 Task: Search one way flight ticket for 1 adult, 5 children, 2 infants in seat and 1 infant on lap in first from Meridian: Key Field to Fort Wayne: Fort Wayne International Airport on 5-4-2023. Choice of flights is Westjet. Number of bags: 1 checked bag. Price is upto 106000. Outbound departure time preference is 10:30.
Action: Mouse moved to (330, 131)
Screenshot: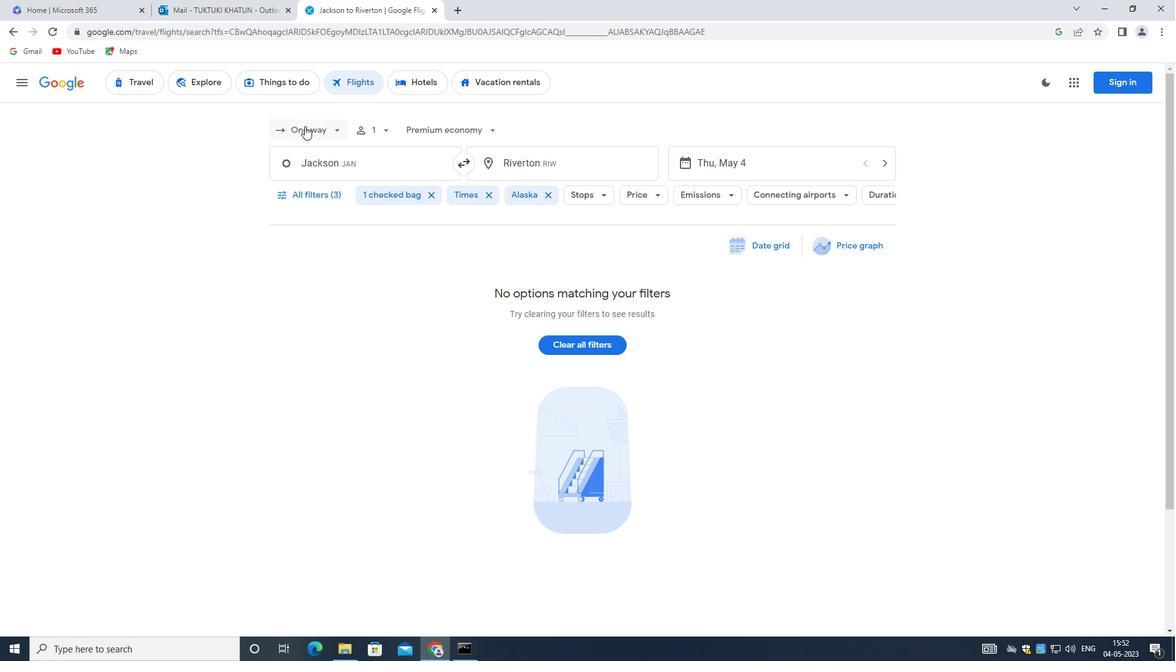 
Action: Mouse pressed left at (330, 131)
Screenshot: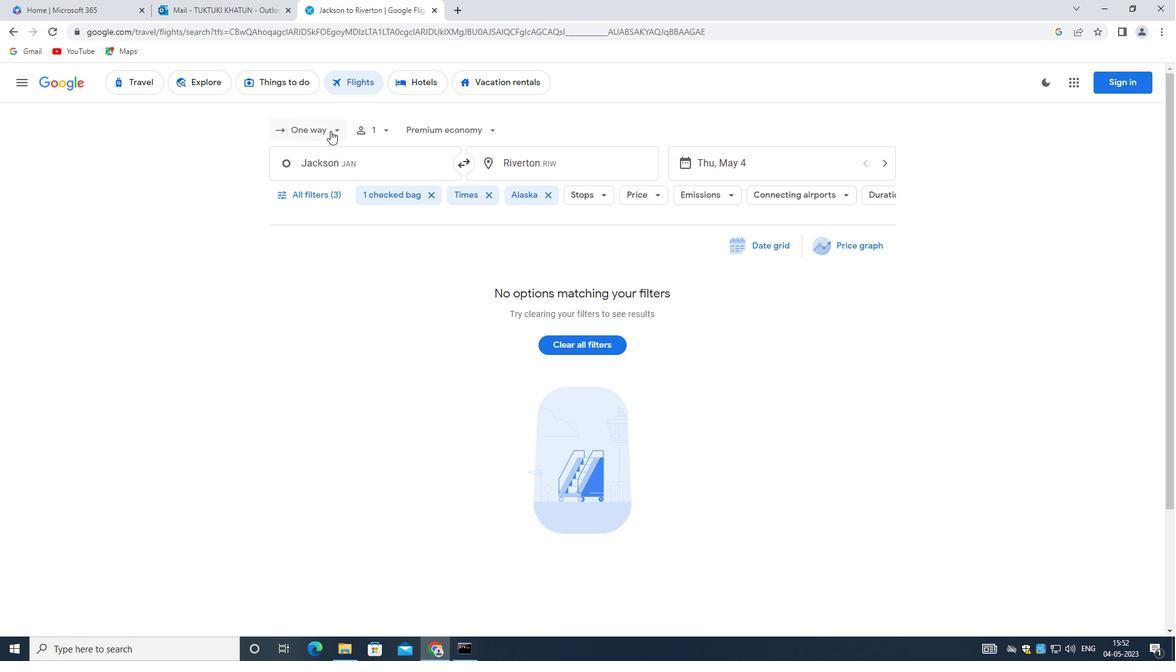 
Action: Mouse moved to (331, 184)
Screenshot: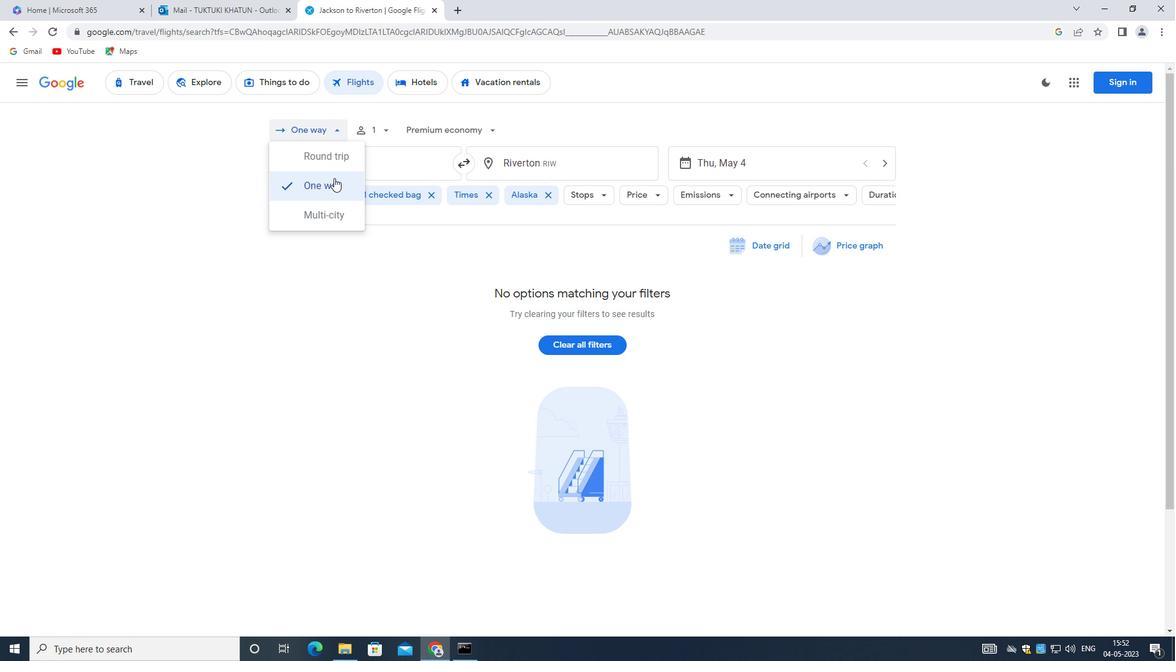 
Action: Mouse pressed left at (331, 184)
Screenshot: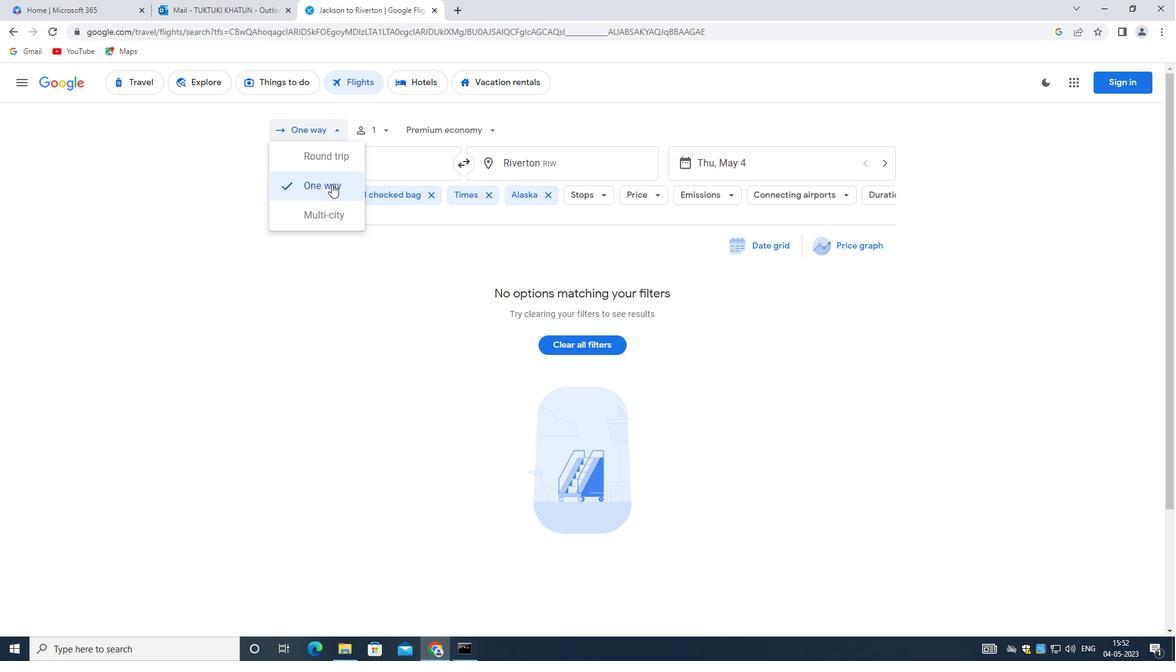 
Action: Mouse moved to (393, 131)
Screenshot: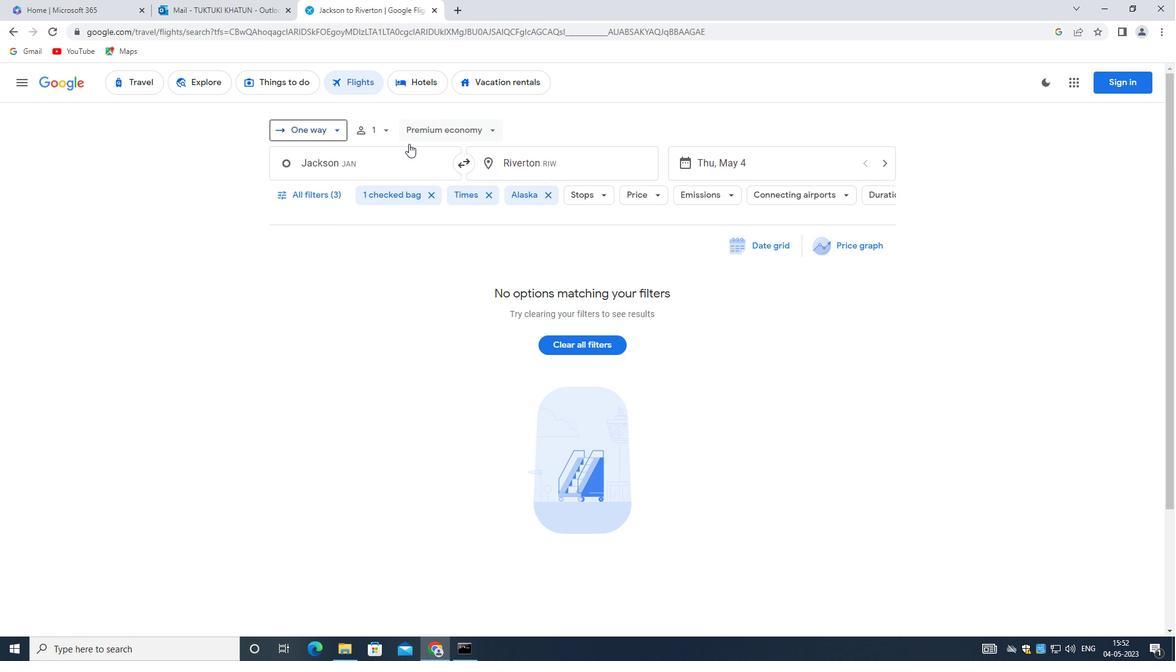 
Action: Mouse pressed left at (393, 131)
Screenshot: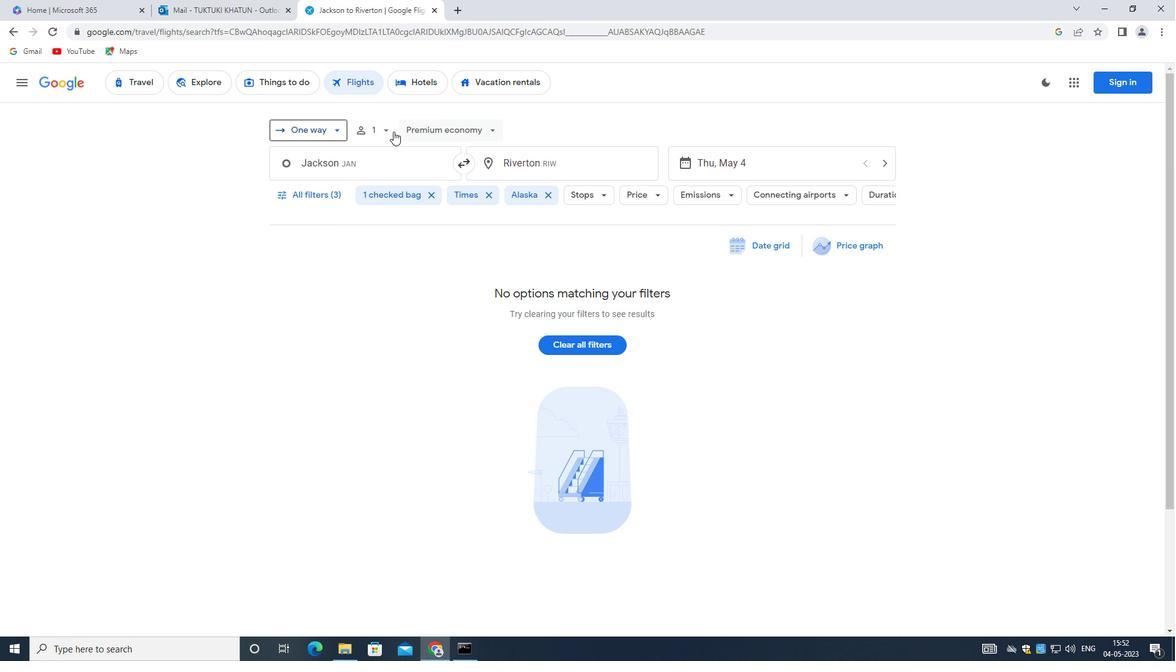 
Action: Mouse moved to (480, 189)
Screenshot: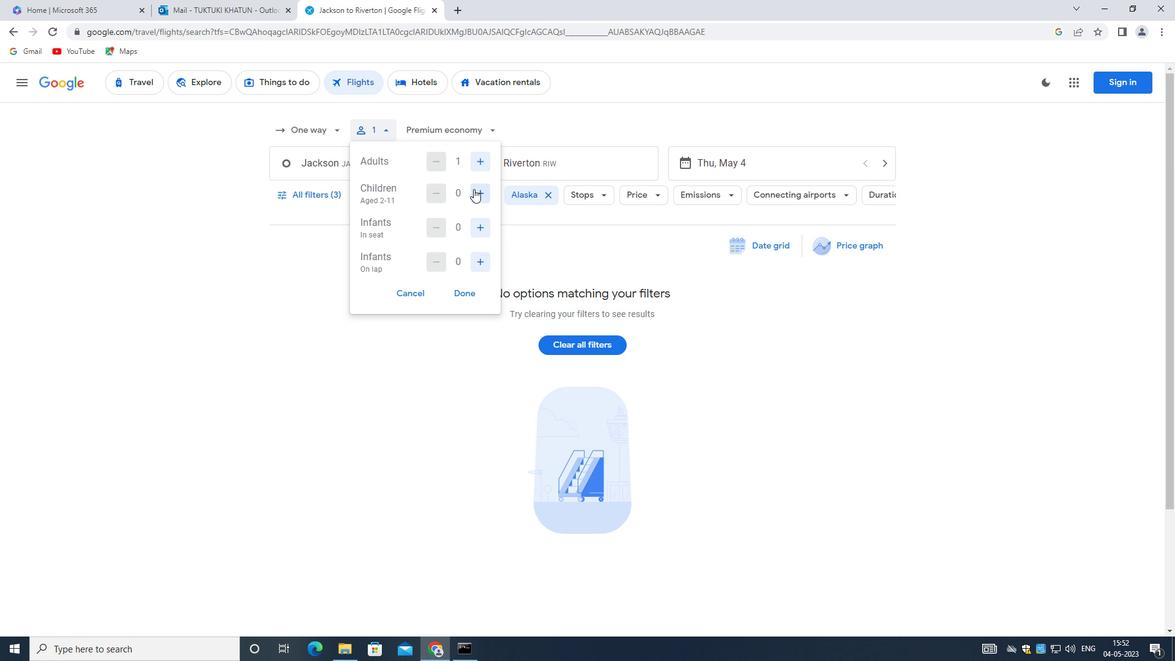 
Action: Mouse pressed left at (480, 189)
Screenshot: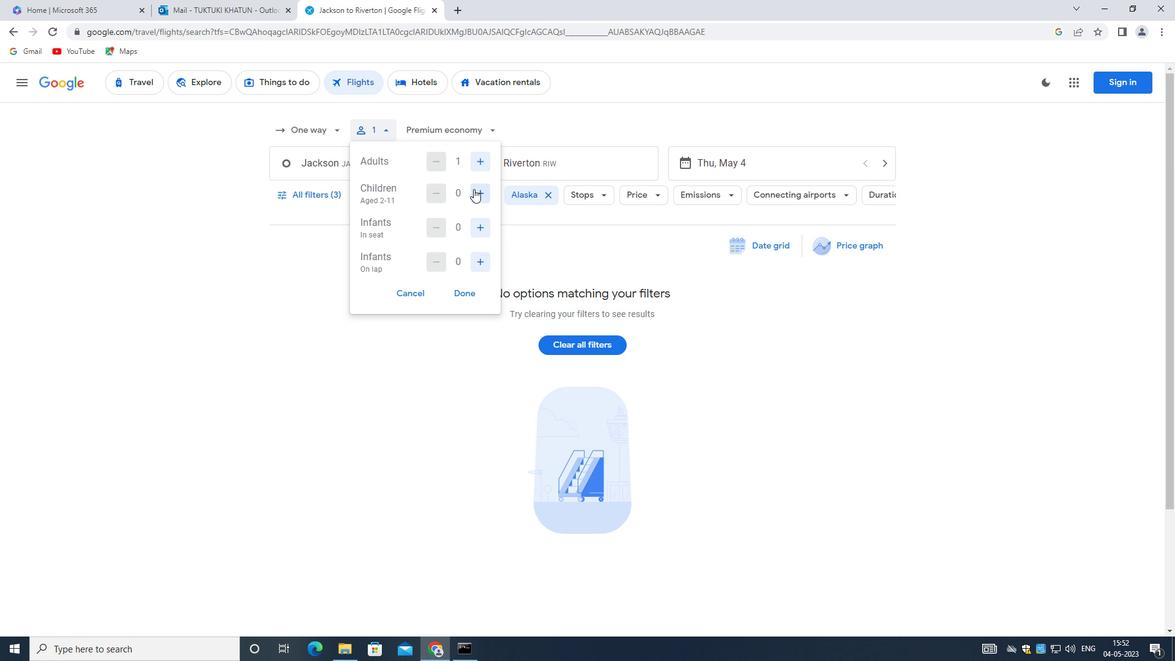 
Action: Mouse pressed left at (480, 189)
Screenshot: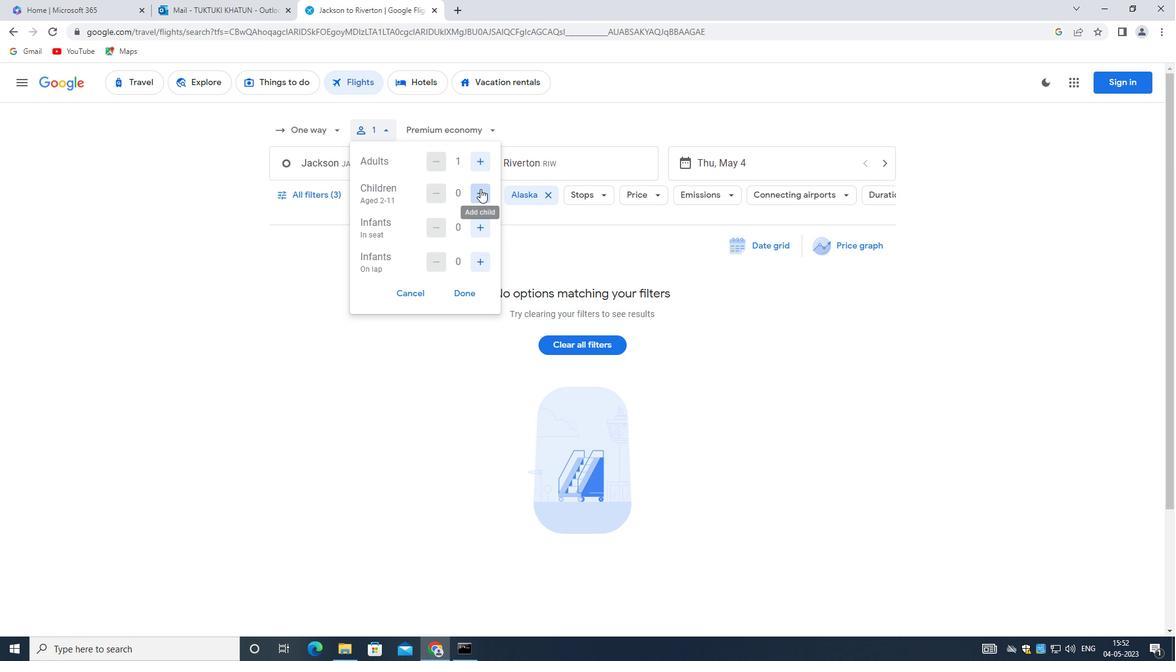 
Action: Mouse pressed left at (480, 189)
Screenshot: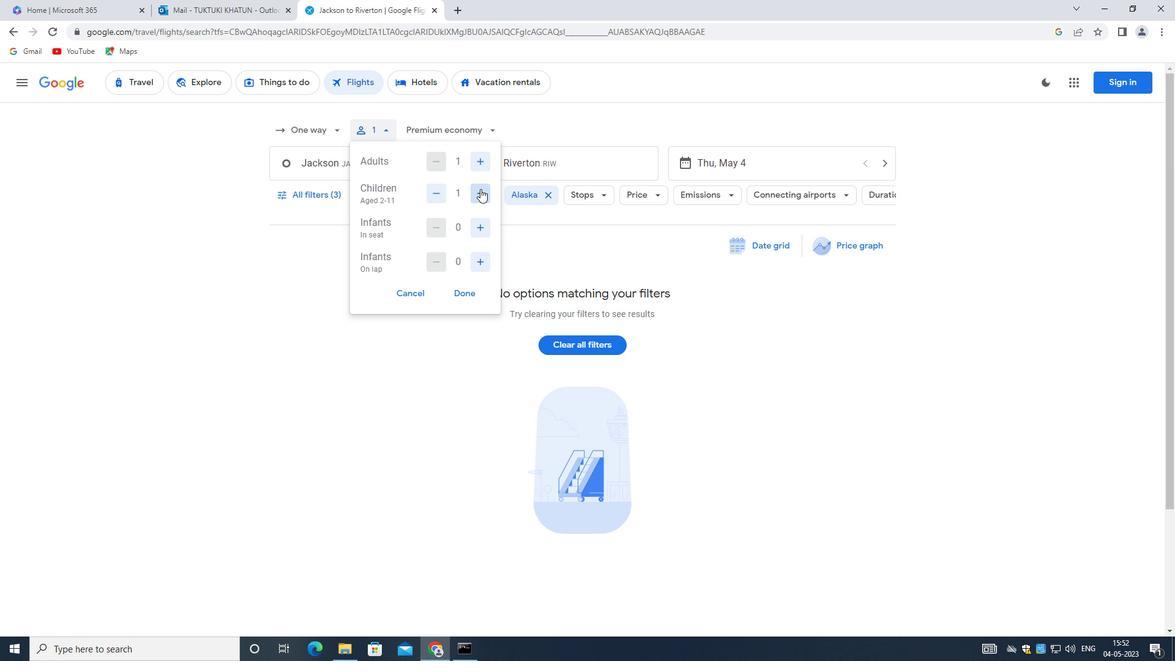 
Action: Mouse pressed left at (480, 189)
Screenshot: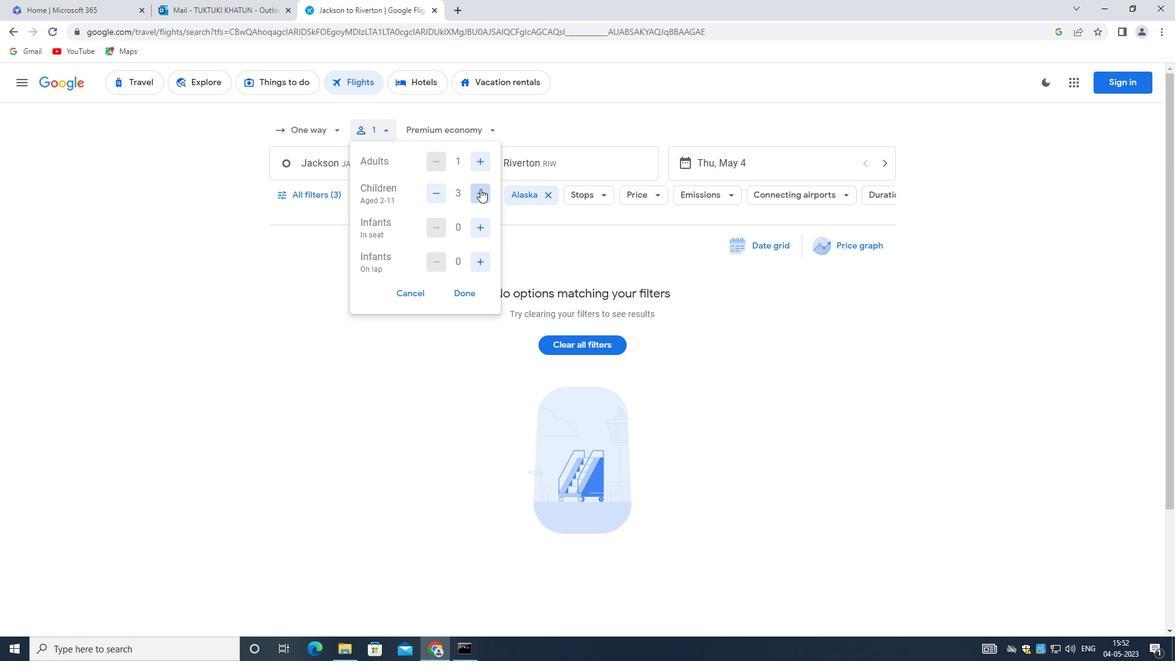 
Action: Mouse pressed left at (480, 189)
Screenshot: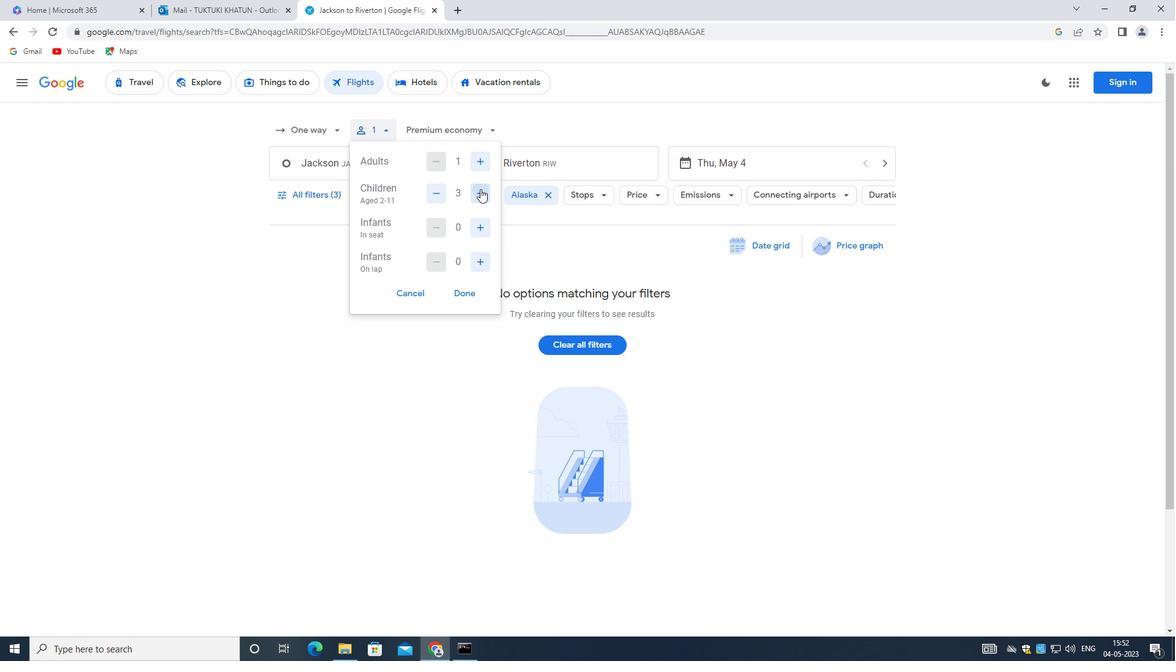 
Action: Mouse moved to (478, 227)
Screenshot: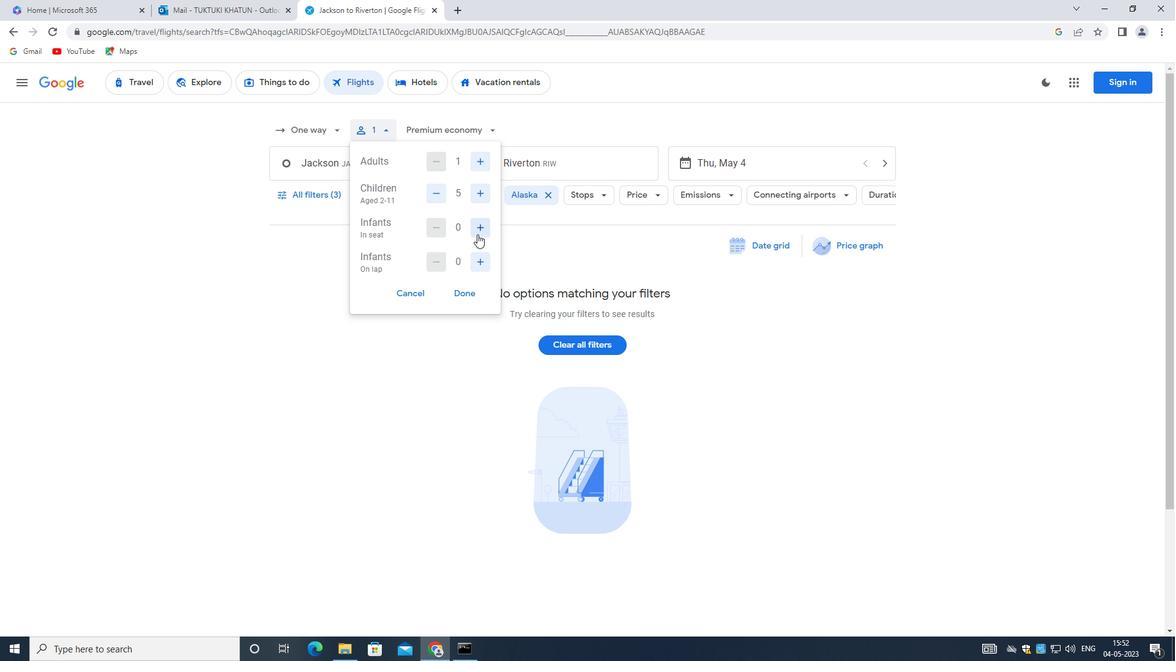 
Action: Mouse pressed left at (478, 227)
Screenshot: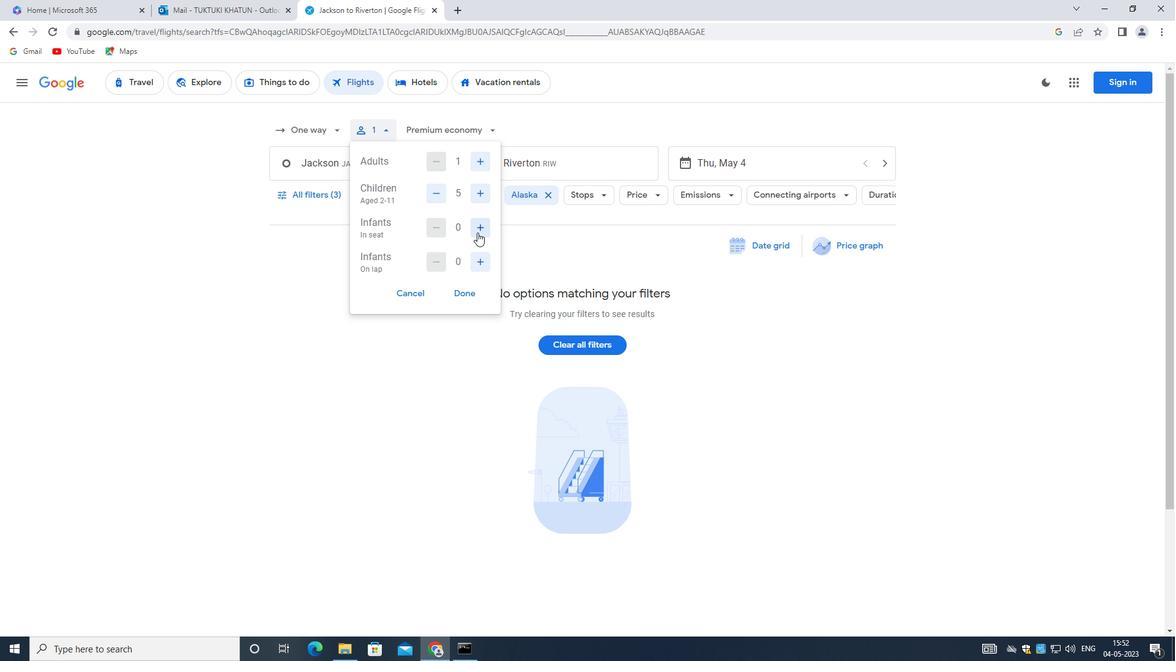 
Action: Mouse pressed left at (478, 227)
Screenshot: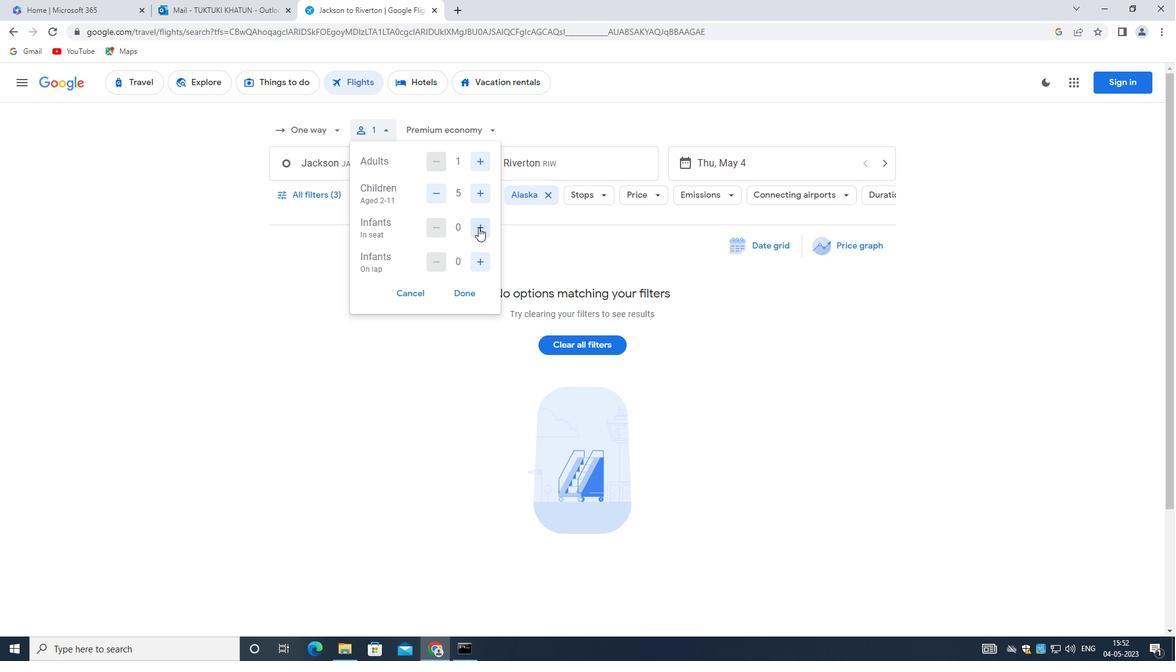 
Action: Mouse moved to (476, 258)
Screenshot: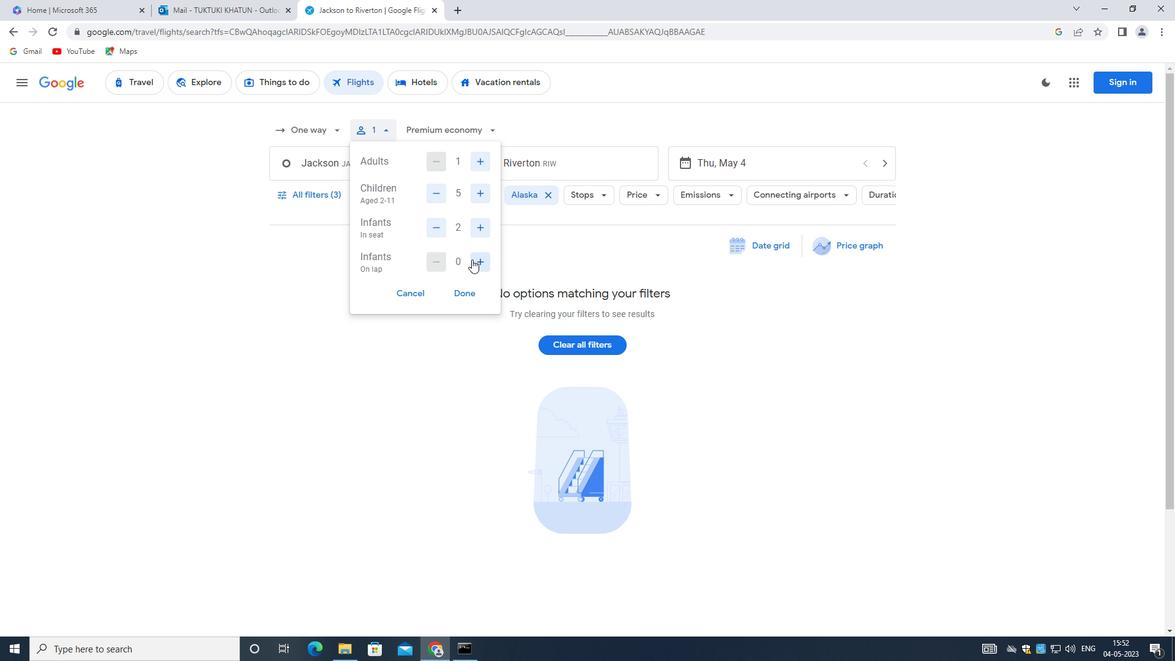 
Action: Mouse pressed left at (476, 258)
Screenshot: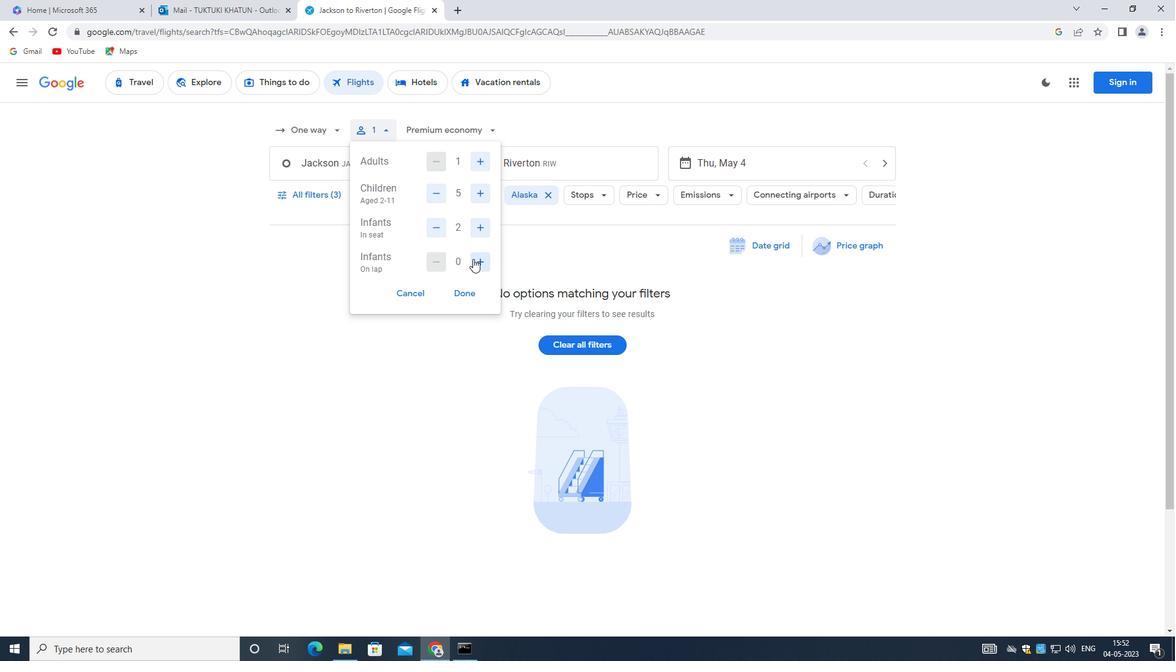 
Action: Mouse moved to (435, 224)
Screenshot: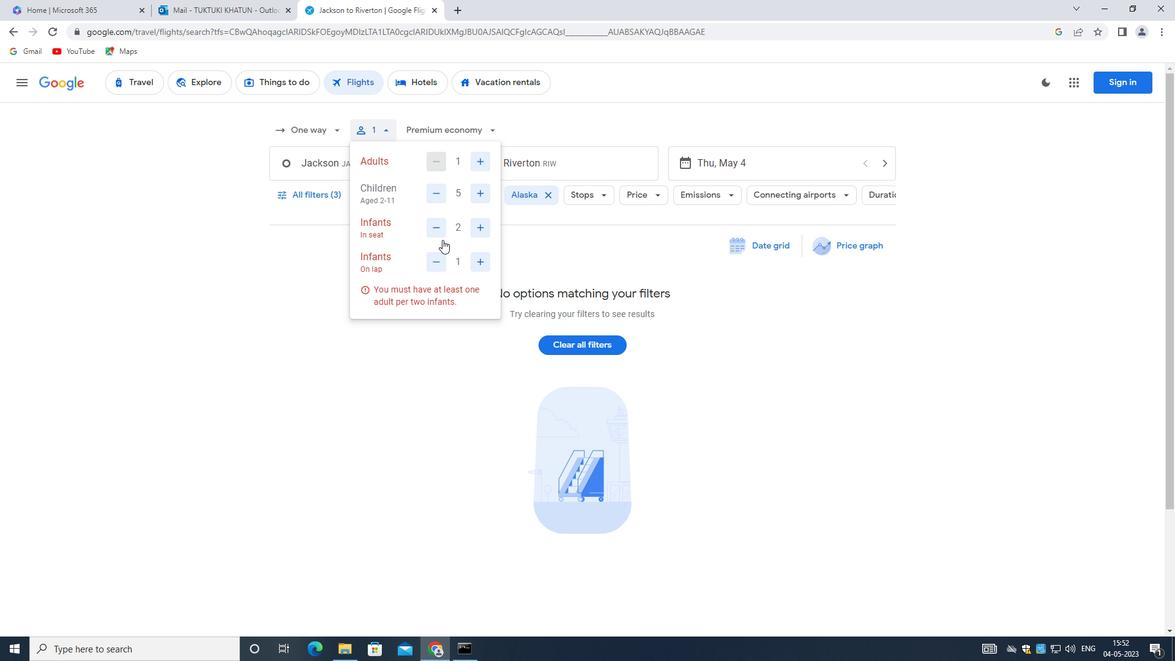 
Action: Mouse pressed left at (435, 224)
Screenshot: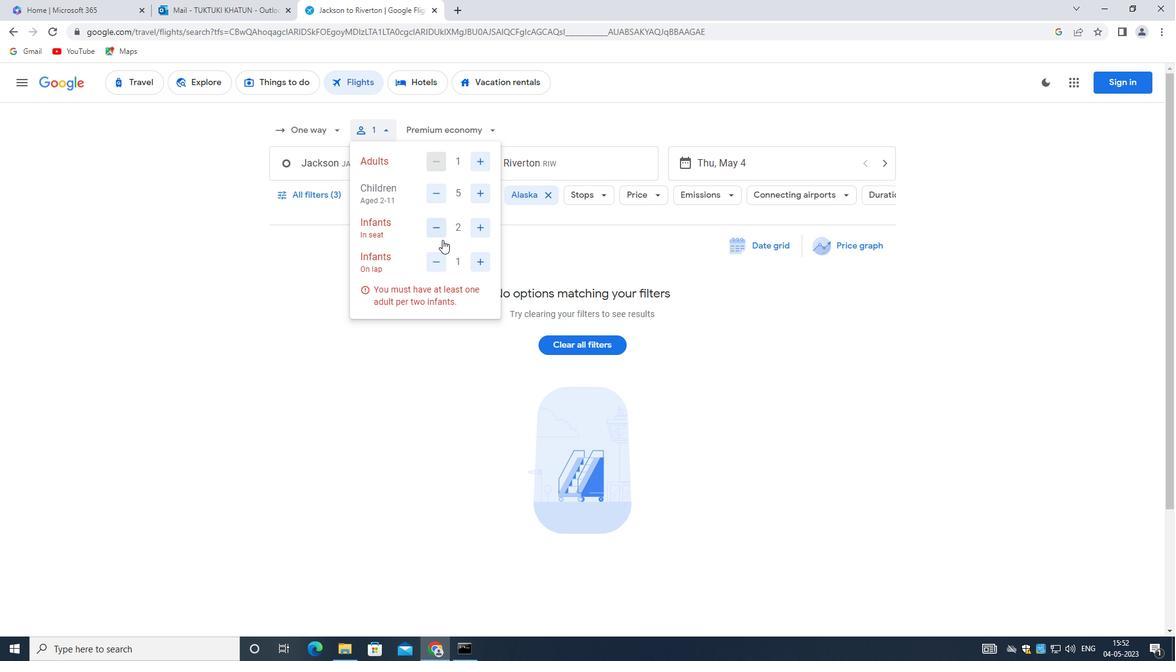 
Action: Mouse moved to (466, 295)
Screenshot: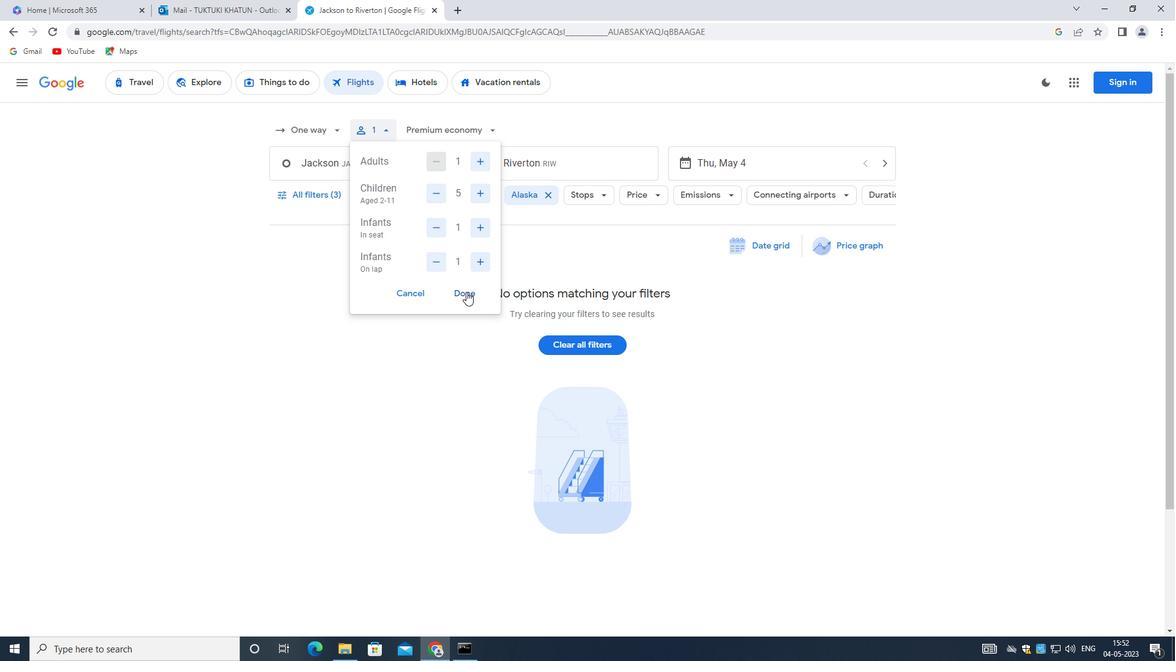 
Action: Mouse pressed left at (466, 295)
Screenshot: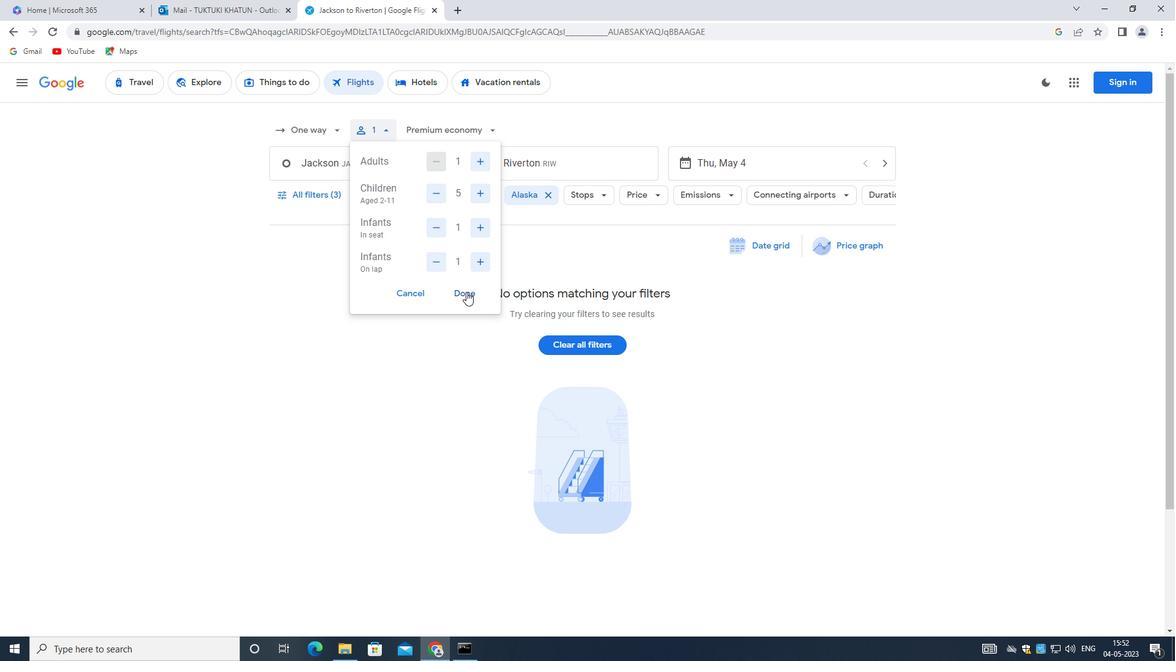 
Action: Mouse moved to (432, 126)
Screenshot: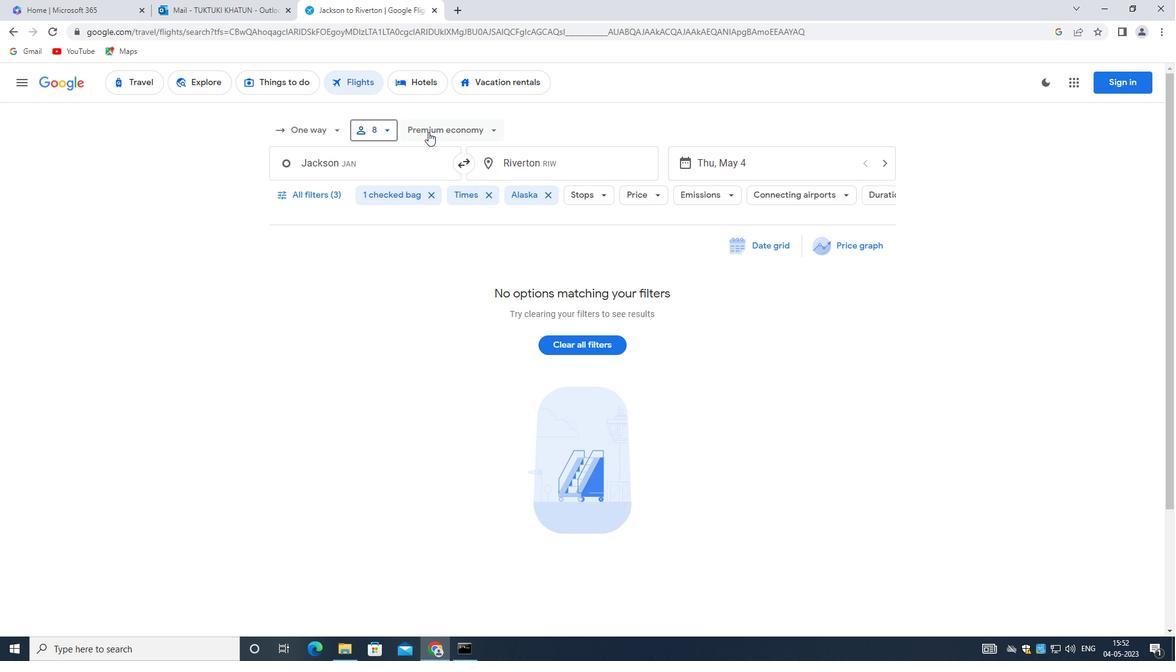 
Action: Mouse pressed left at (432, 126)
Screenshot: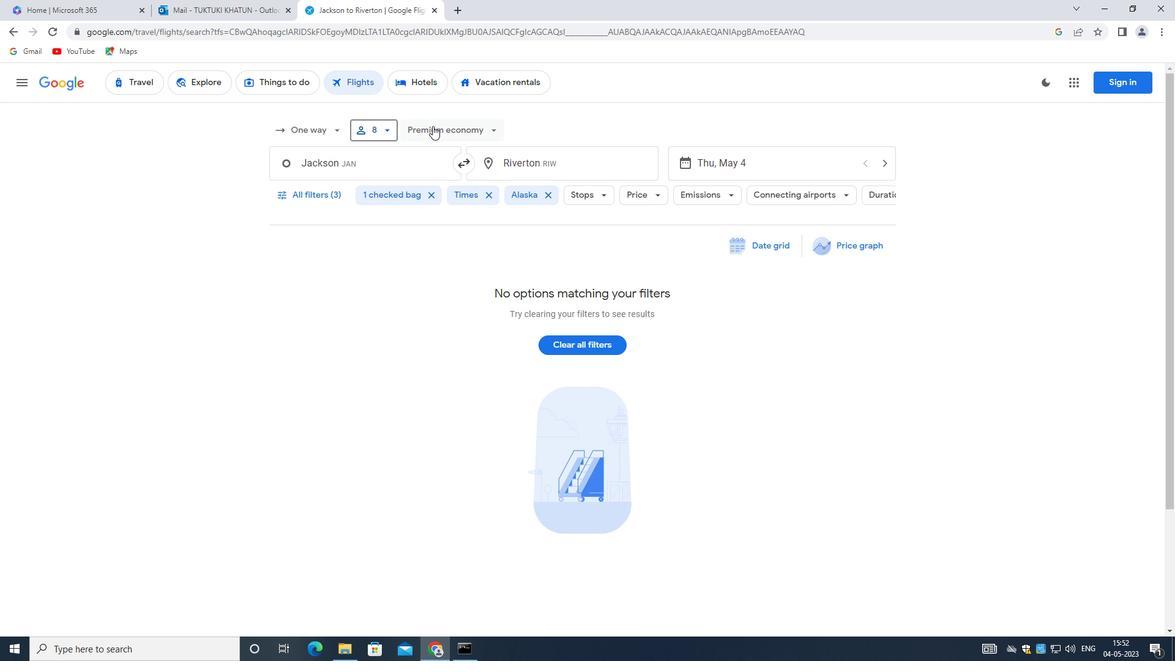 
Action: Mouse moved to (361, 164)
Screenshot: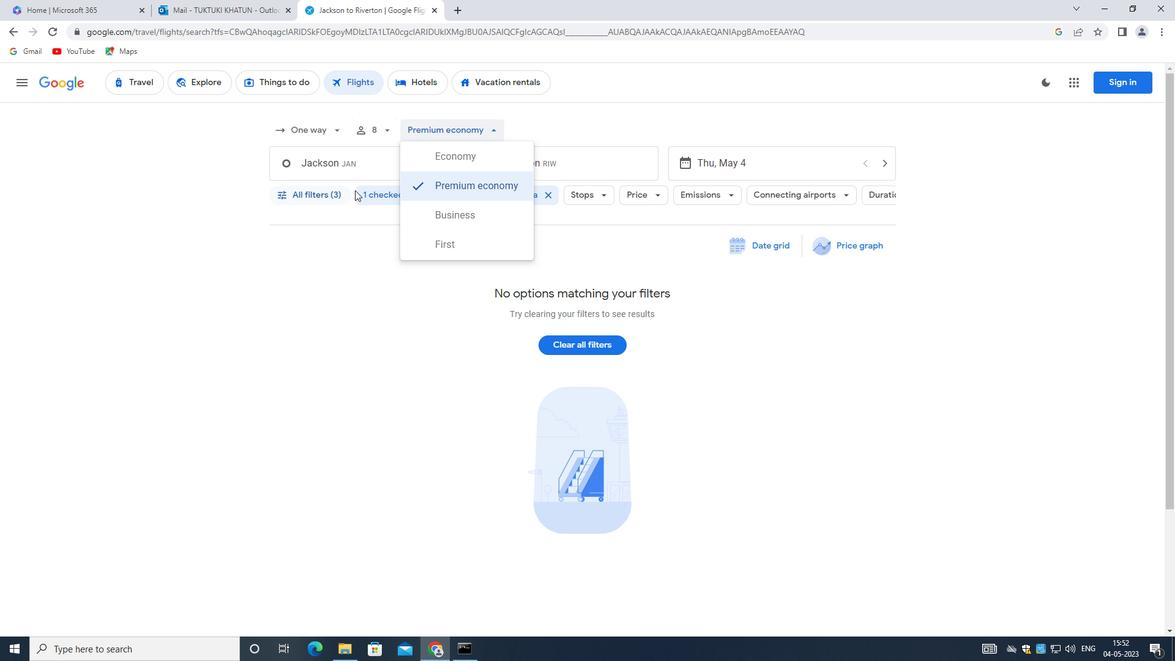
Action: Mouse pressed left at (361, 164)
Screenshot: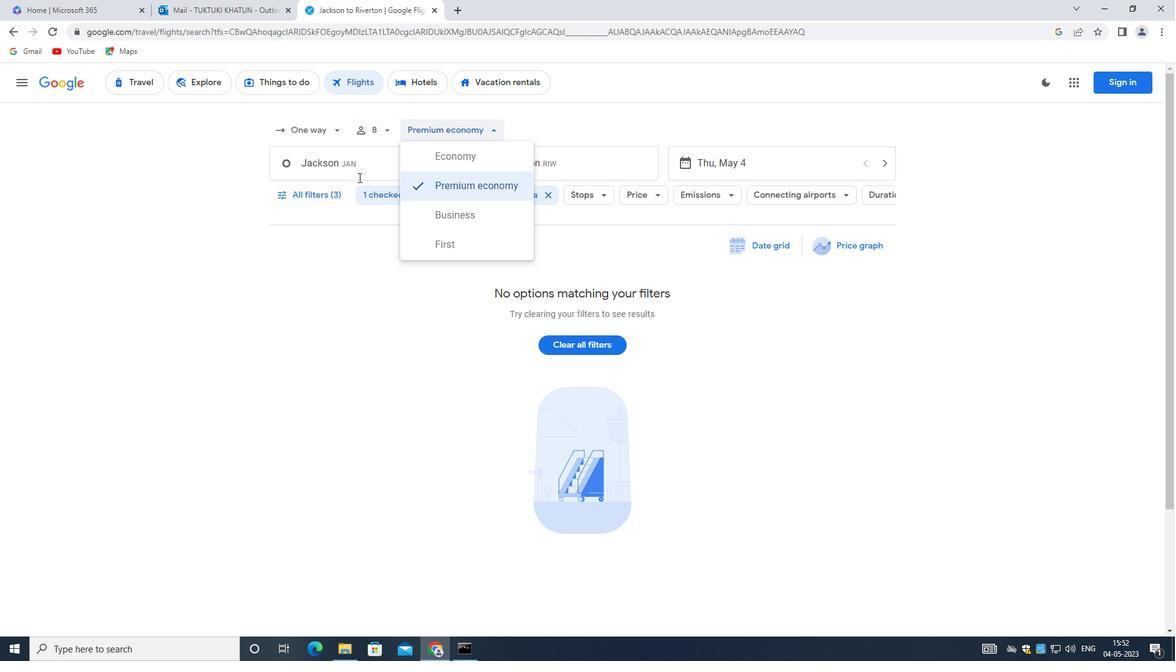 
Action: Key pressed <Key.backspace><Key.shift_r>Meridian
Screenshot: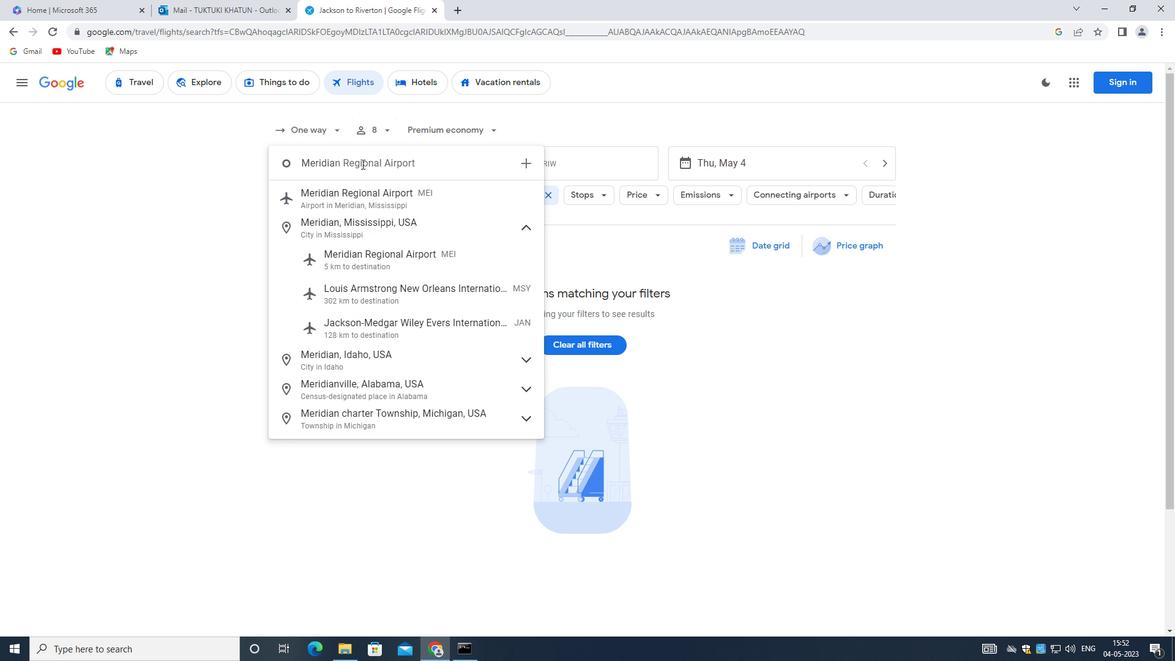 
Action: Mouse moved to (422, 171)
Screenshot: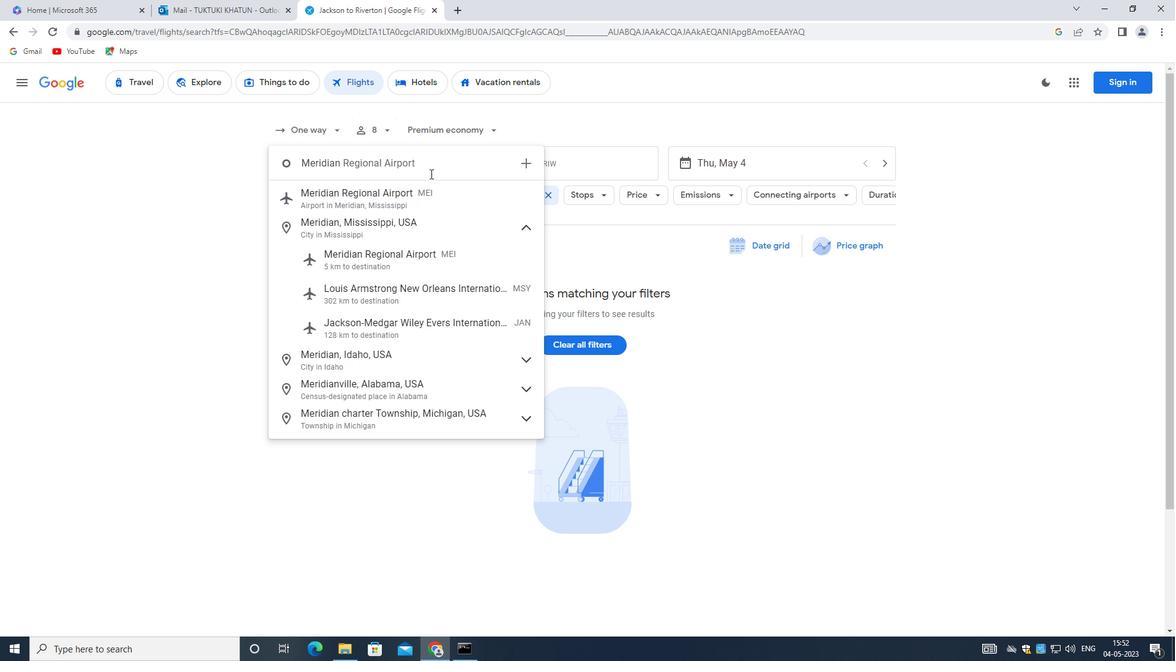 
Action: Key pressed <Key.shift_r>:<Key.space><Key.shift_r>Key<Key.space><Key.shift>FIELD
Screenshot: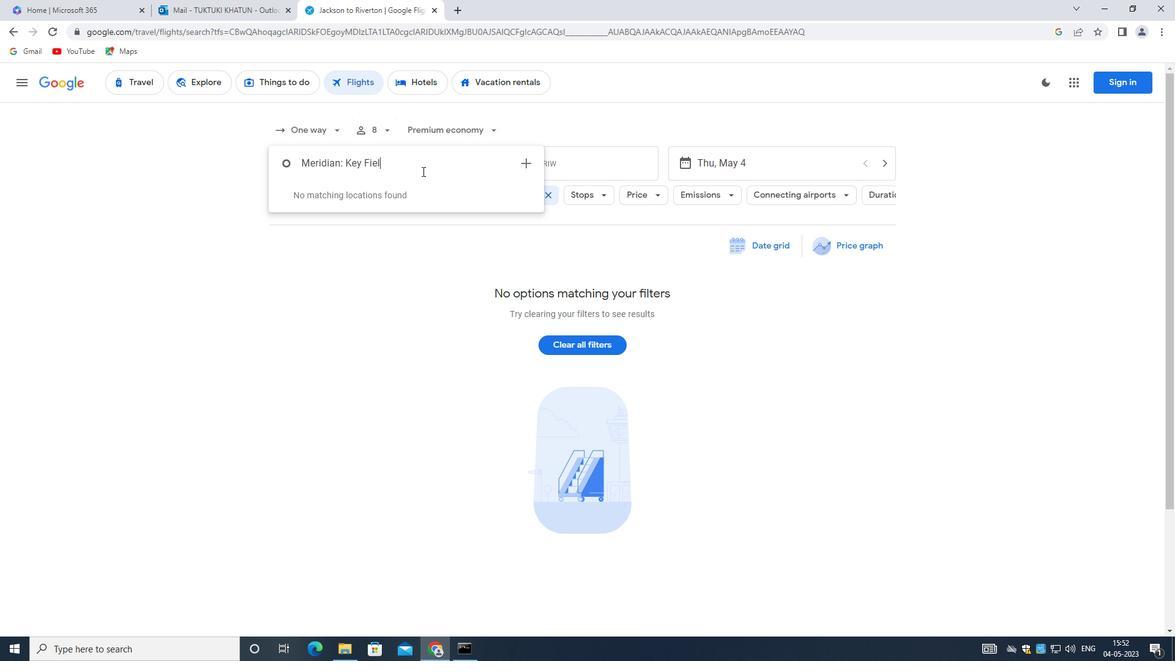 
Action: Mouse moved to (529, 167)
Screenshot: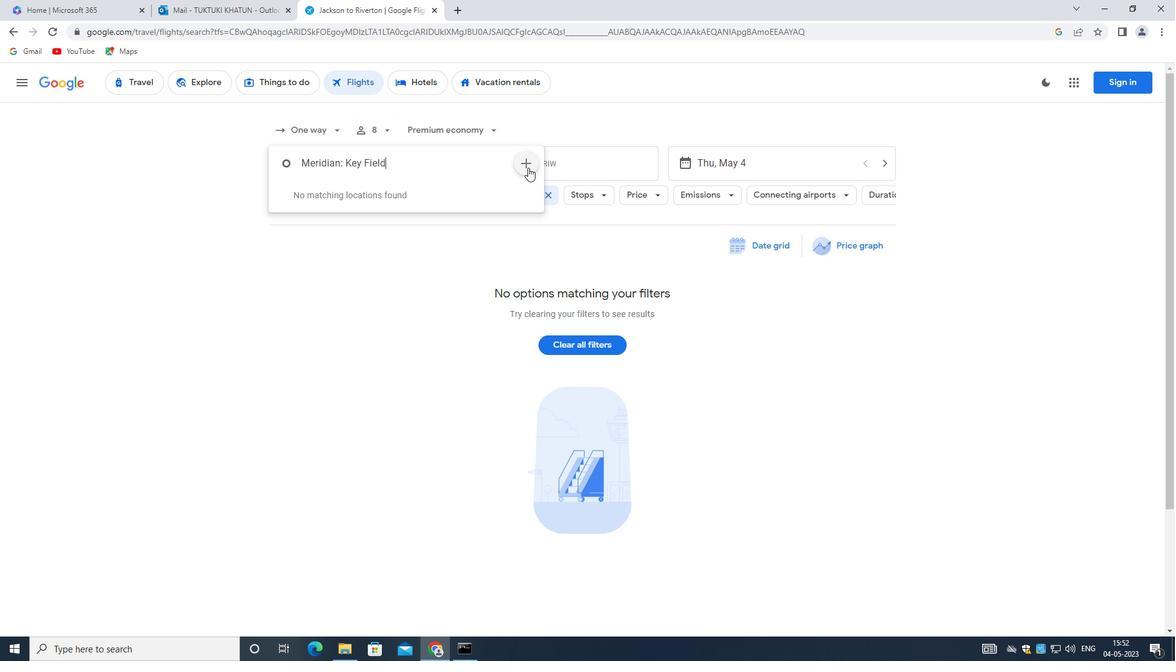 
Action: Mouse pressed left at (529, 167)
Screenshot: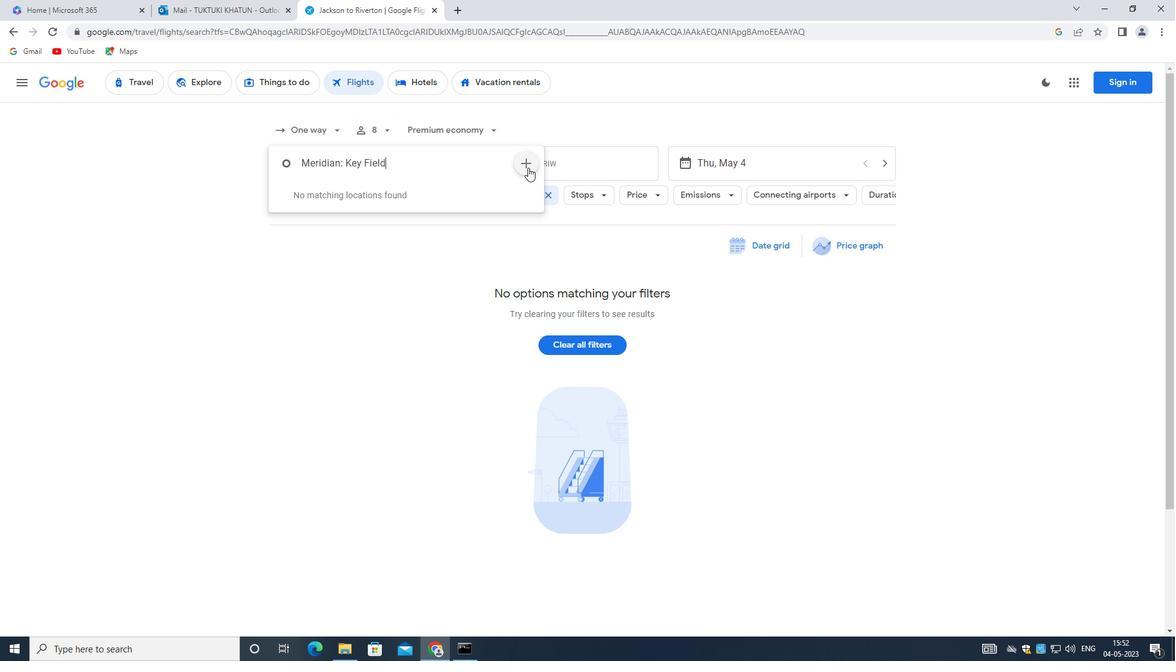 
Action: Mouse moved to (589, 158)
Screenshot: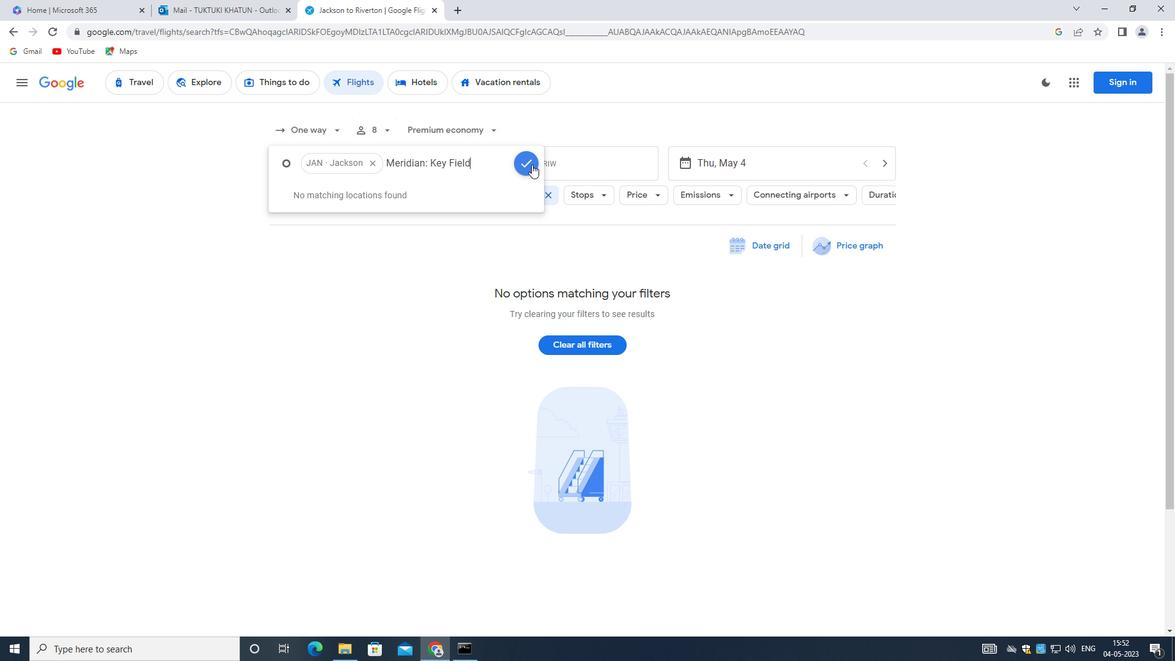 
Action: Mouse pressed left at (589, 158)
Screenshot: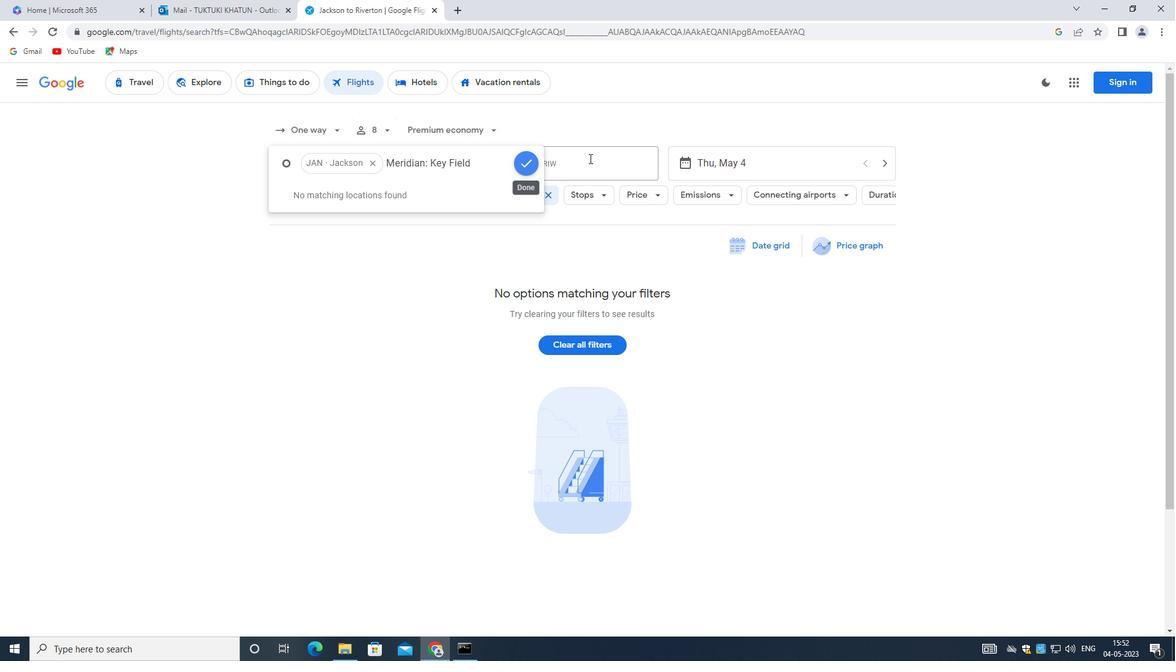 
Action: Mouse moved to (589, 158)
Screenshot: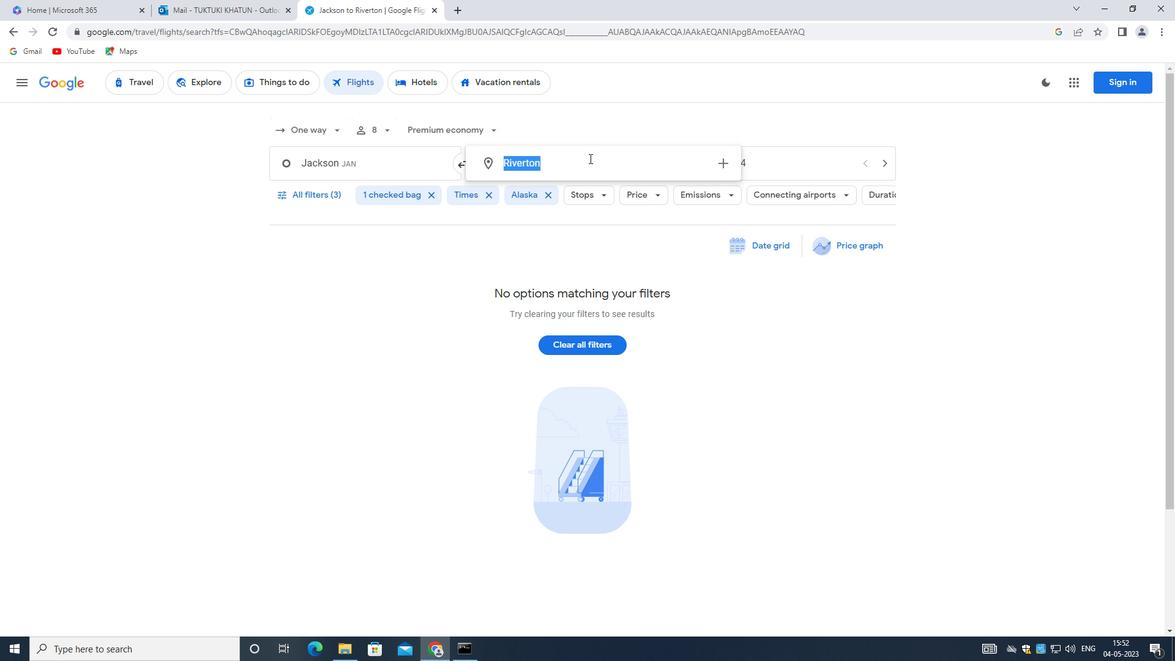 
Action: Key pressed <Key.backspace><Key.shift><Key.shift><Key.shift><Key.shift><Key.shift><Key.shift><Key.shift><Key.shift><Key.shift><Key.shift><Key.shift><Key.shift><Key.shift><Key.shift>FORT<Key.space><Key.shift>WAY
Screenshot: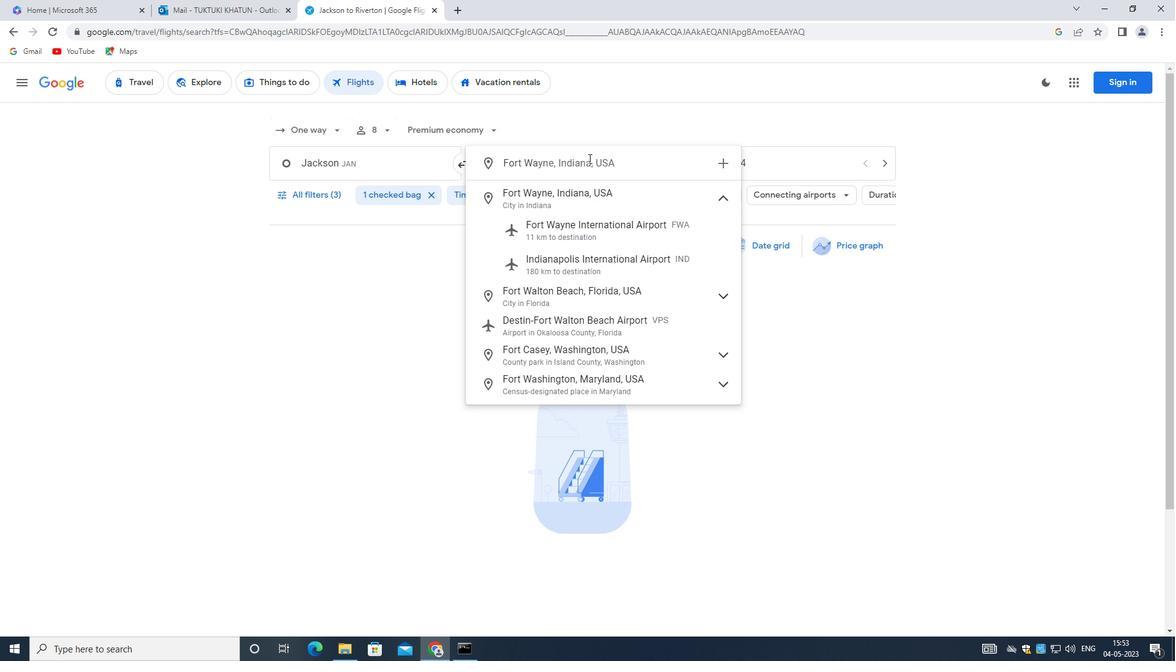 
Action: Mouse moved to (578, 224)
Screenshot: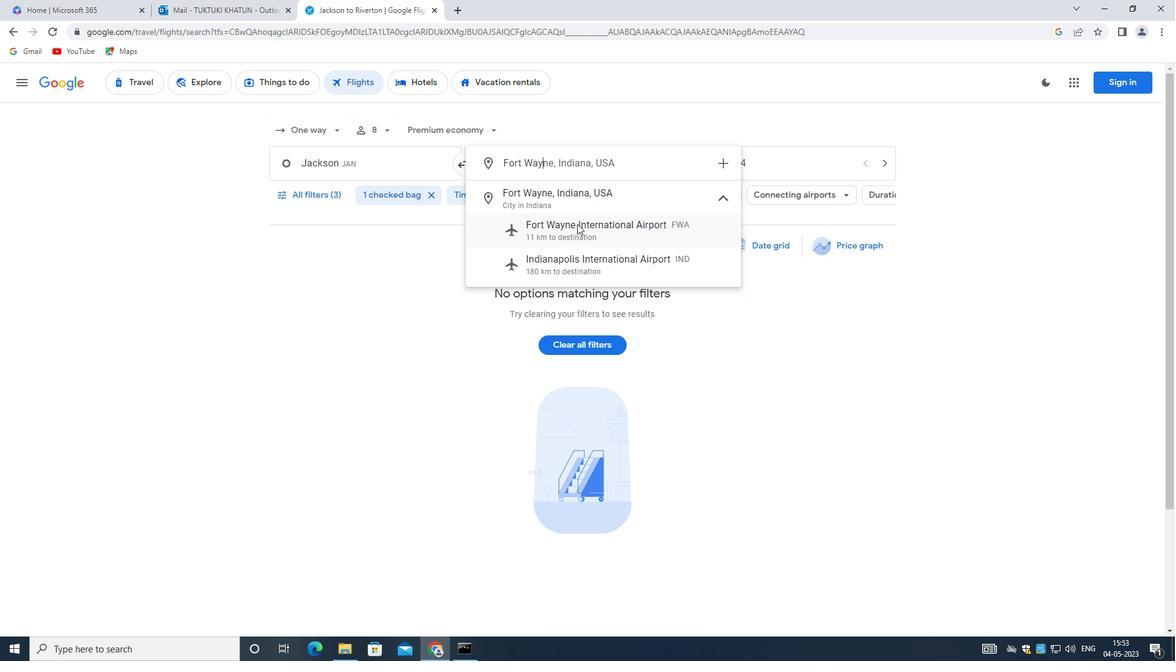 
Action: Mouse pressed left at (578, 224)
Screenshot: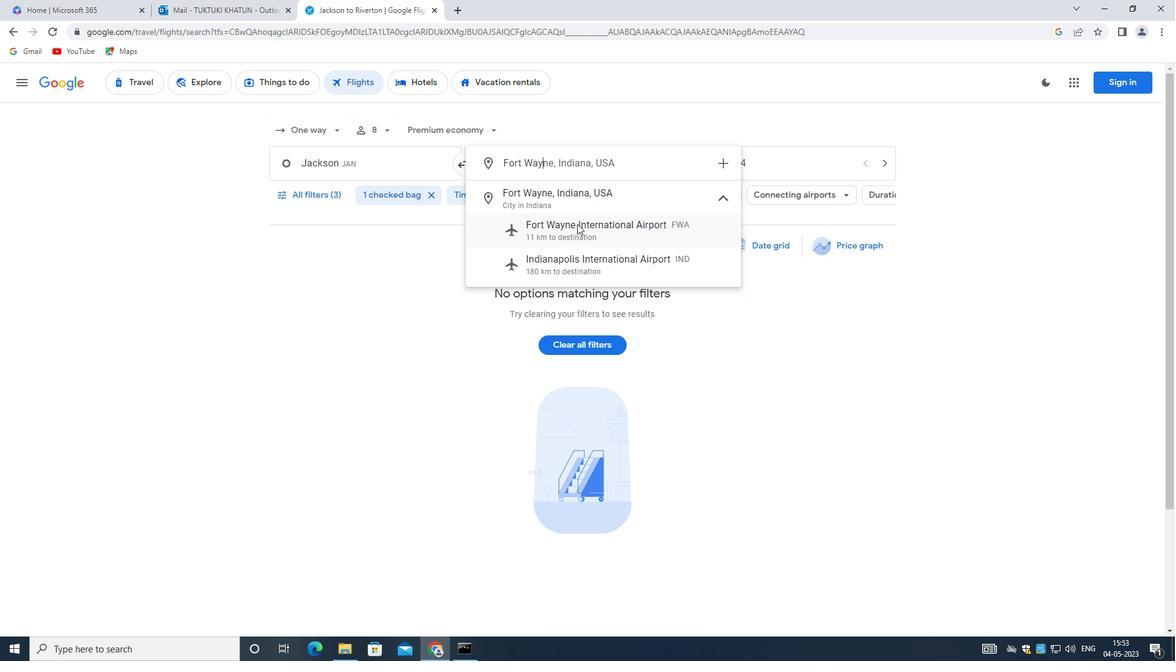 
Action: Mouse moved to (732, 161)
Screenshot: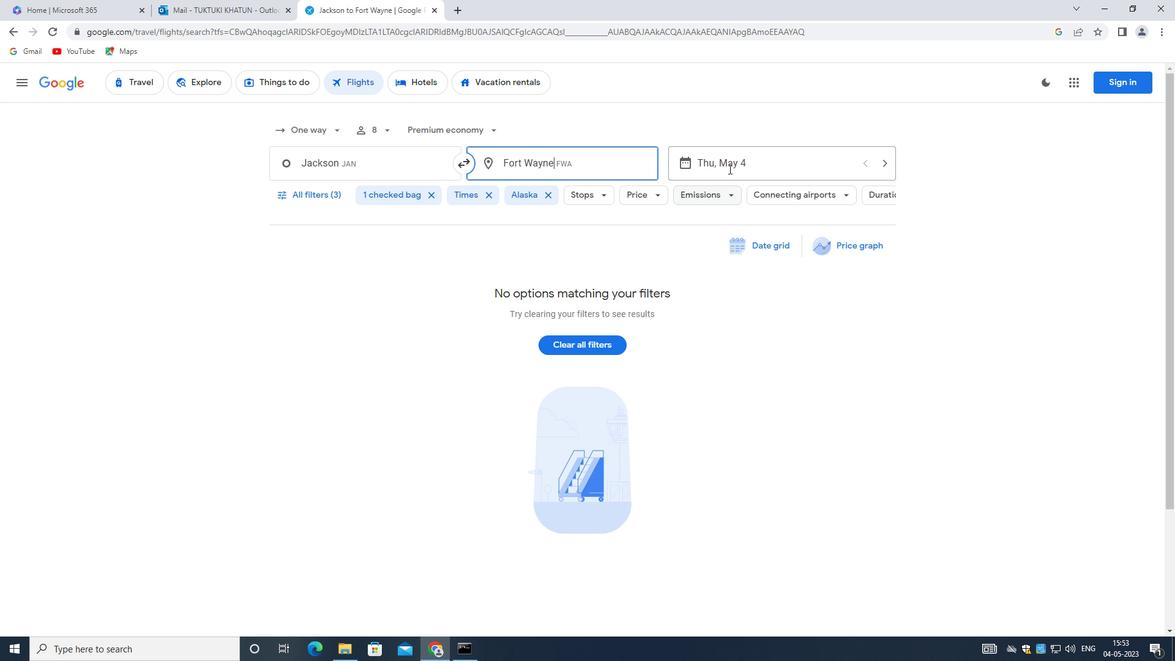 
Action: Mouse pressed left at (732, 161)
Screenshot: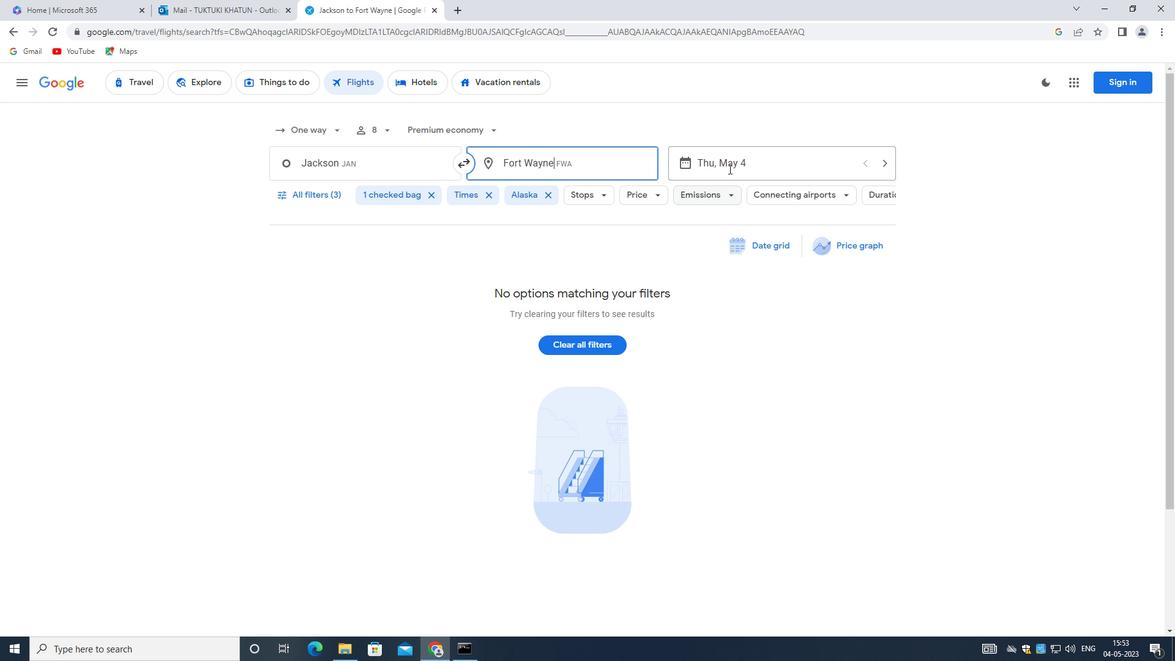 
Action: Mouse moved to (864, 461)
Screenshot: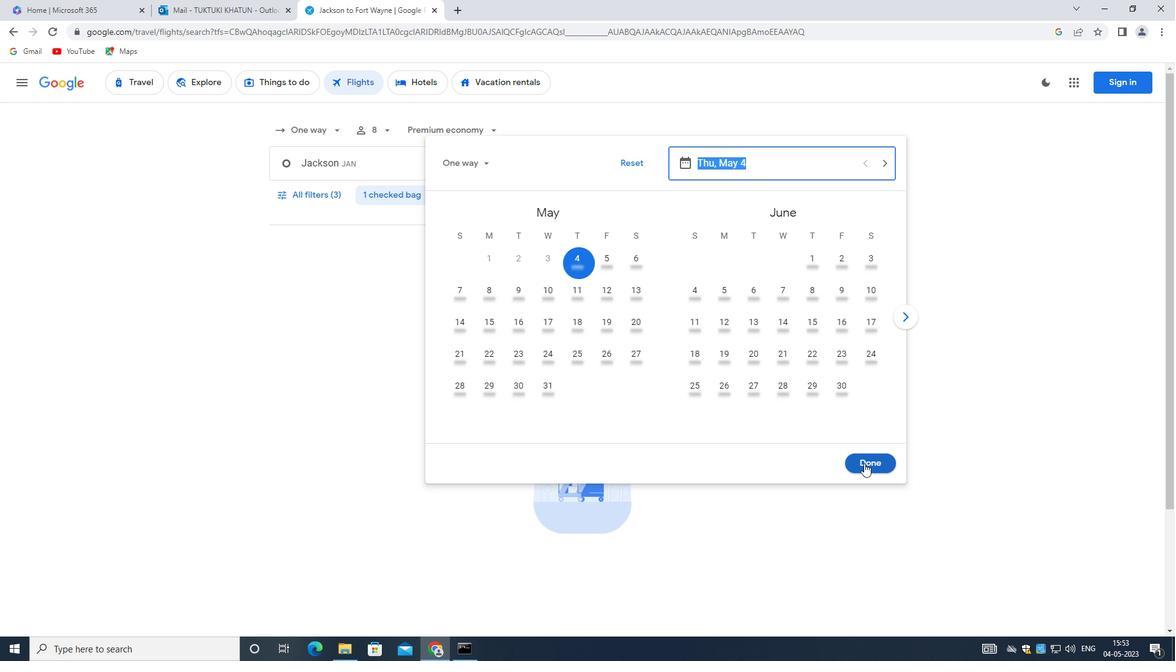 
Action: Mouse pressed left at (864, 461)
Screenshot: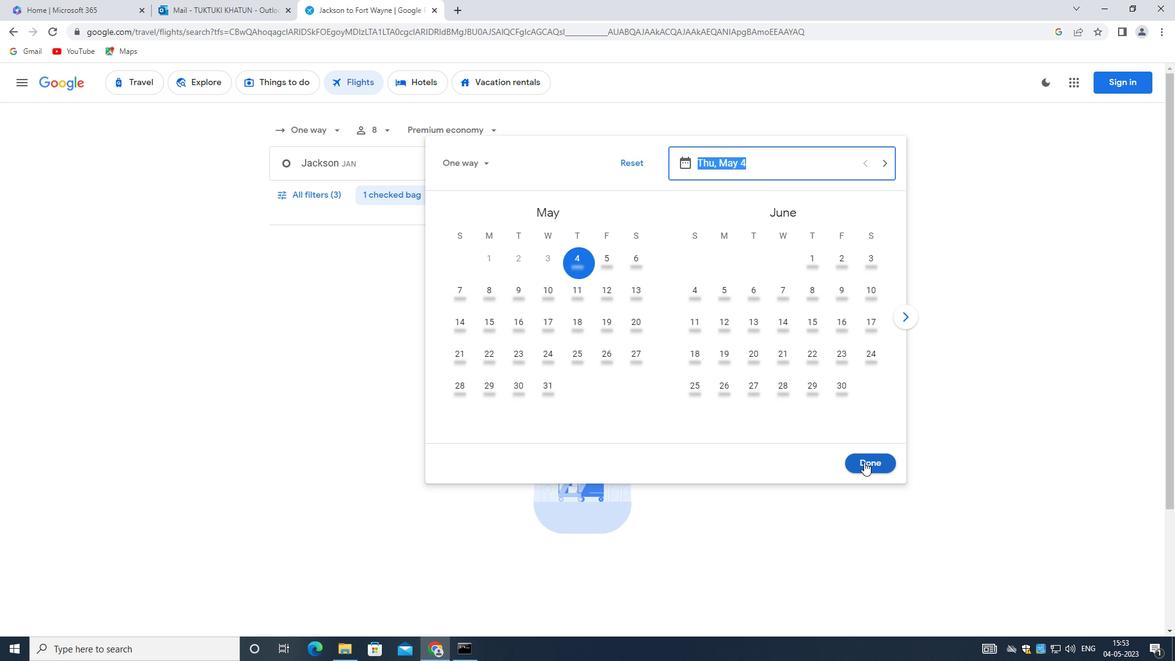 
Action: Mouse moved to (337, 196)
Screenshot: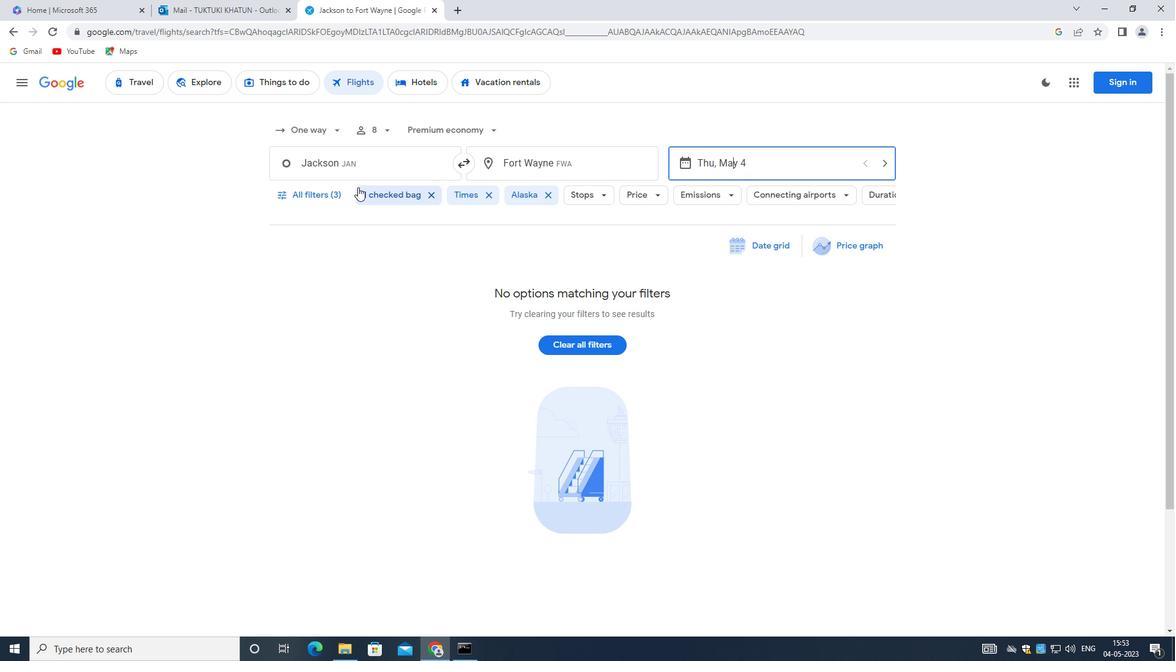 
Action: Mouse pressed left at (337, 196)
Screenshot: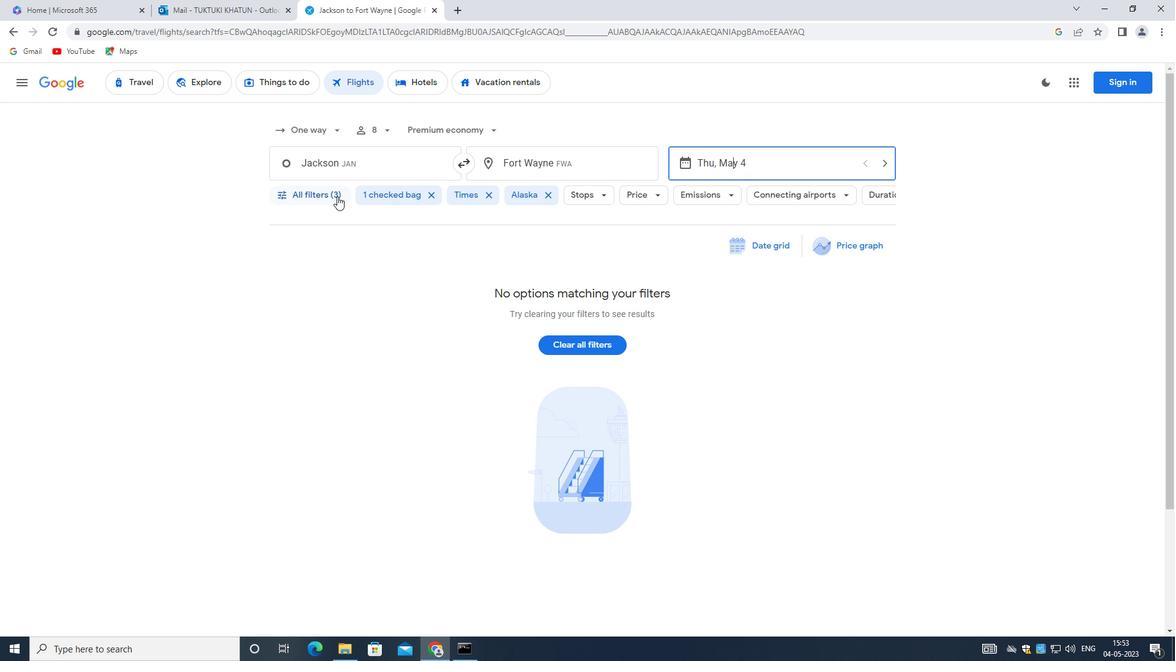 
Action: Mouse moved to (424, 465)
Screenshot: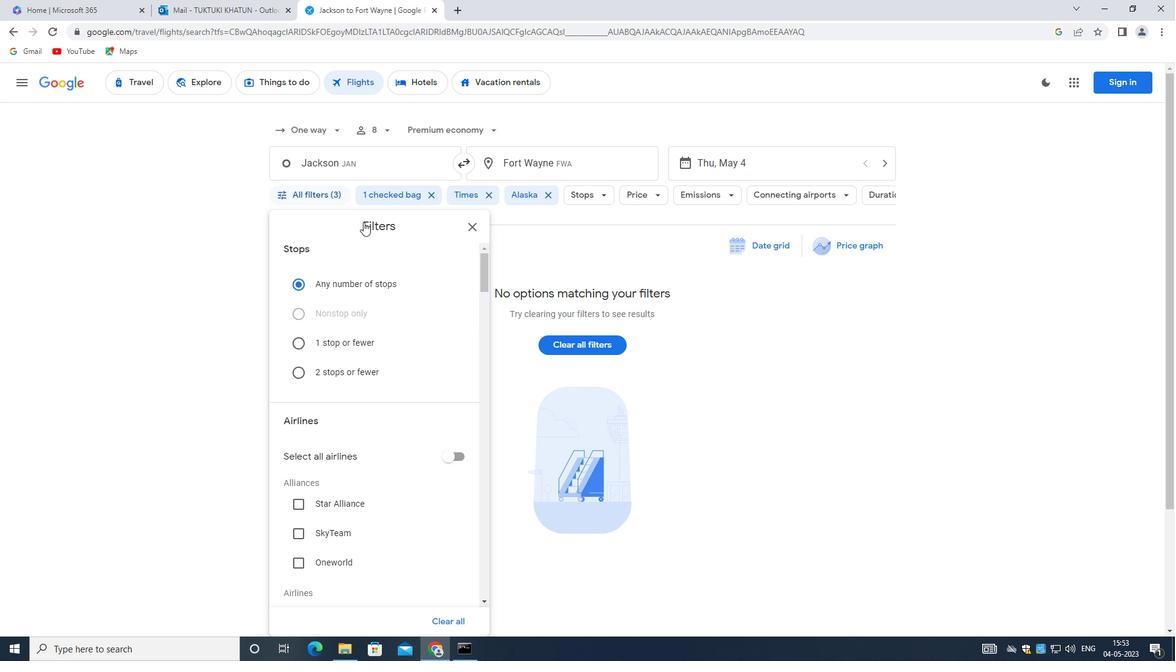 
Action: Mouse scrolled (424, 464) with delta (0, 0)
Screenshot: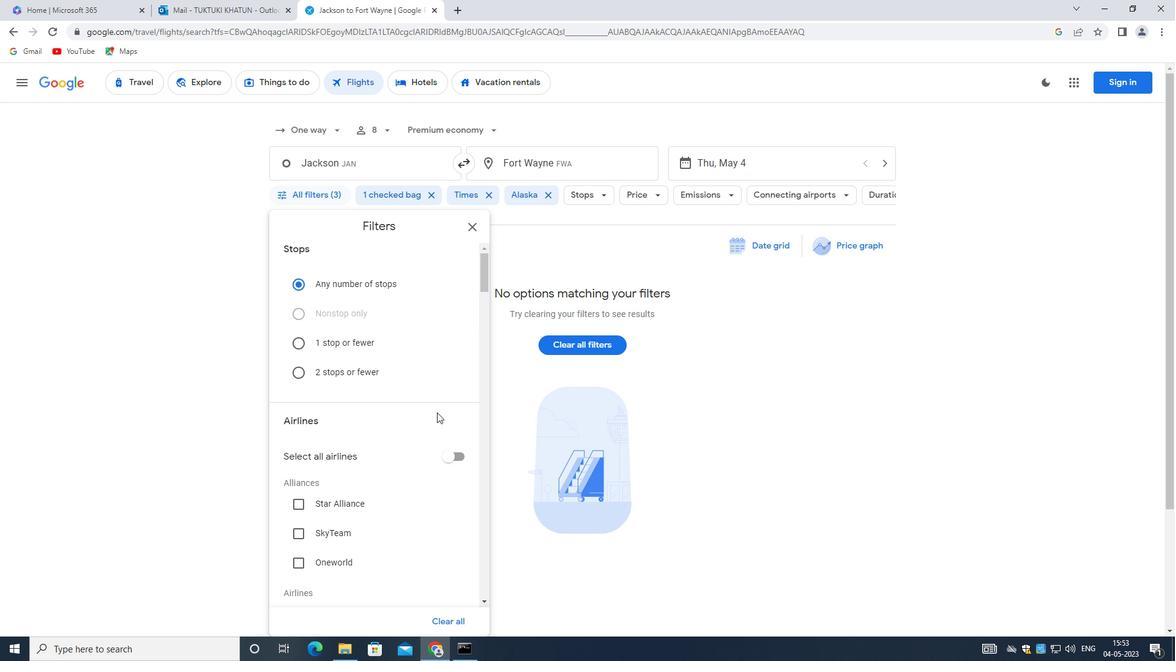 
Action: Mouse moved to (424, 466)
Screenshot: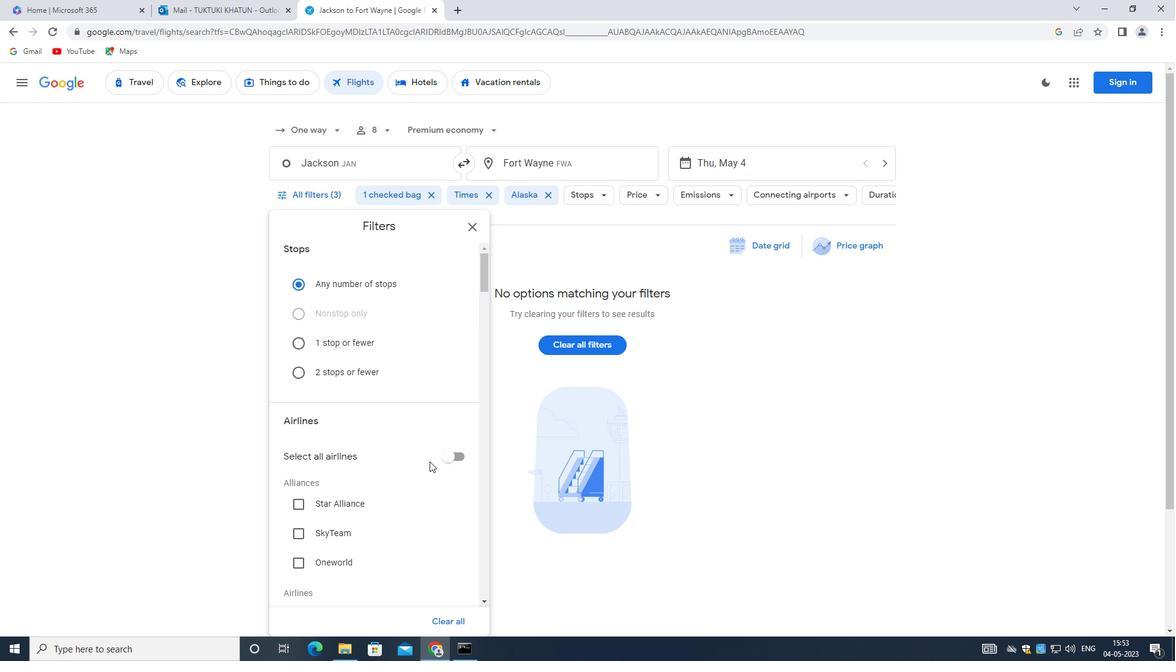 
Action: Mouse scrolled (424, 465) with delta (0, 0)
Screenshot: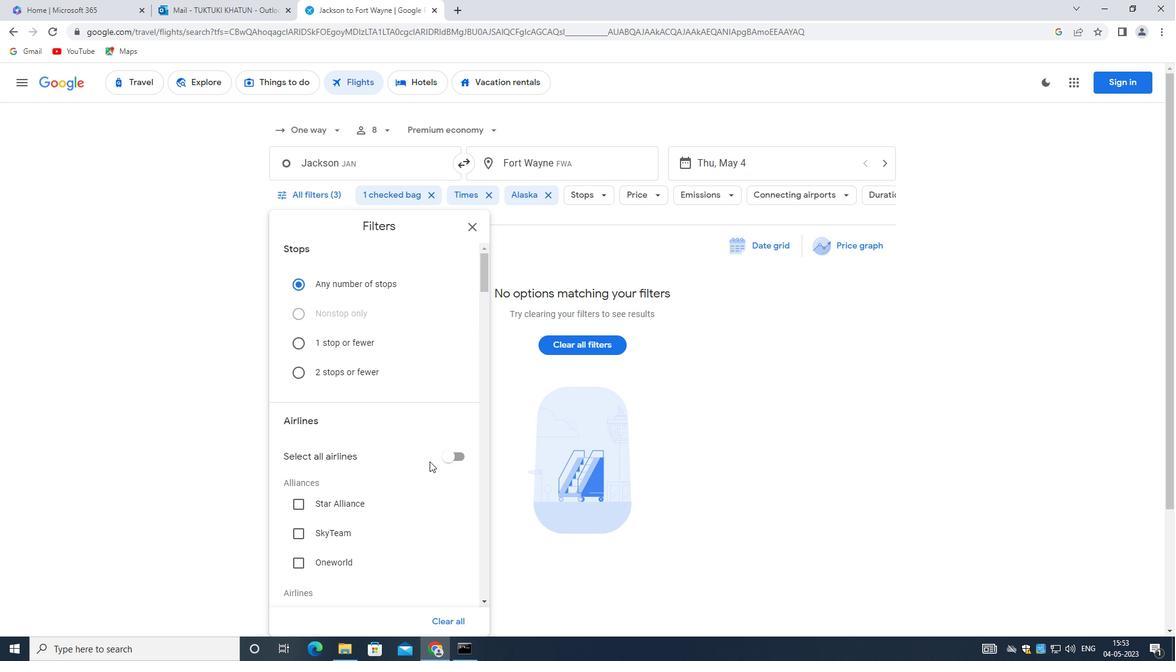
Action: Mouse moved to (424, 467)
Screenshot: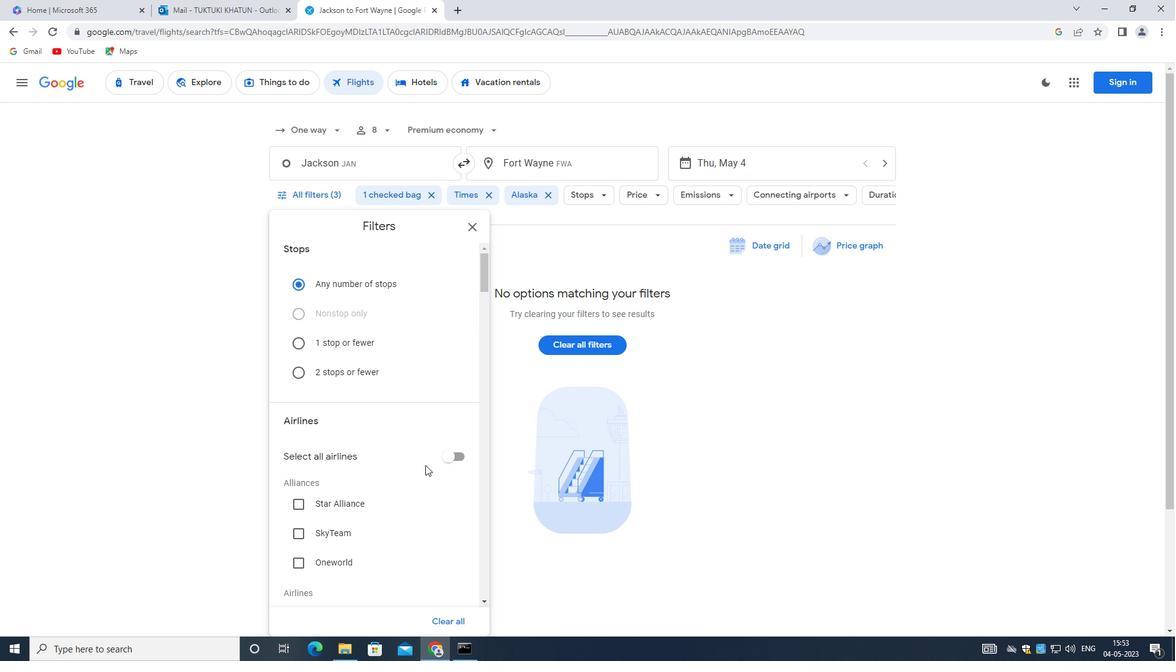 
Action: Mouse scrolled (424, 466) with delta (0, 0)
Screenshot: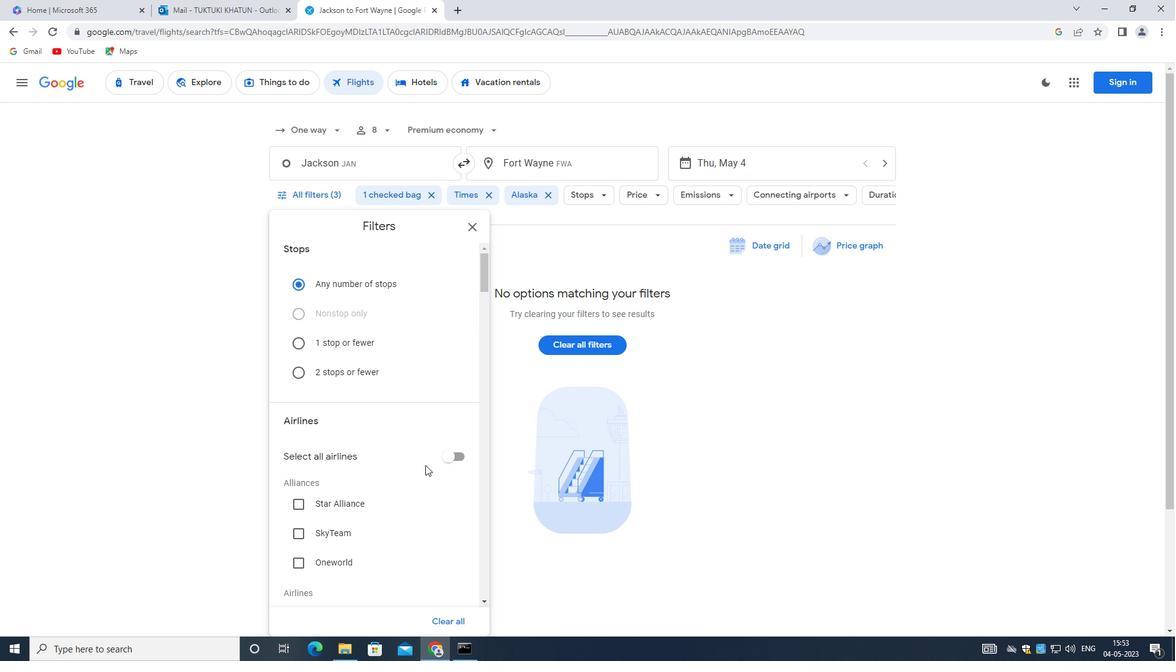 
Action: Mouse scrolled (424, 466) with delta (0, 0)
Screenshot: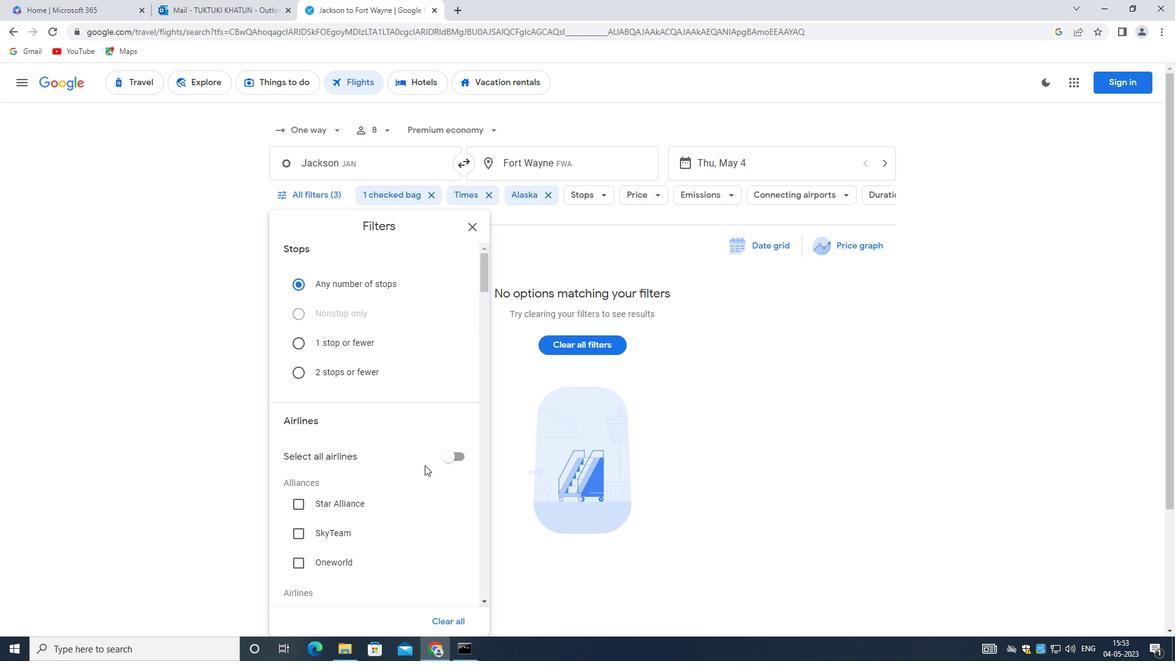 
Action: Mouse scrolled (424, 466) with delta (0, 0)
Screenshot: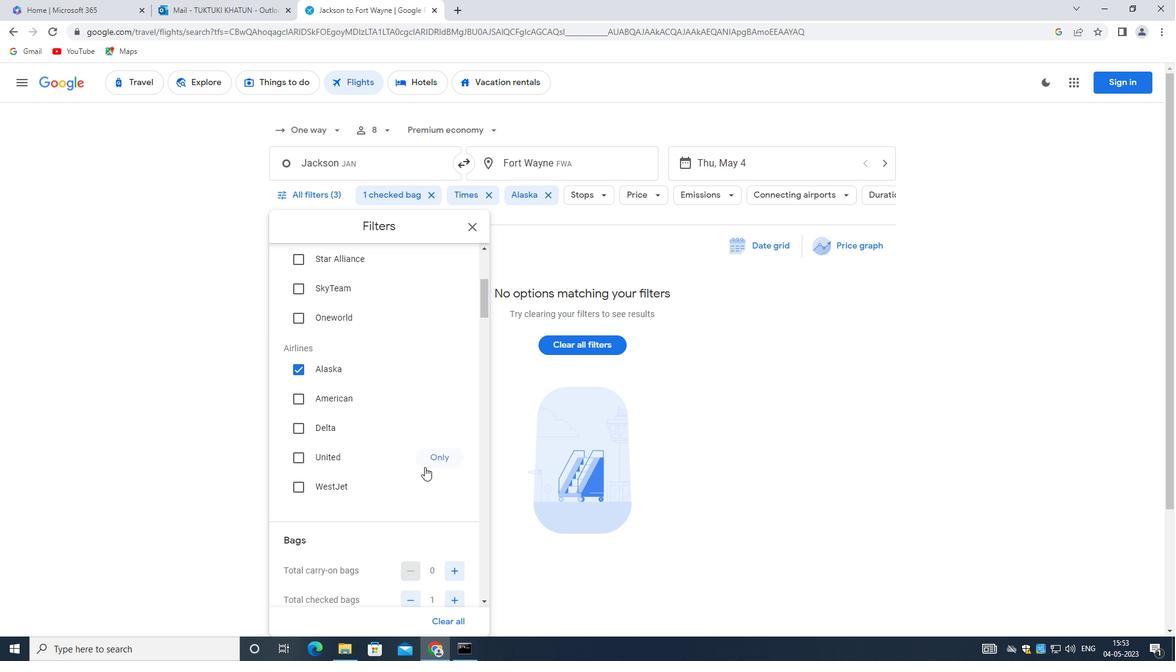 
Action: Mouse moved to (424, 470)
Screenshot: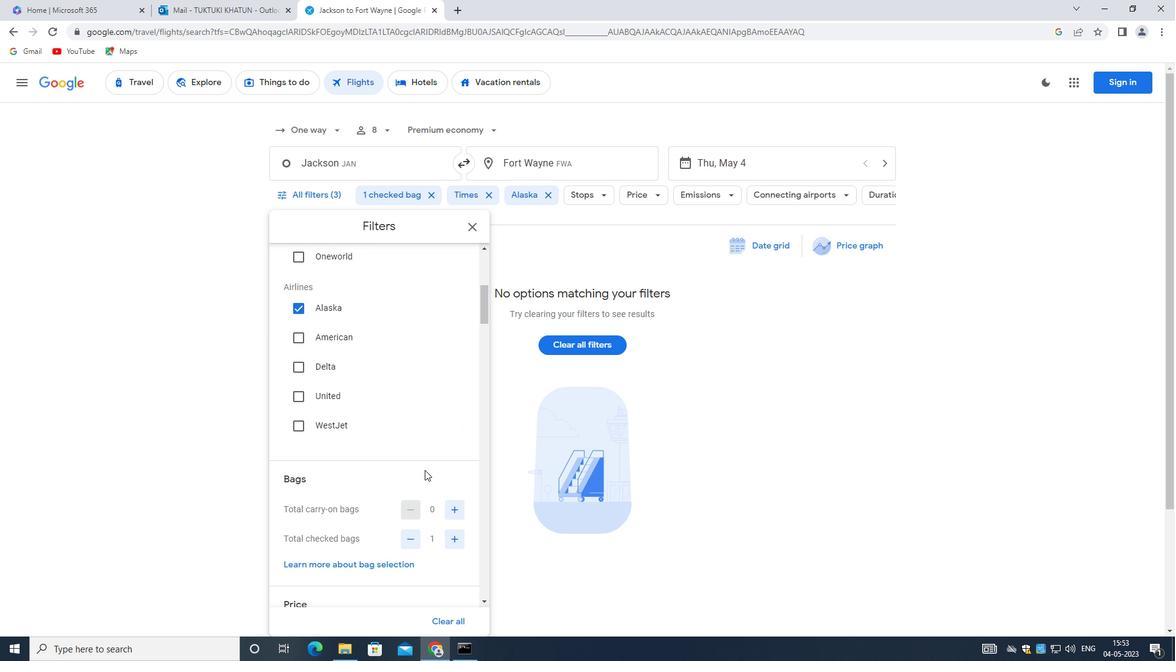 
Action: Mouse scrolled (424, 470) with delta (0, 0)
Screenshot: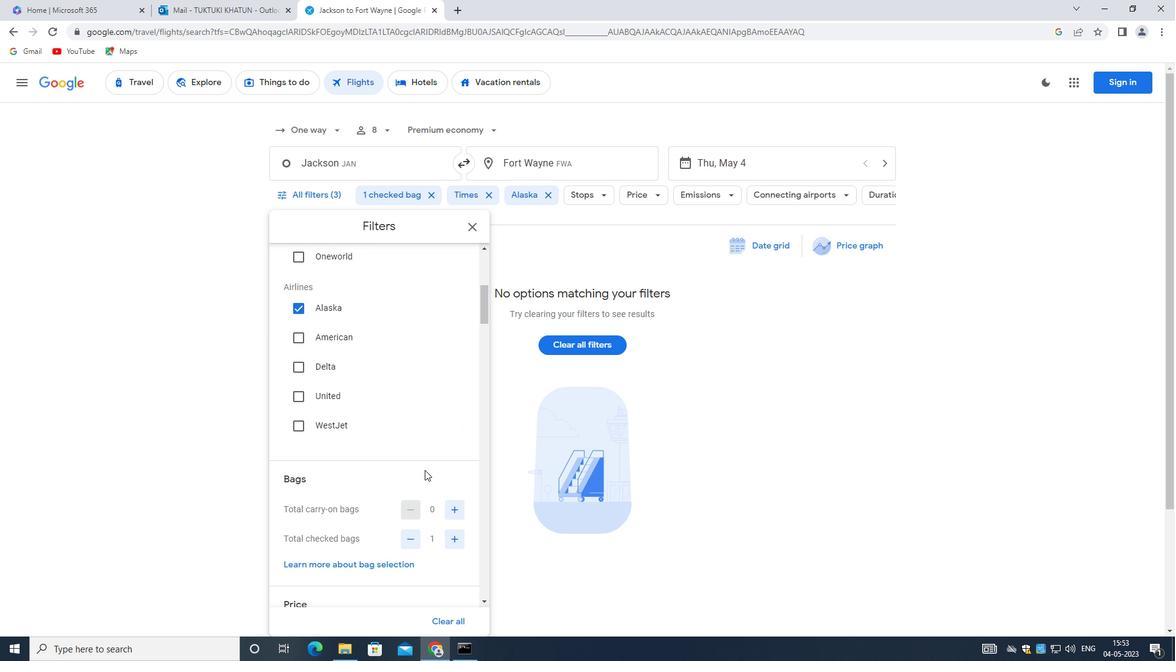 
Action: Mouse moved to (443, 357)
Screenshot: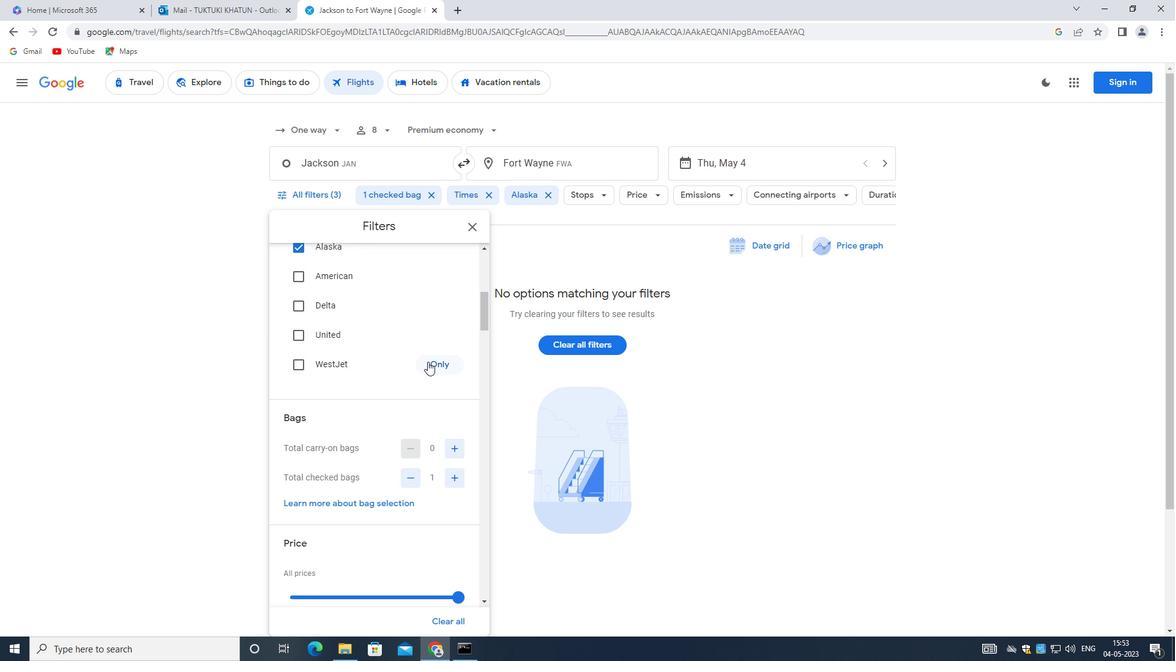 
Action: Mouse pressed left at (443, 357)
Screenshot: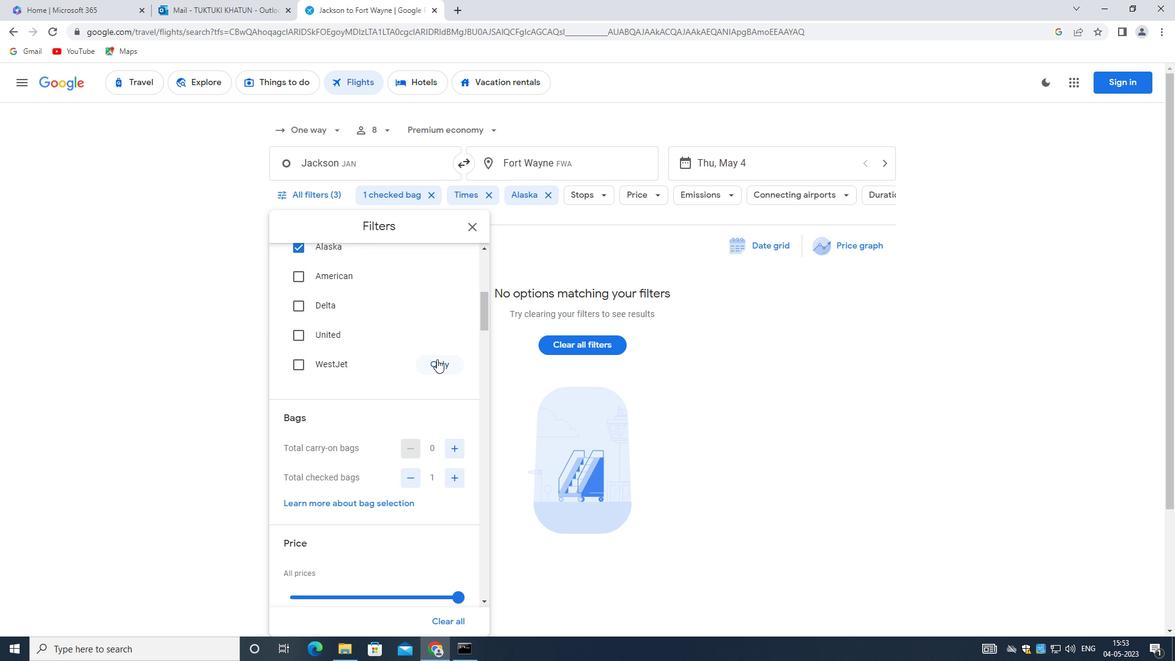 
Action: Mouse moved to (427, 383)
Screenshot: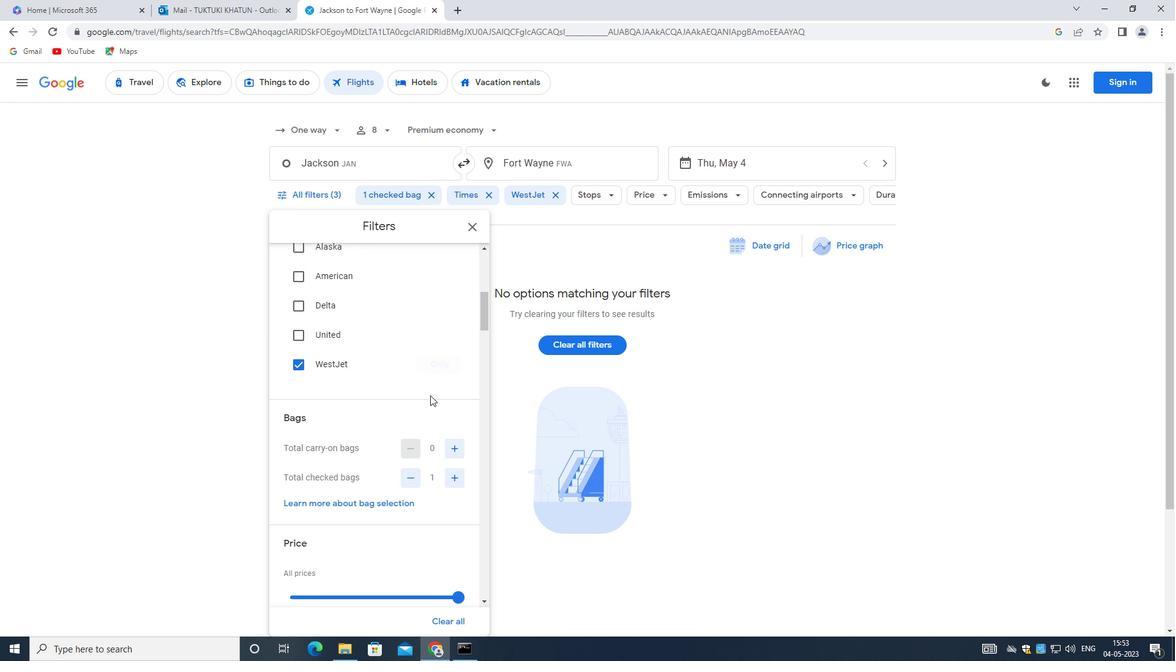 
Action: Mouse scrolled (427, 382) with delta (0, 0)
Screenshot: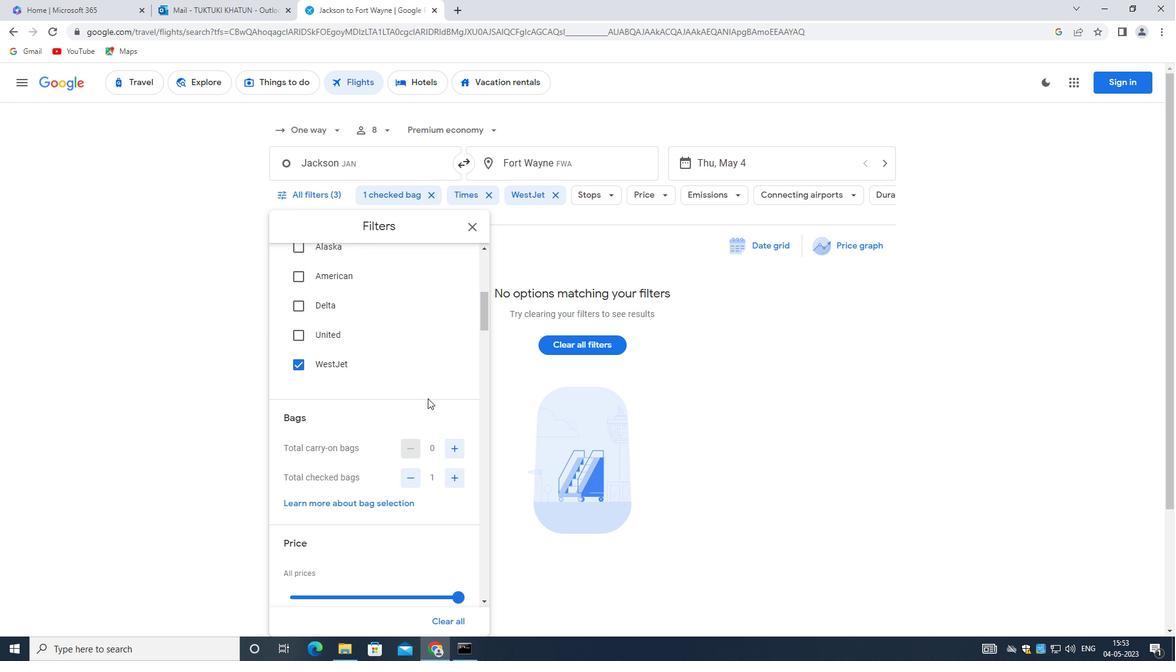 
Action: Mouse scrolled (427, 382) with delta (0, 0)
Screenshot: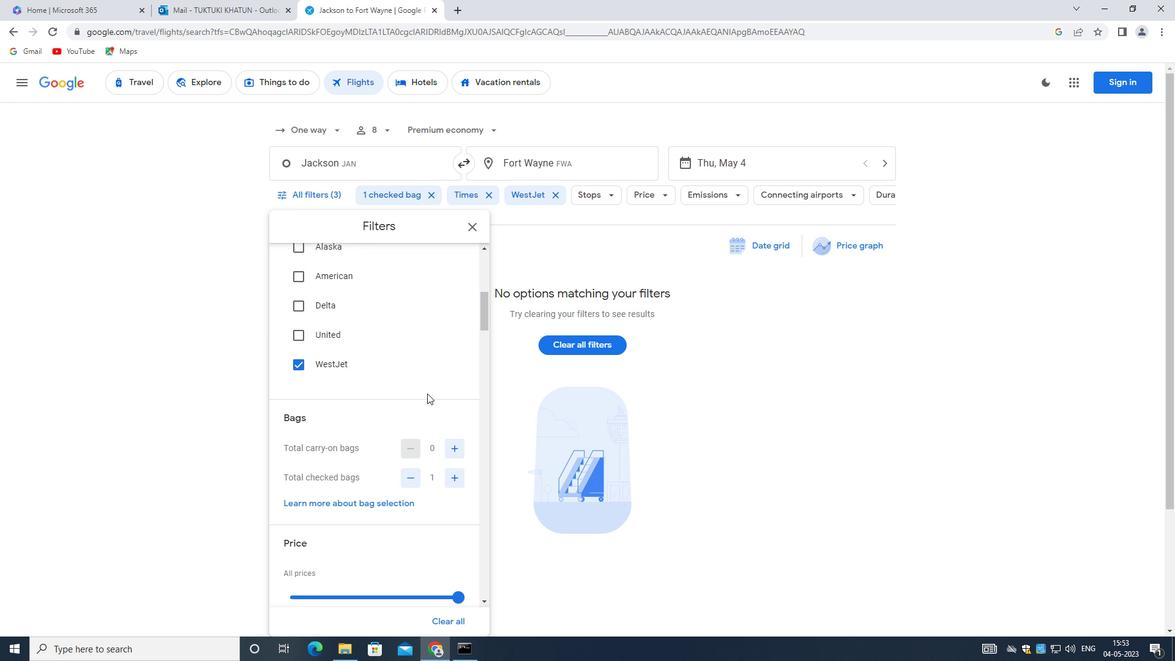 
Action: Mouse scrolled (427, 382) with delta (0, 0)
Screenshot: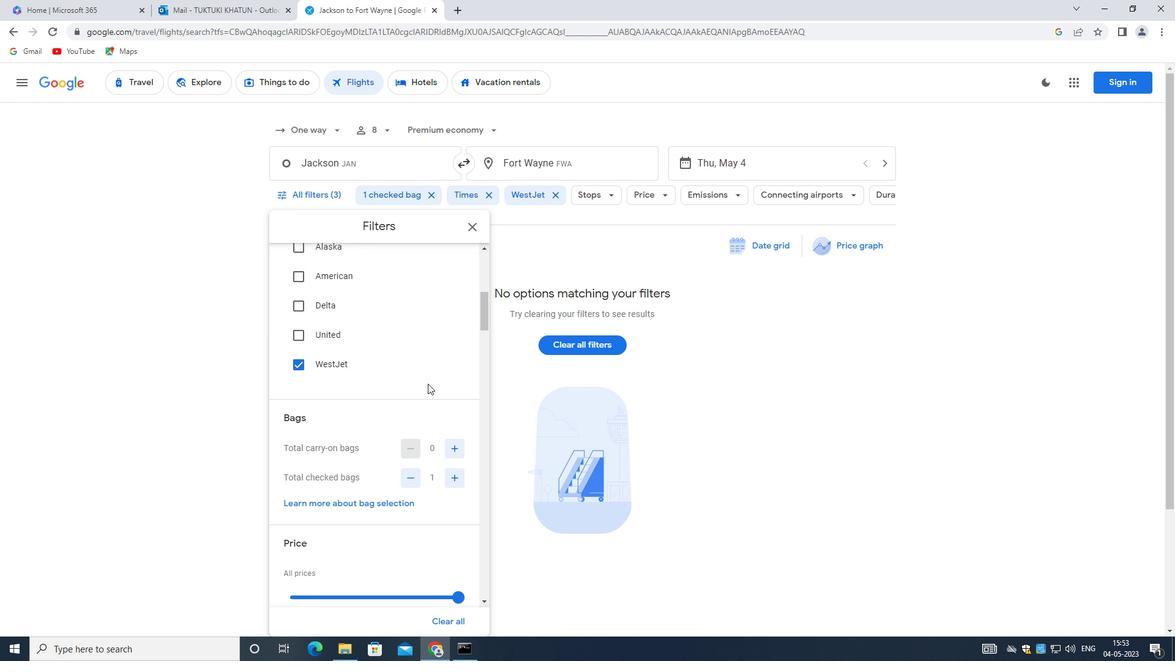 
Action: Mouse moved to (390, 390)
Screenshot: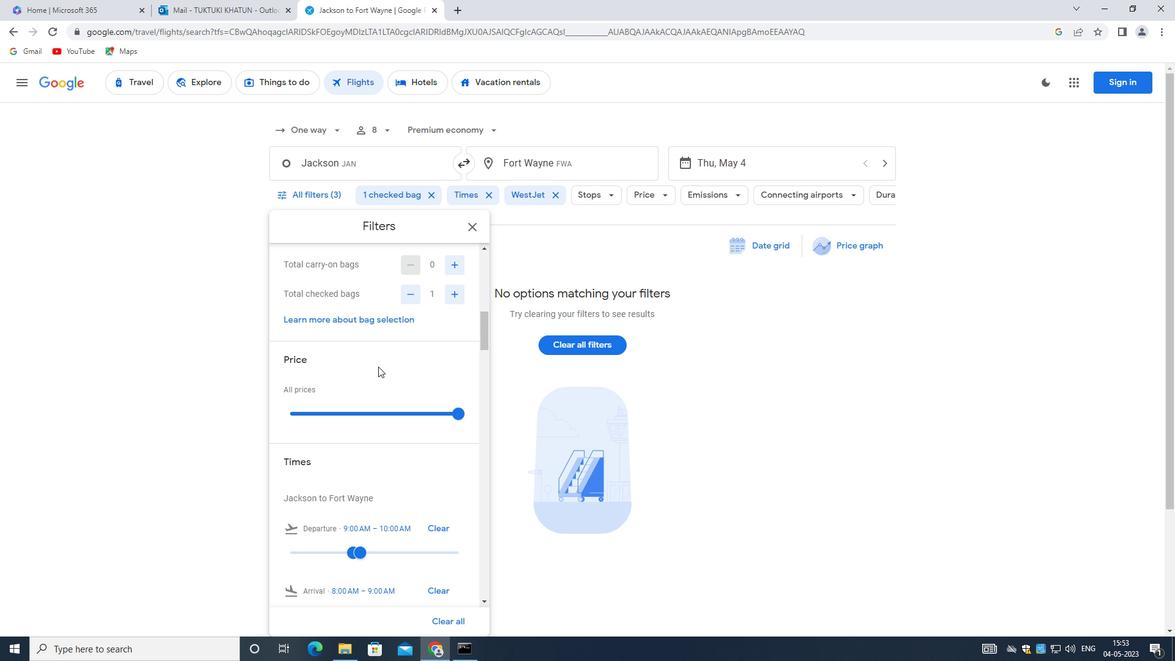
Action: Mouse scrolled (390, 389) with delta (0, 0)
Screenshot: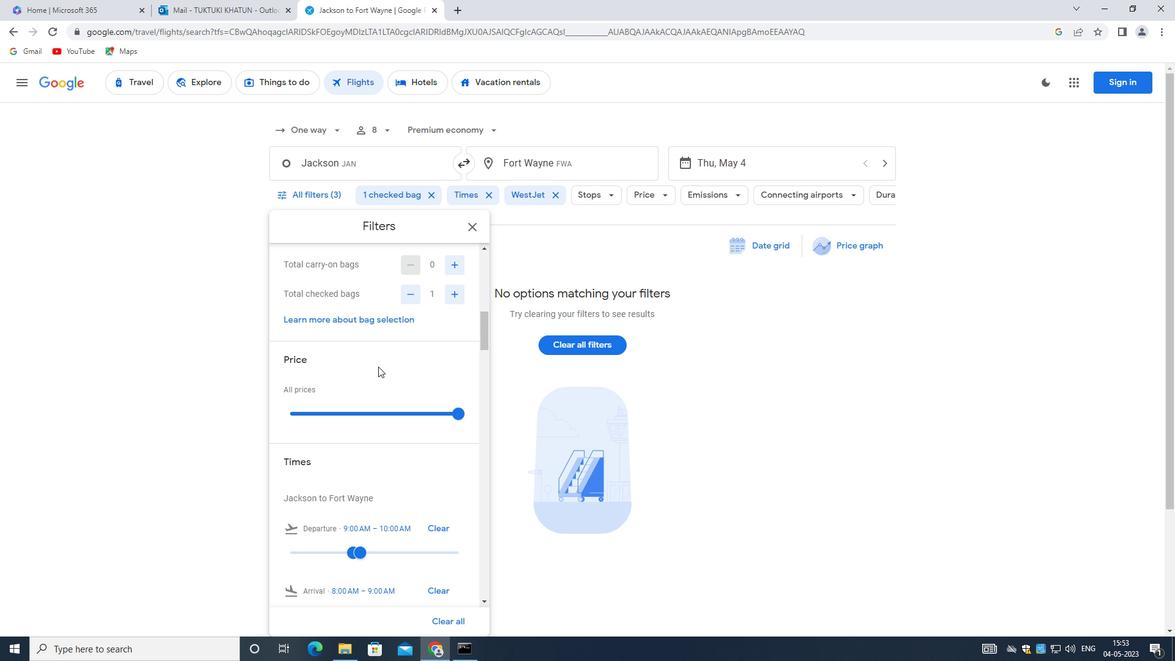 
Action: Mouse moved to (390, 391)
Screenshot: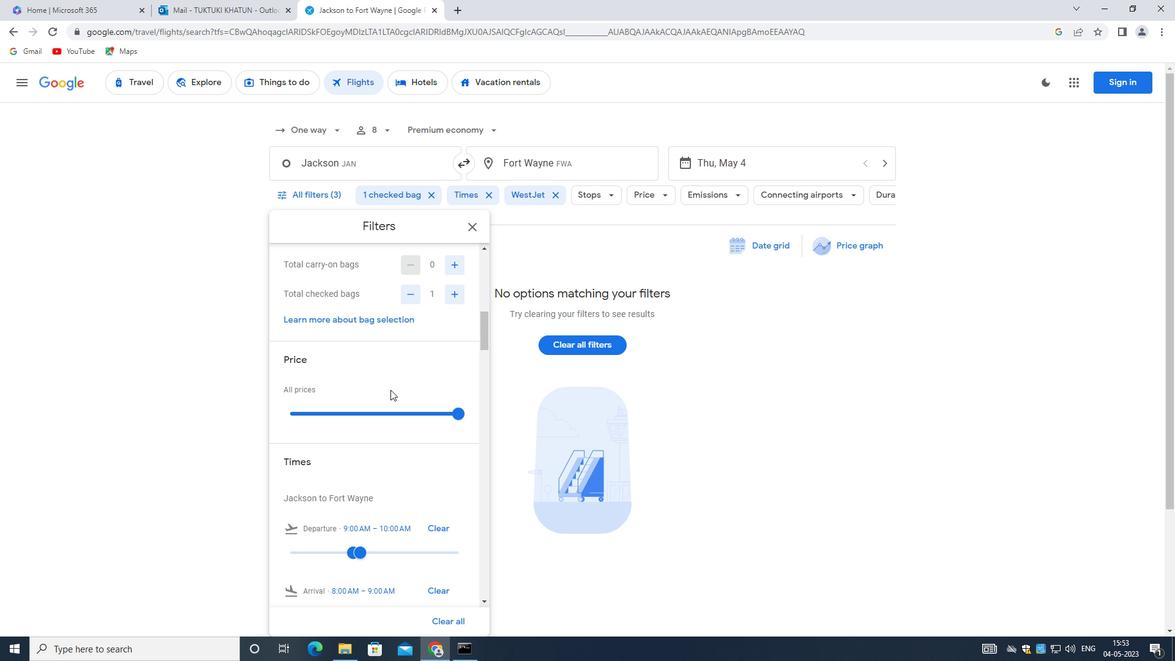 
Action: Mouse scrolled (390, 391) with delta (0, 0)
Screenshot: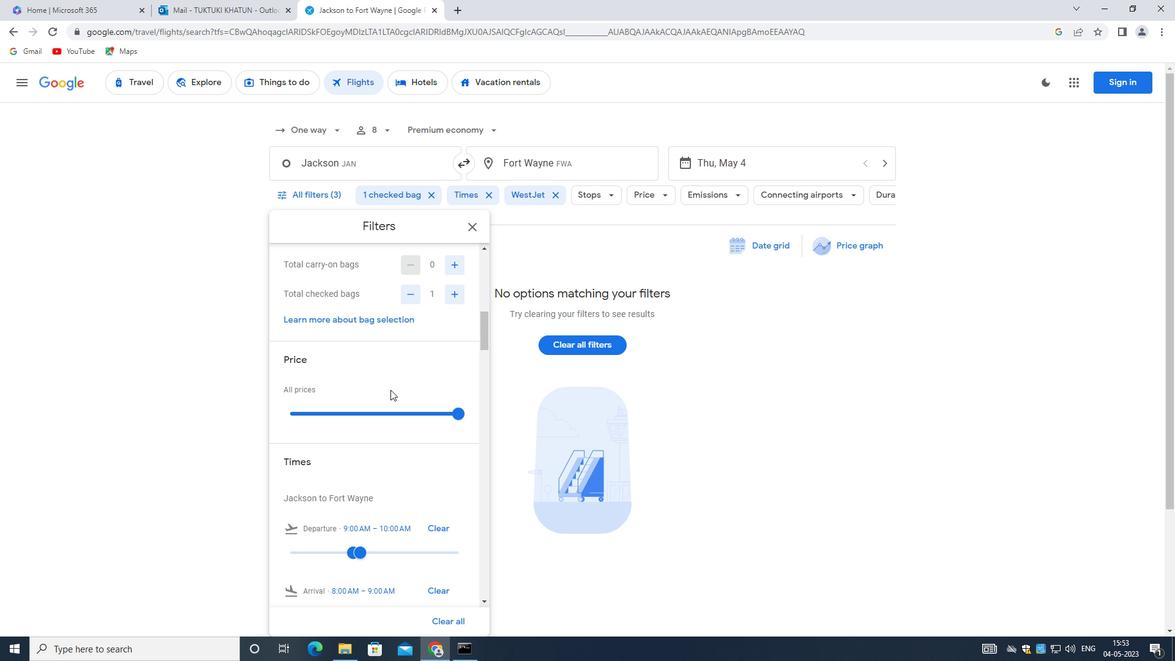 
Action: Mouse moved to (459, 283)
Screenshot: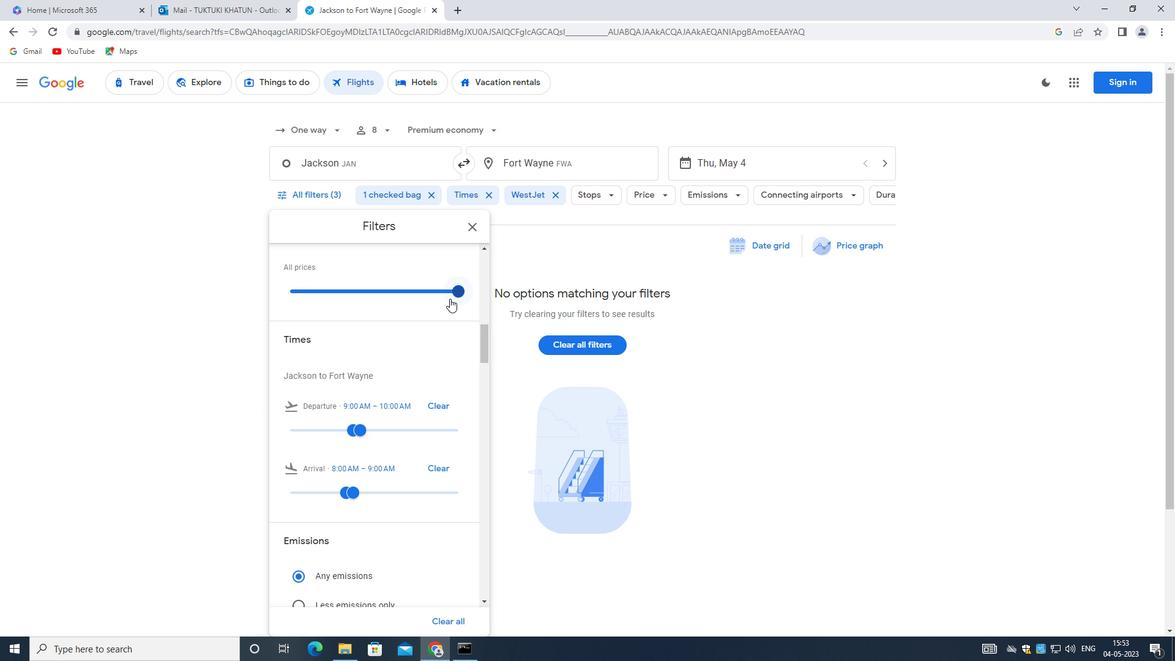 
Action: Mouse pressed left at (459, 283)
Screenshot: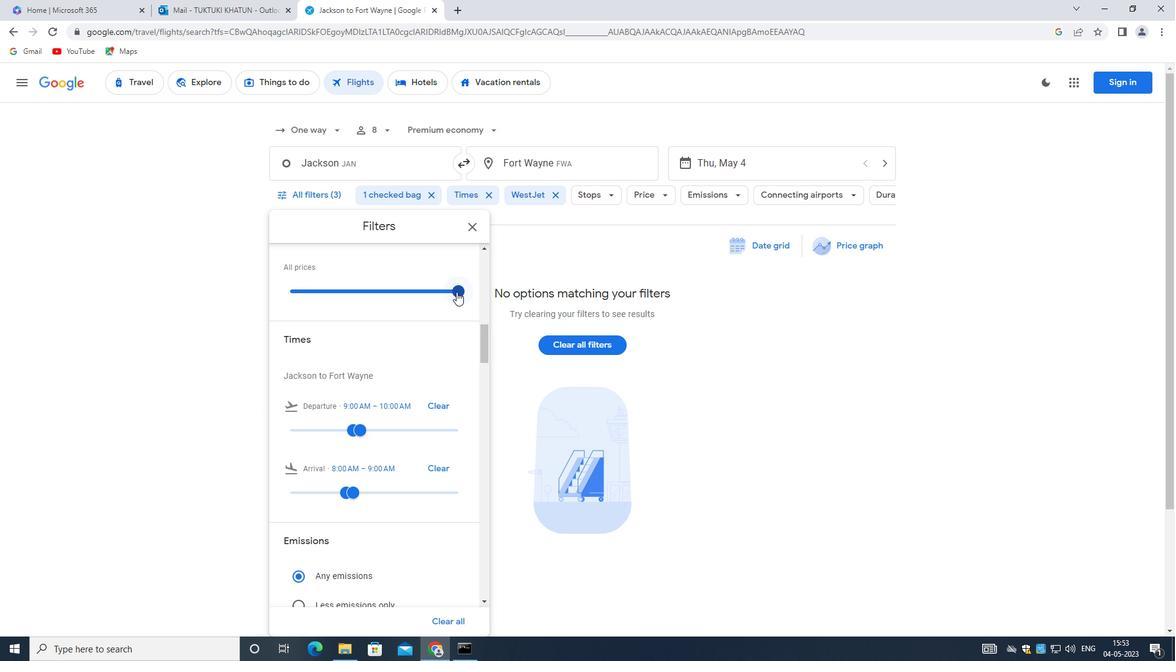 
Action: Mouse moved to (377, 425)
Screenshot: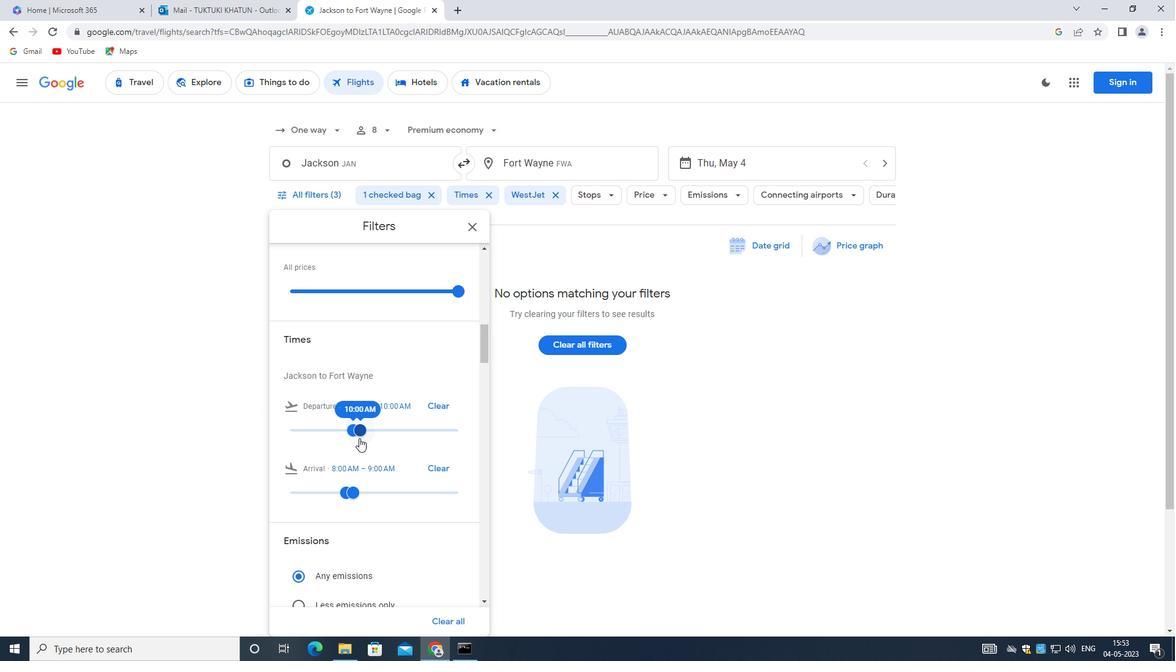 
Action: Mouse pressed left at (377, 425)
Screenshot: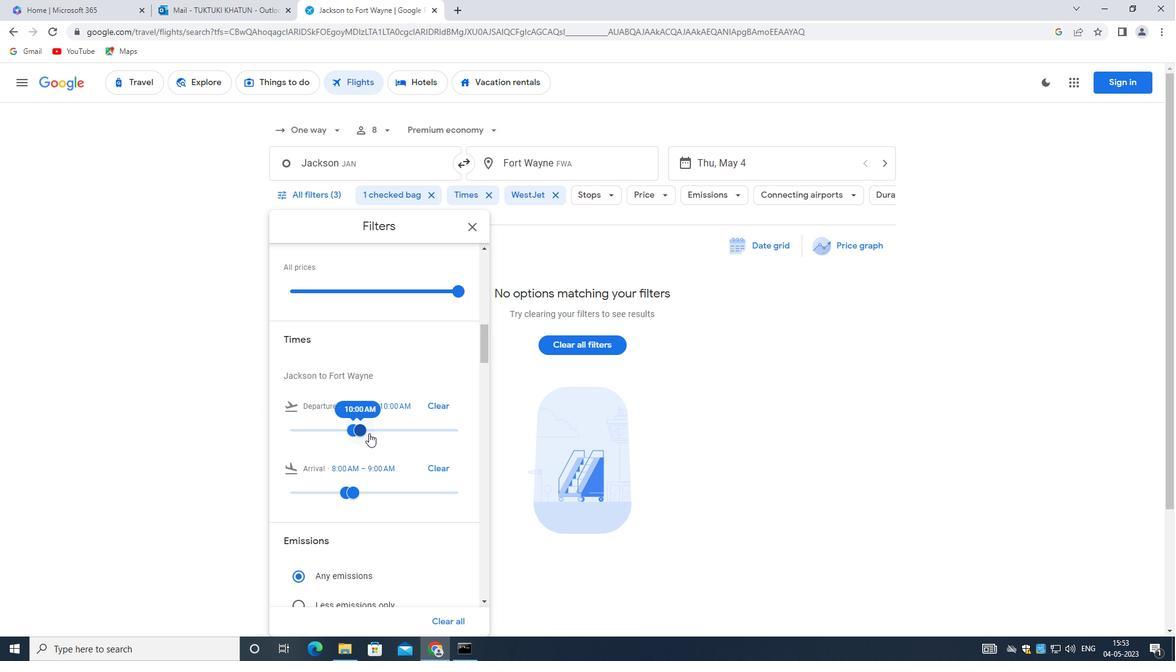 
Action: Mouse moved to (361, 427)
Screenshot: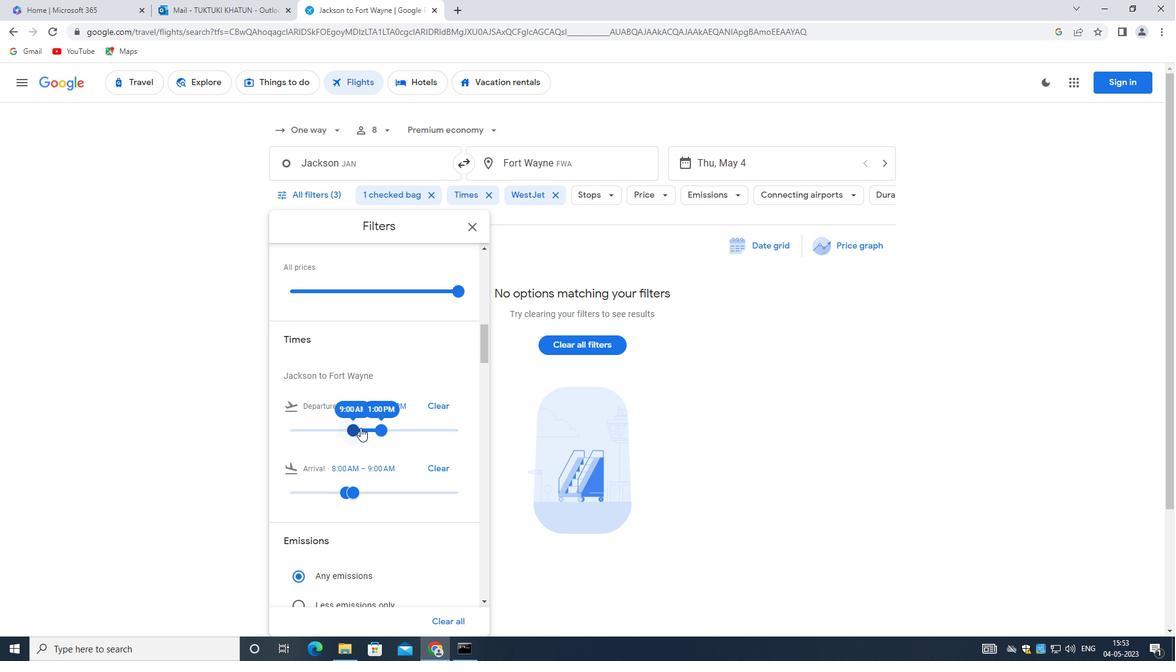 
Action: Mouse pressed left at (361, 427)
Screenshot: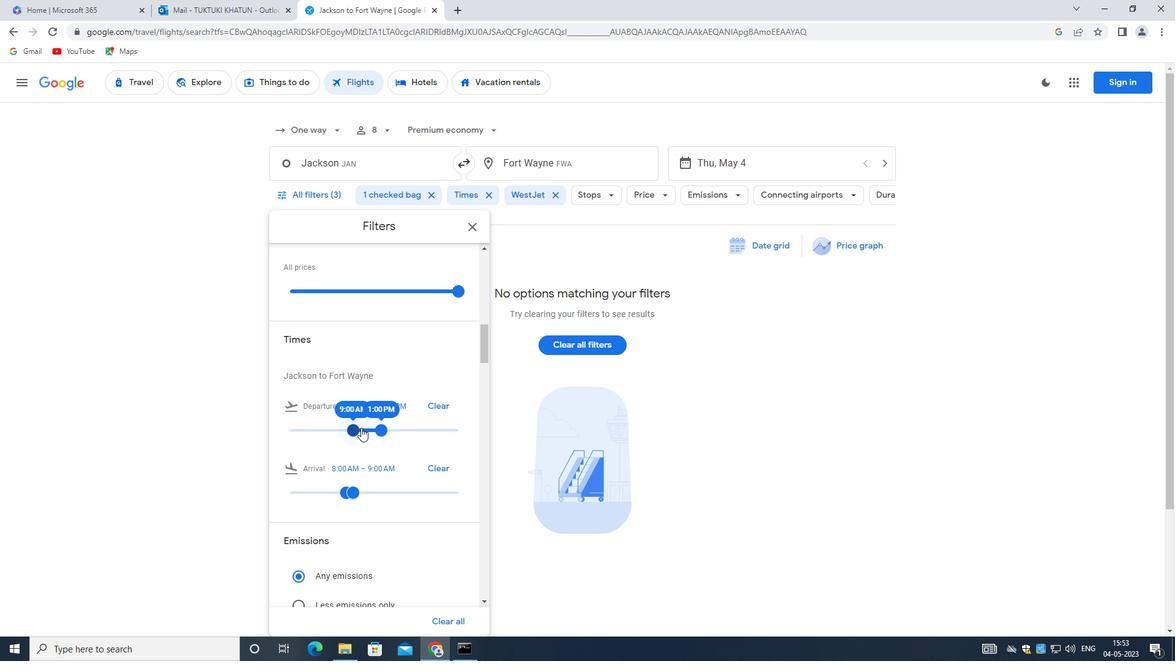 
Action: Mouse moved to (382, 427)
Screenshot: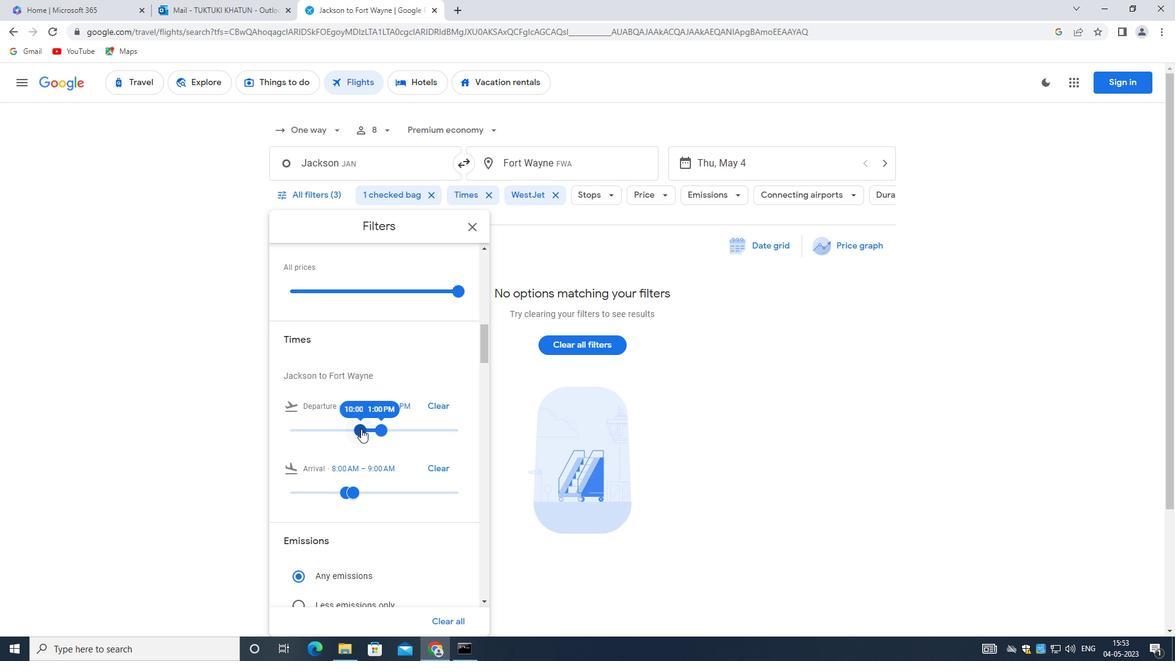 
Action: Mouse pressed left at (382, 427)
Screenshot: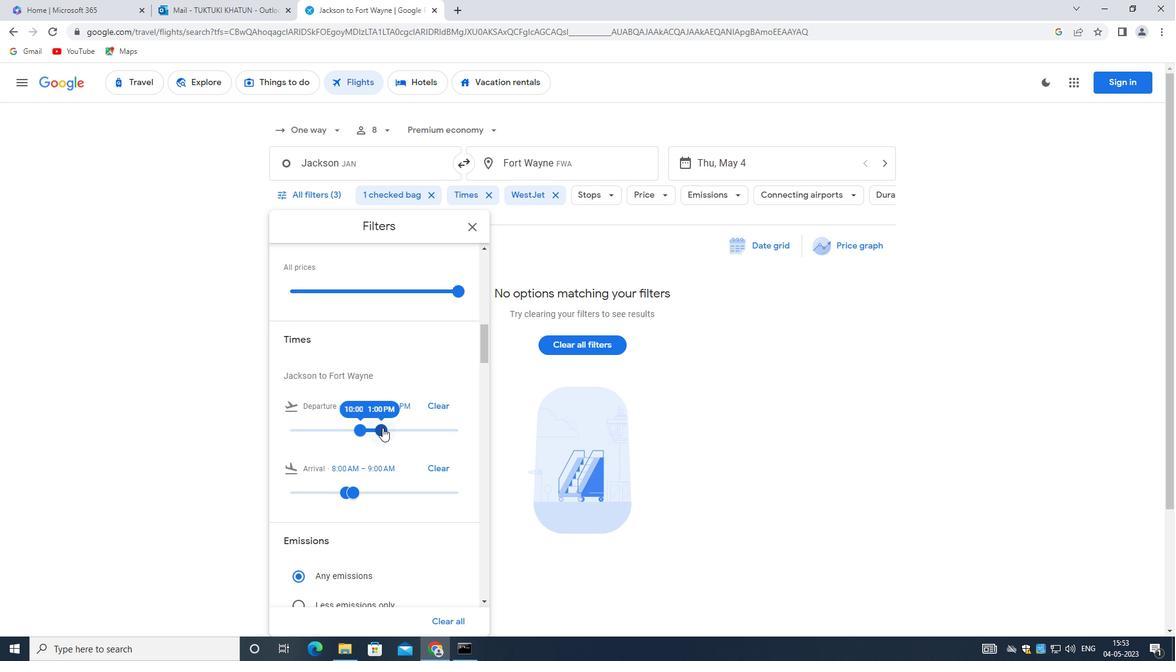 
Action: Mouse moved to (369, 405)
Screenshot: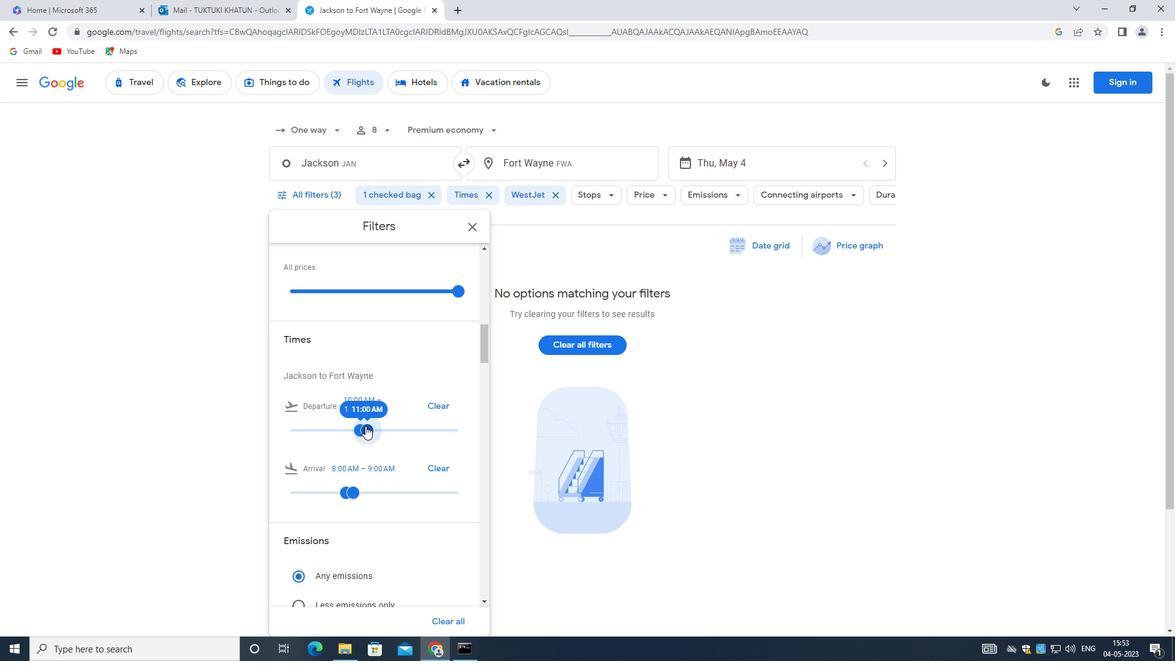 
Action: Mouse scrolled (369, 405) with delta (0, 0)
Screenshot: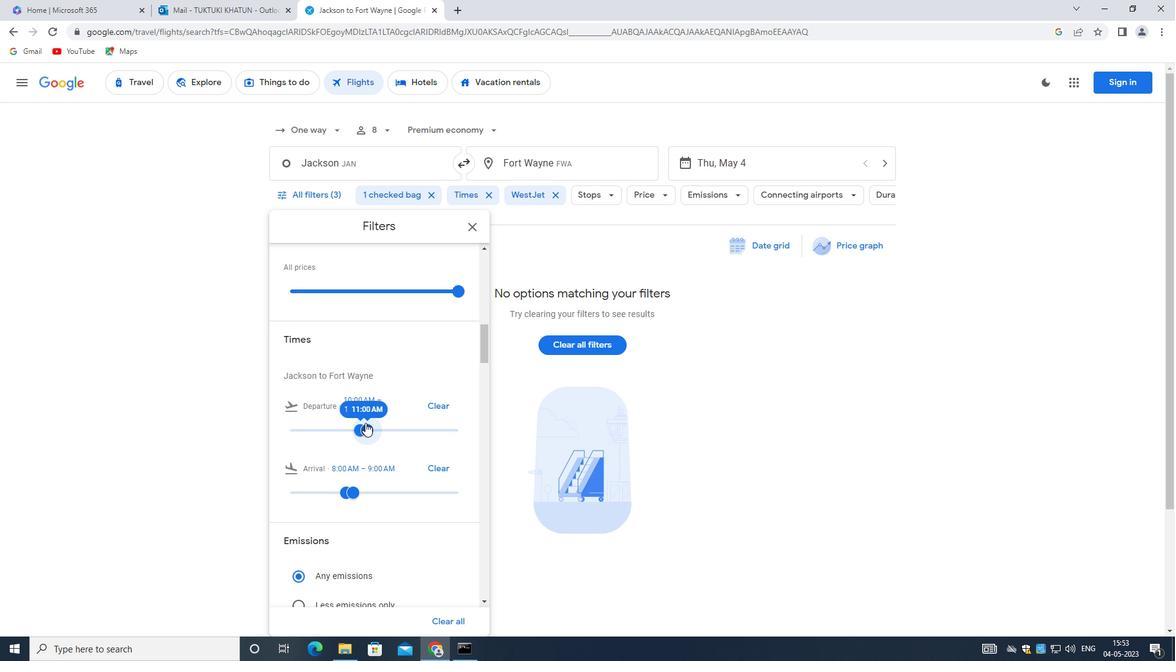 
Action: Mouse scrolled (369, 405) with delta (0, 0)
Screenshot: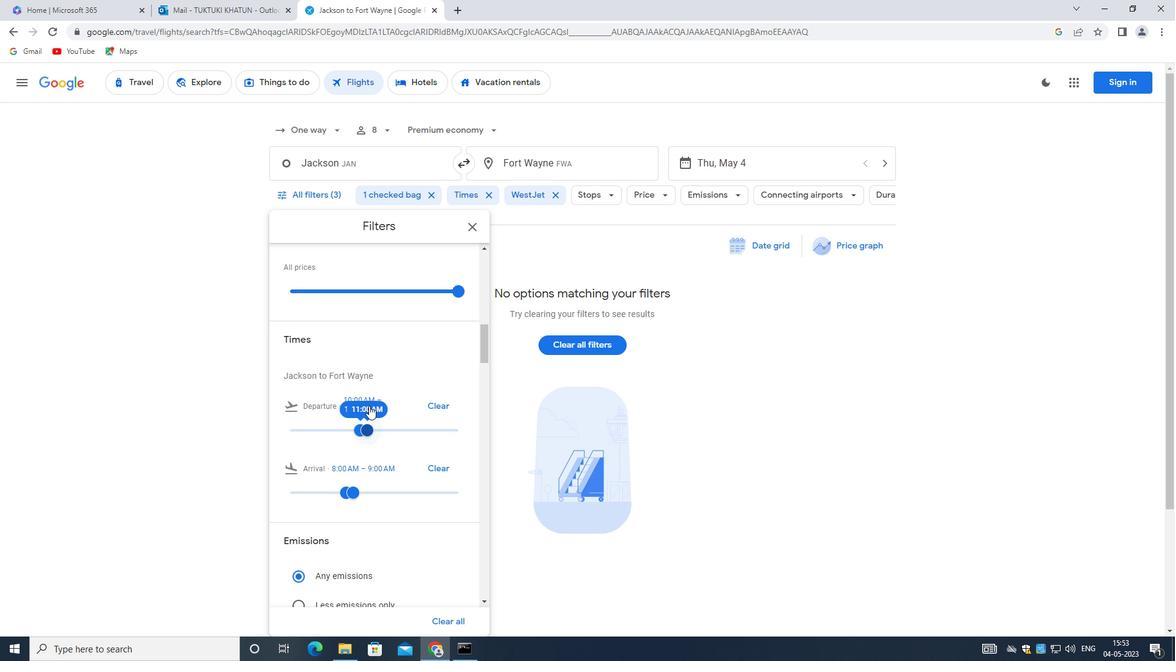 
Action: Mouse scrolled (369, 405) with delta (0, 0)
Screenshot: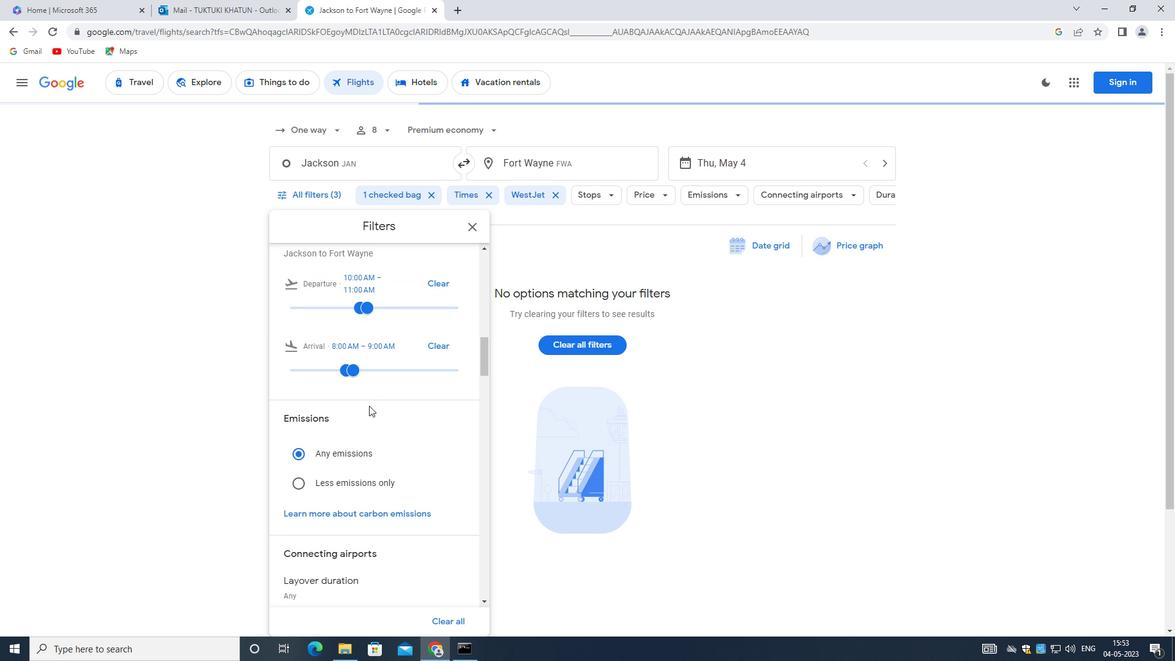 
Action: Mouse scrolled (369, 405) with delta (0, 0)
Screenshot: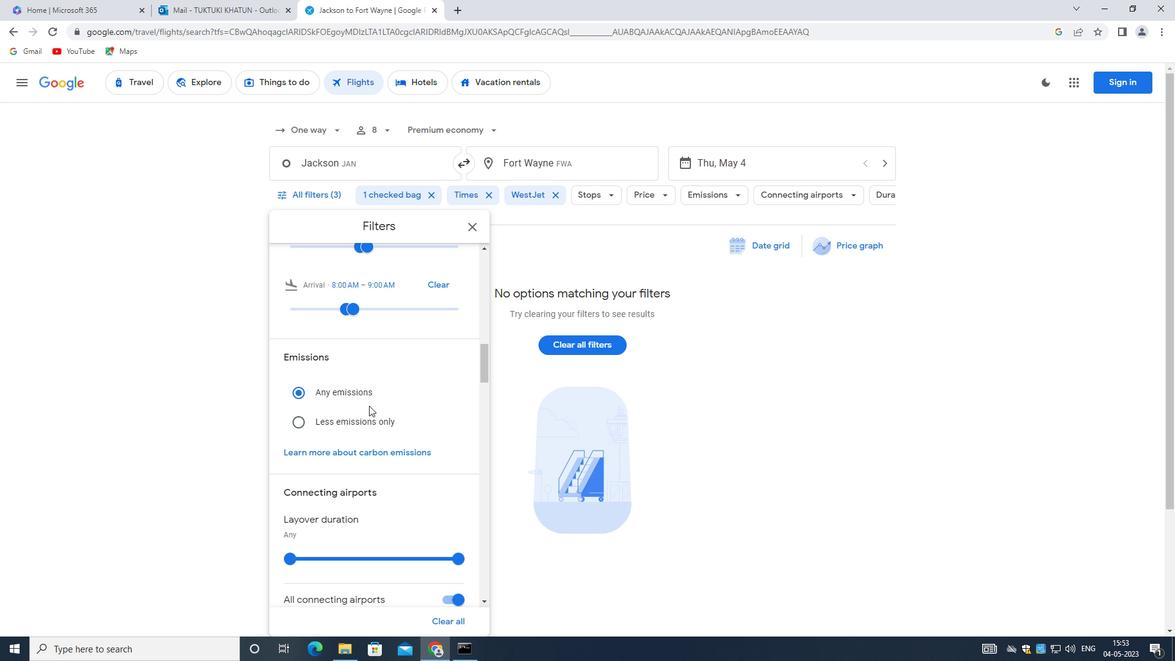 
Action: Mouse scrolled (369, 405) with delta (0, 0)
Screenshot: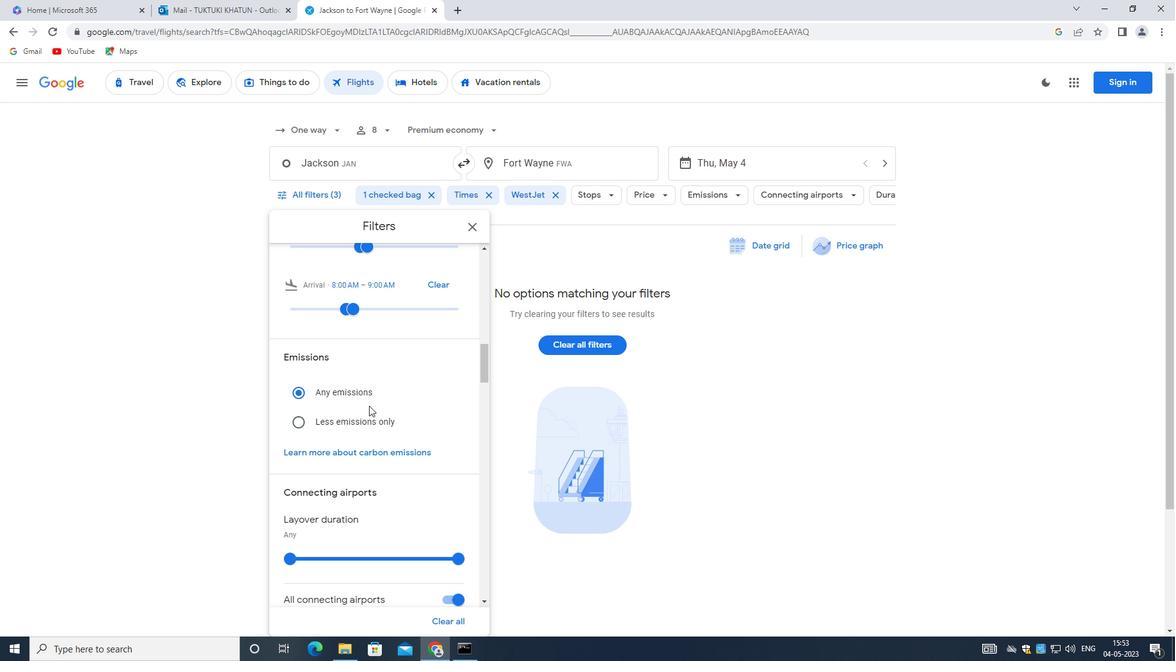 
Action: Mouse scrolled (369, 405) with delta (0, 0)
Screenshot: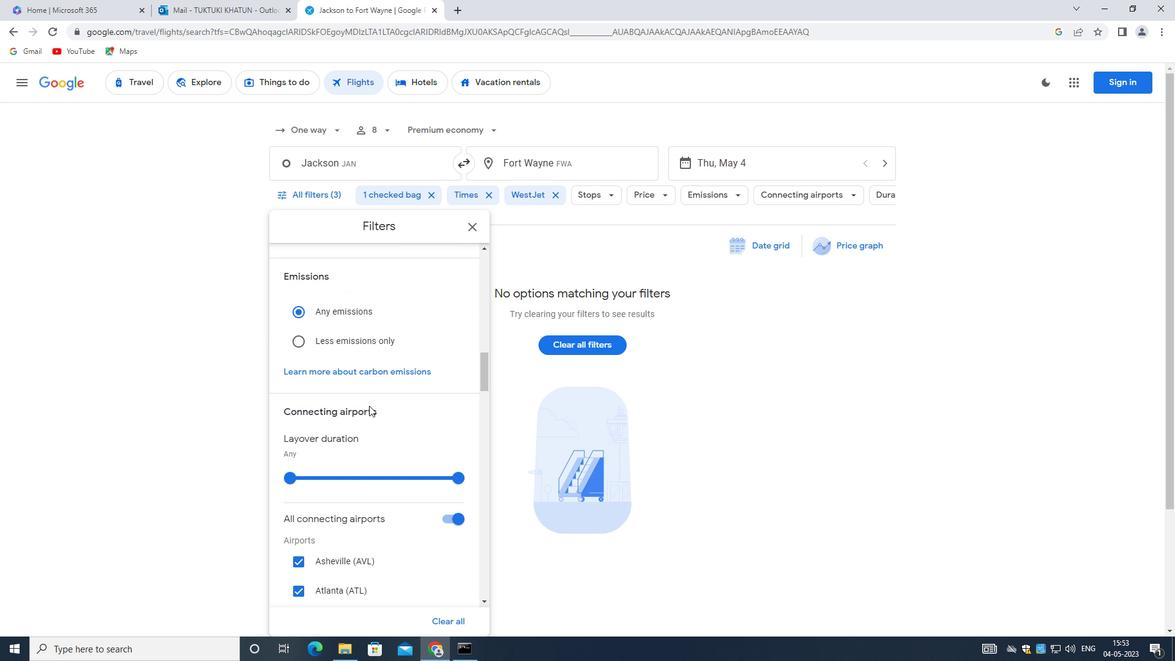 
Action: Mouse moved to (369, 405)
Screenshot: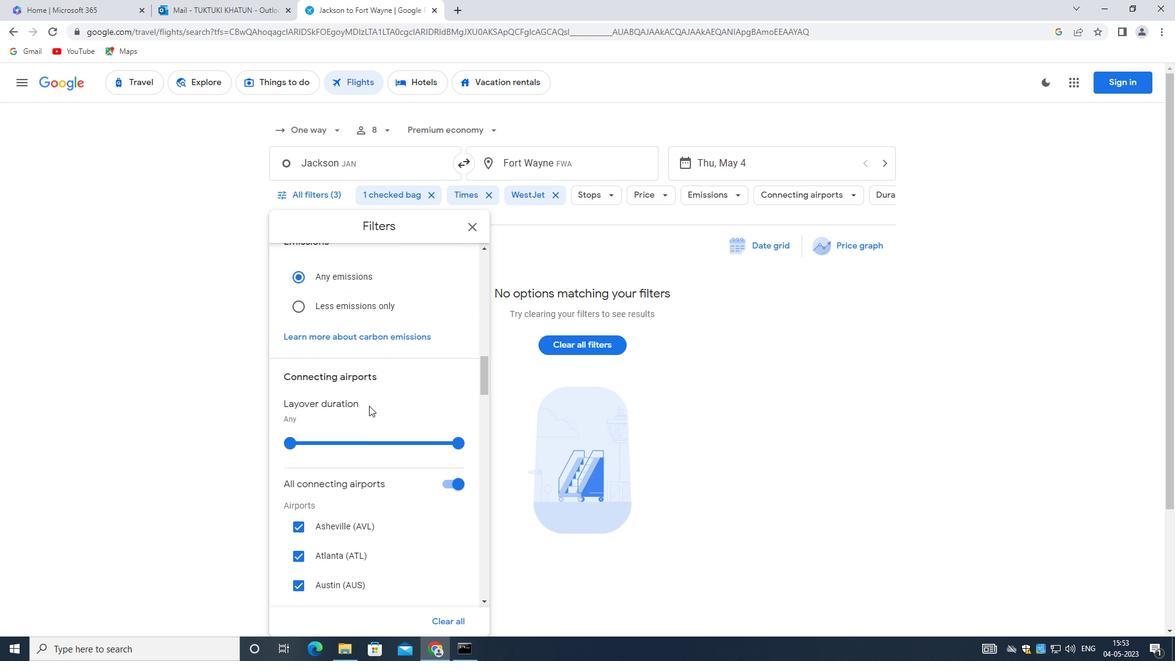 
Action: Mouse scrolled (369, 405) with delta (0, 0)
Screenshot: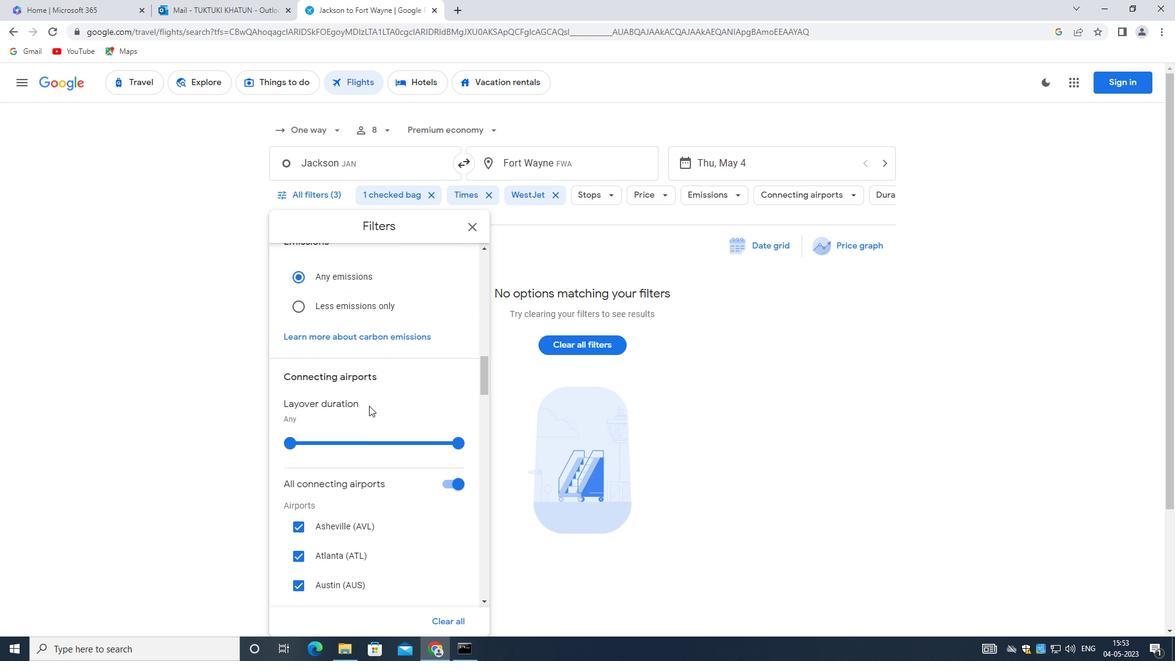 
Action: Mouse moved to (370, 409)
Screenshot: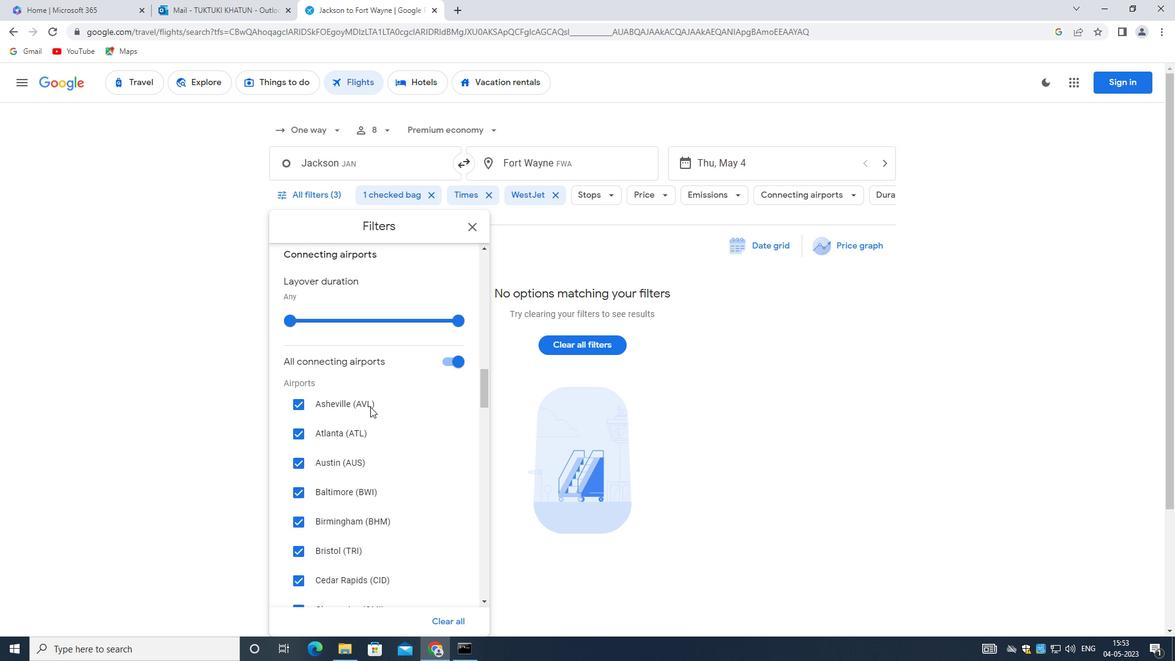 
Action: Mouse scrolled (370, 409) with delta (0, 0)
Screenshot: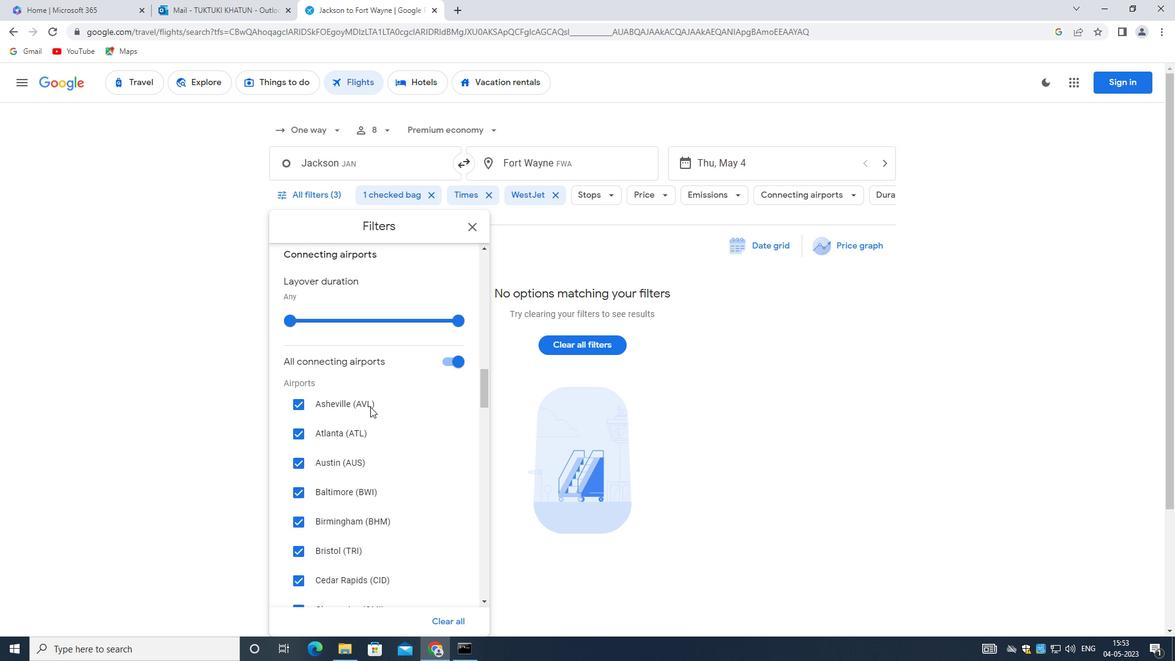 
Action: Mouse moved to (370, 410)
Screenshot: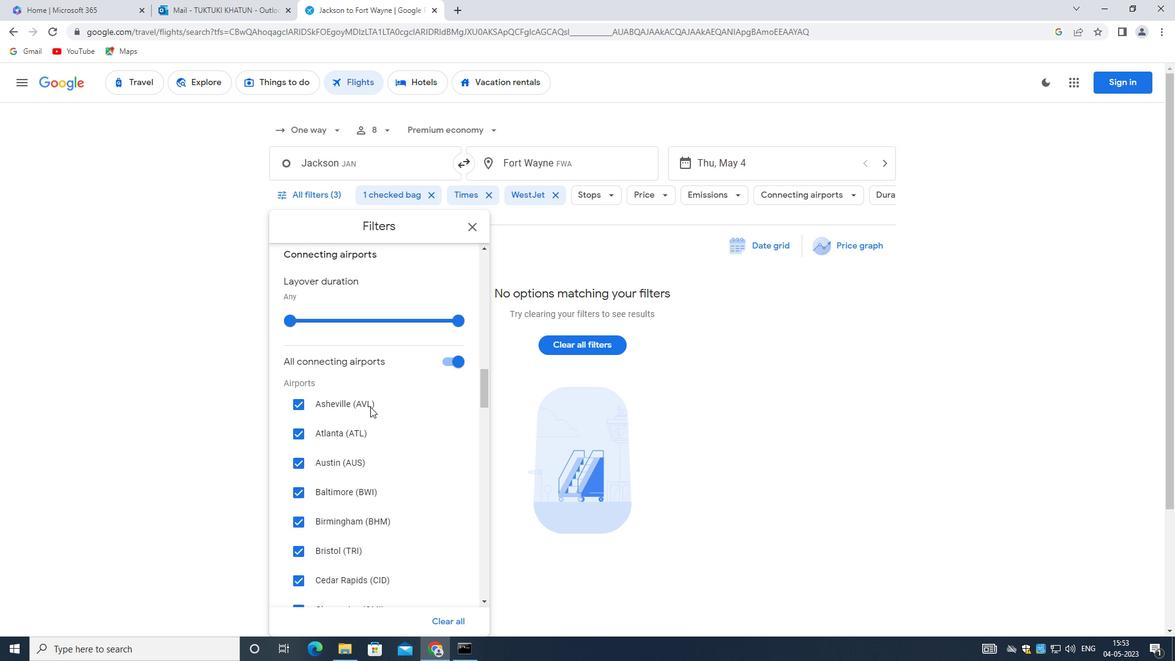
Action: Mouse scrolled (370, 409) with delta (0, 0)
Screenshot: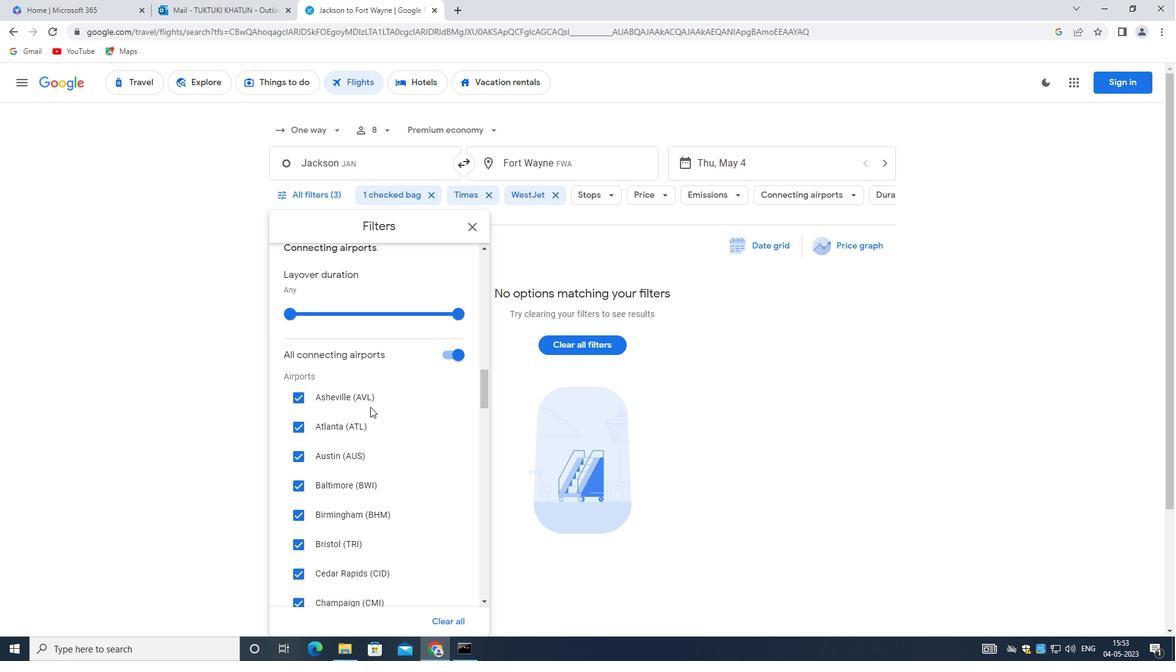 
Action: Mouse moved to (370, 410)
Screenshot: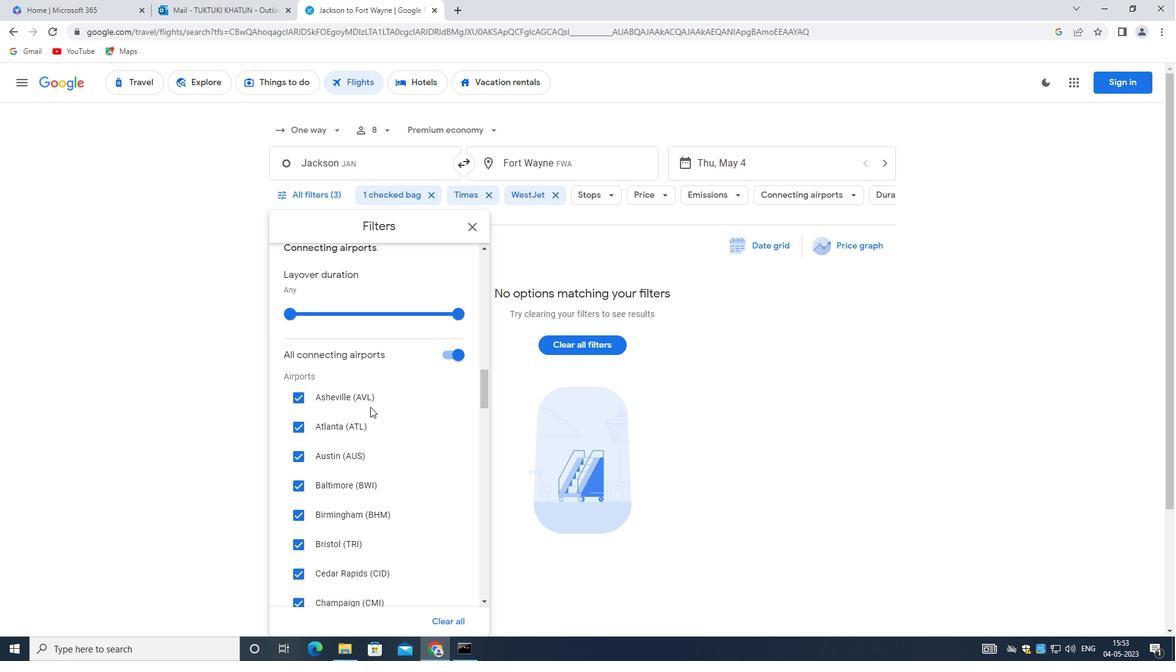 
Action: Mouse scrolled (370, 409) with delta (0, 0)
Screenshot: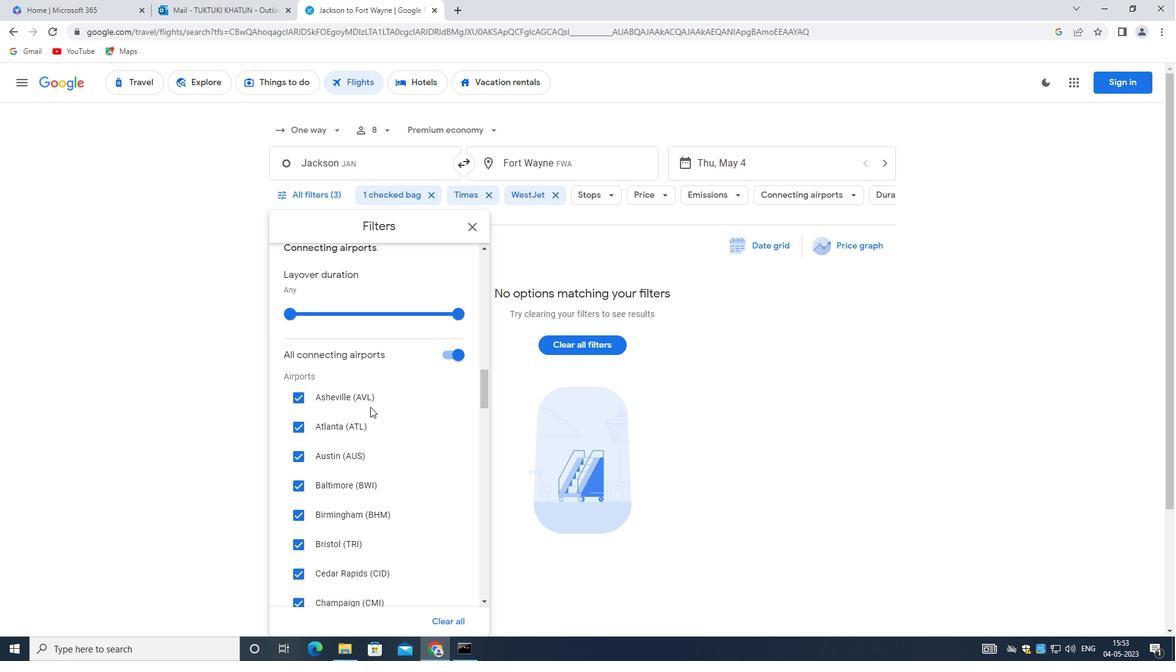 
Action: Mouse moved to (371, 412)
Screenshot: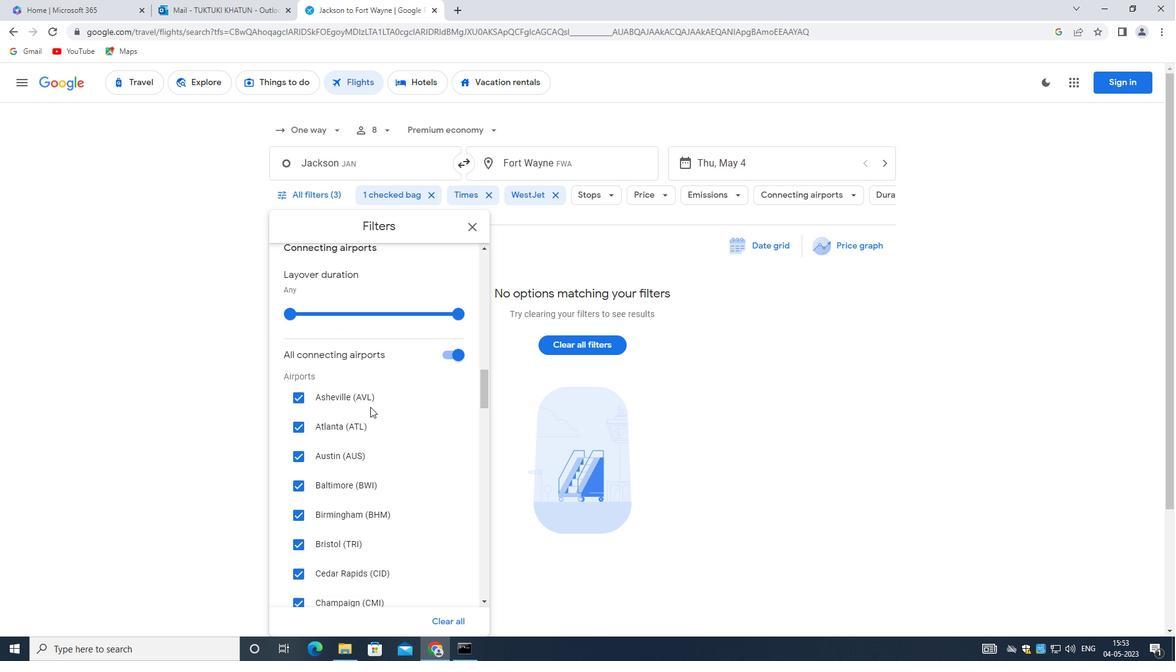 
Action: Mouse scrolled (371, 412) with delta (0, 0)
Screenshot: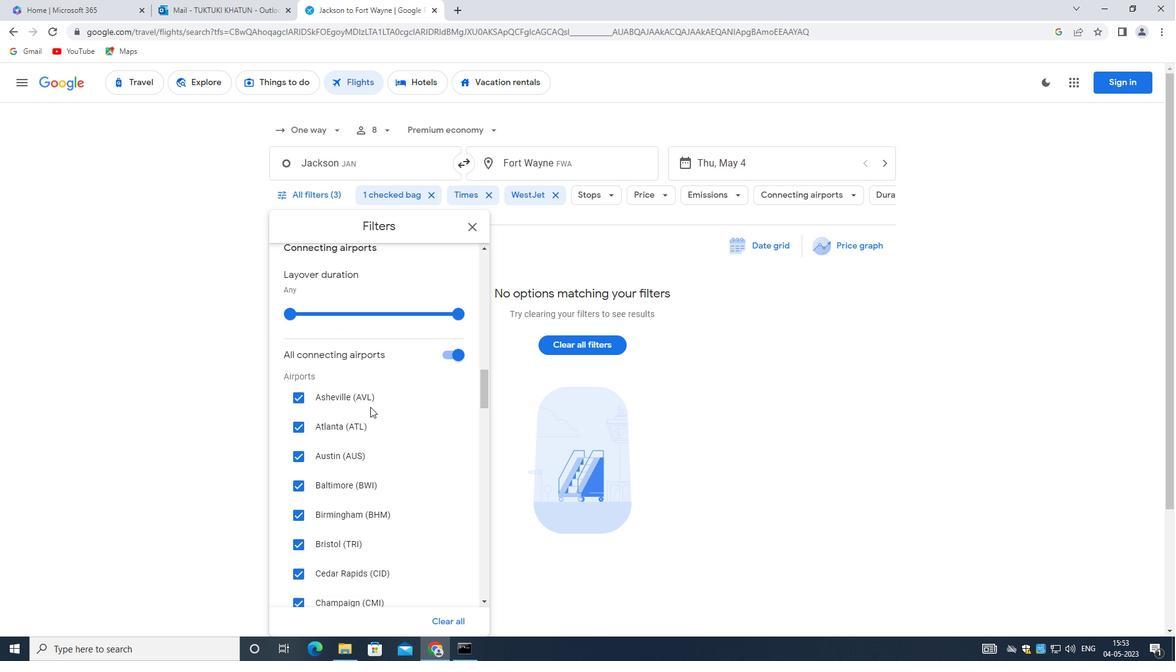 
Action: Mouse moved to (371, 413)
Screenshot: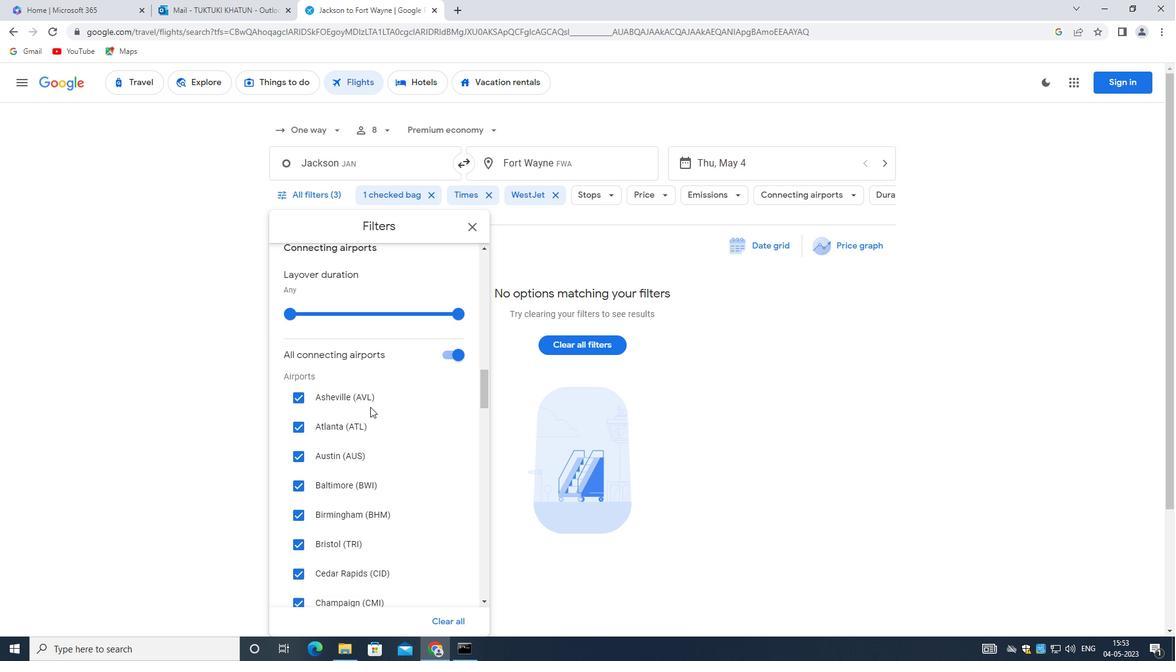 
Action: Mouse scrolled (371, 413) with delta (0, 0)
Screenshot: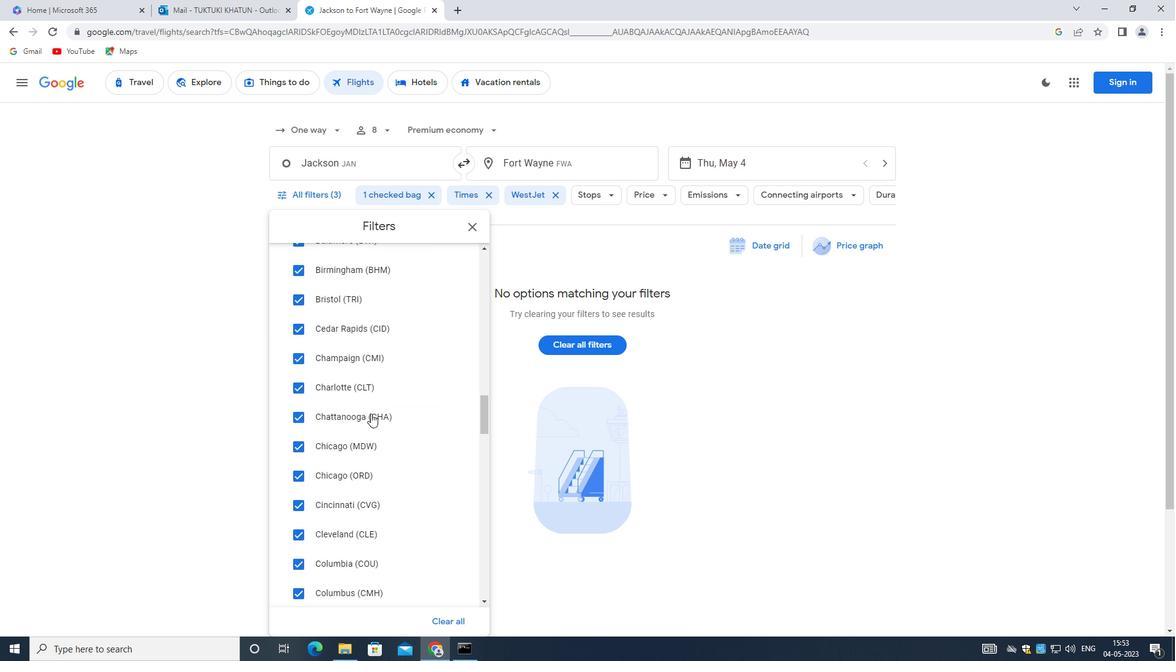 
Action: Mouse scrolled (371, 413) with delta (0, 0)
Screenshot: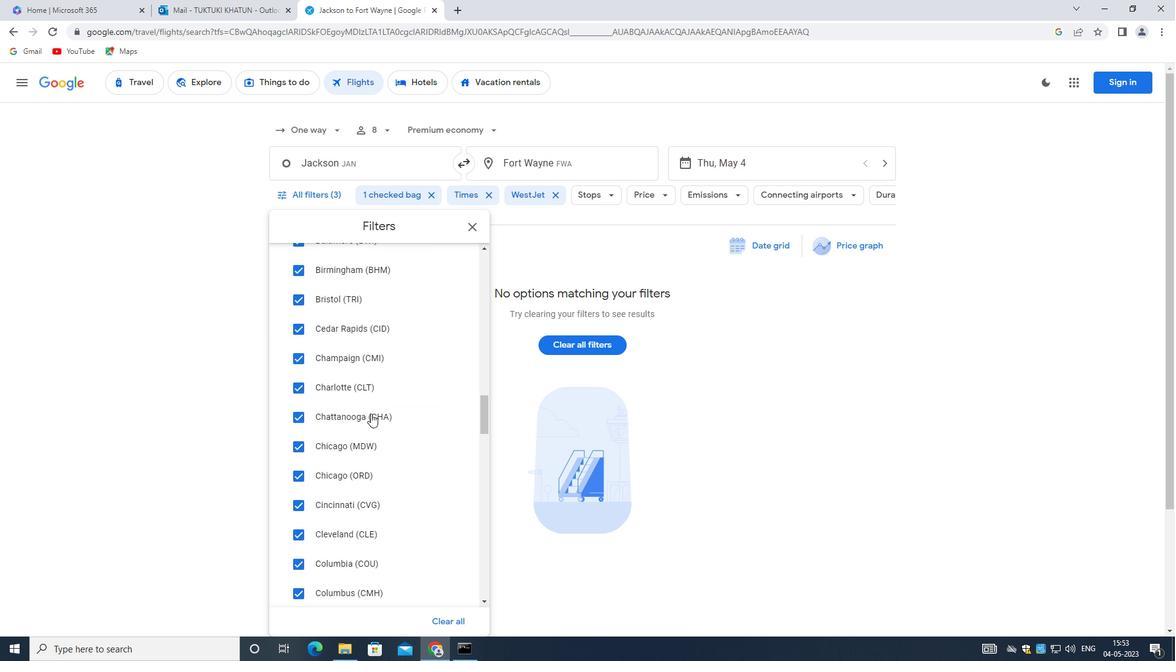 
Action: Mouse scrolled (371, 413) with delta (0, 0)
Screenshot: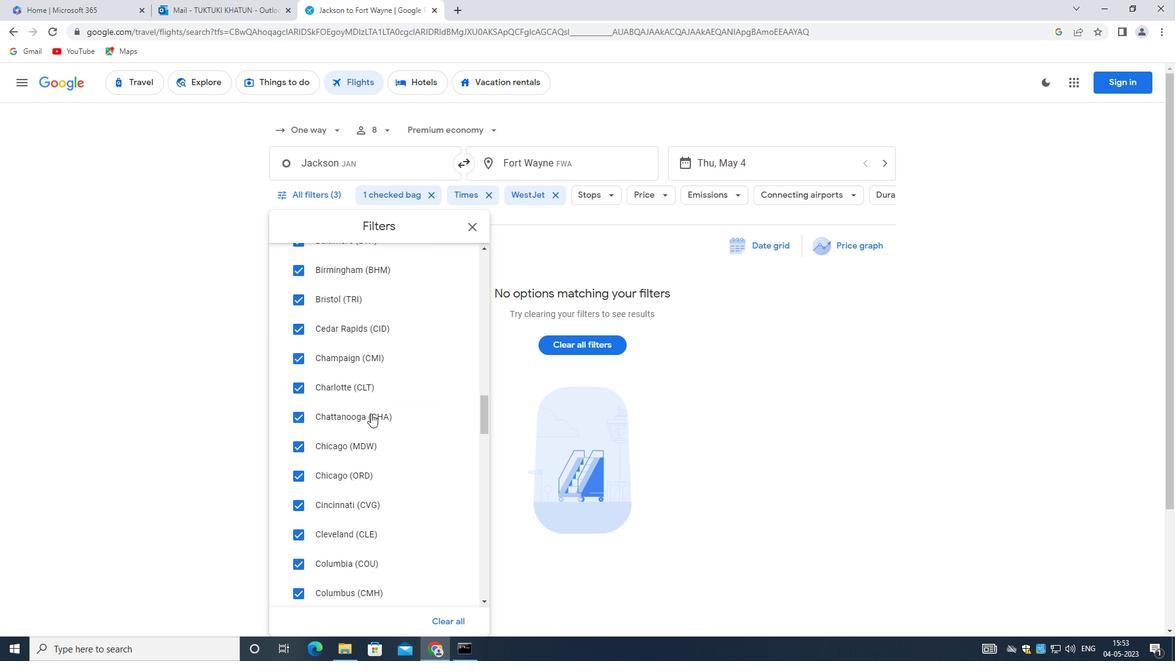 
Action: Mouse scrolled (371, 413) with delta (0, 0)
Screenshot: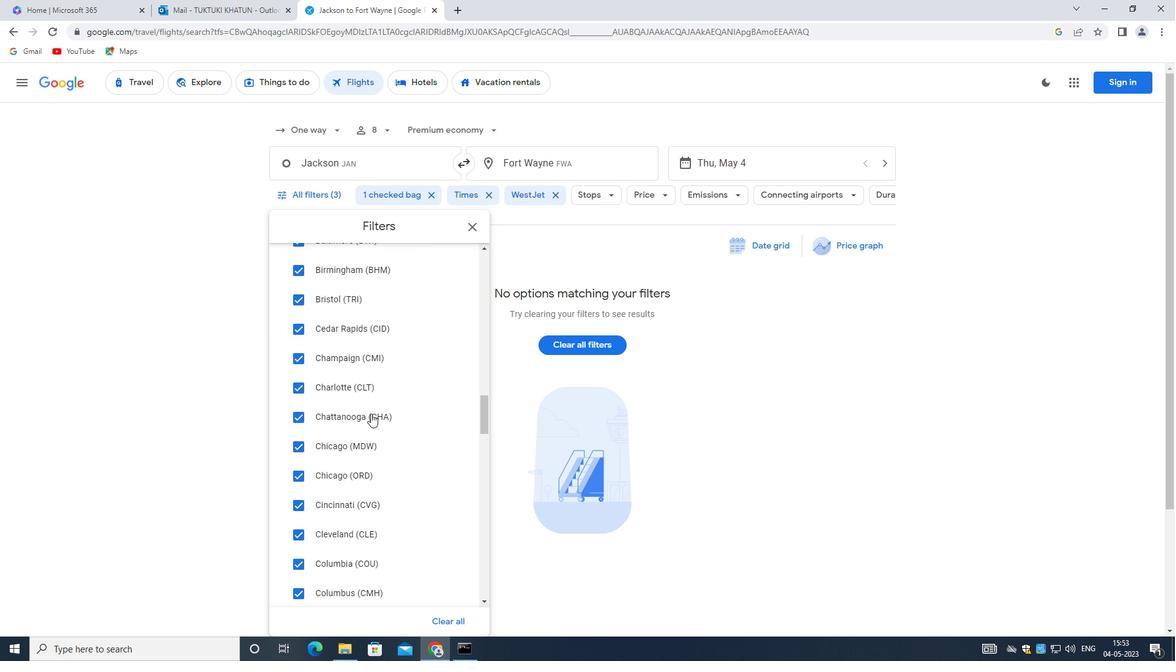 
Action: Mouse scrolled (371, 413) with delta (0, 0)
Screenshot: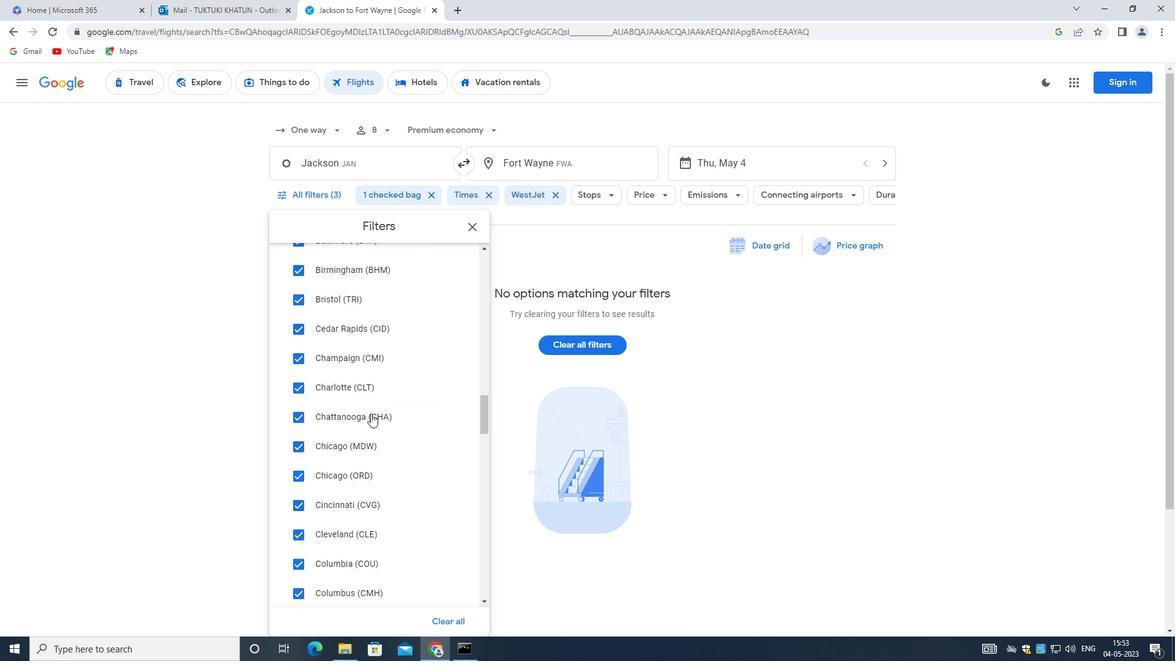 
Action: Mouse moved to (369, 418)
Screenshot: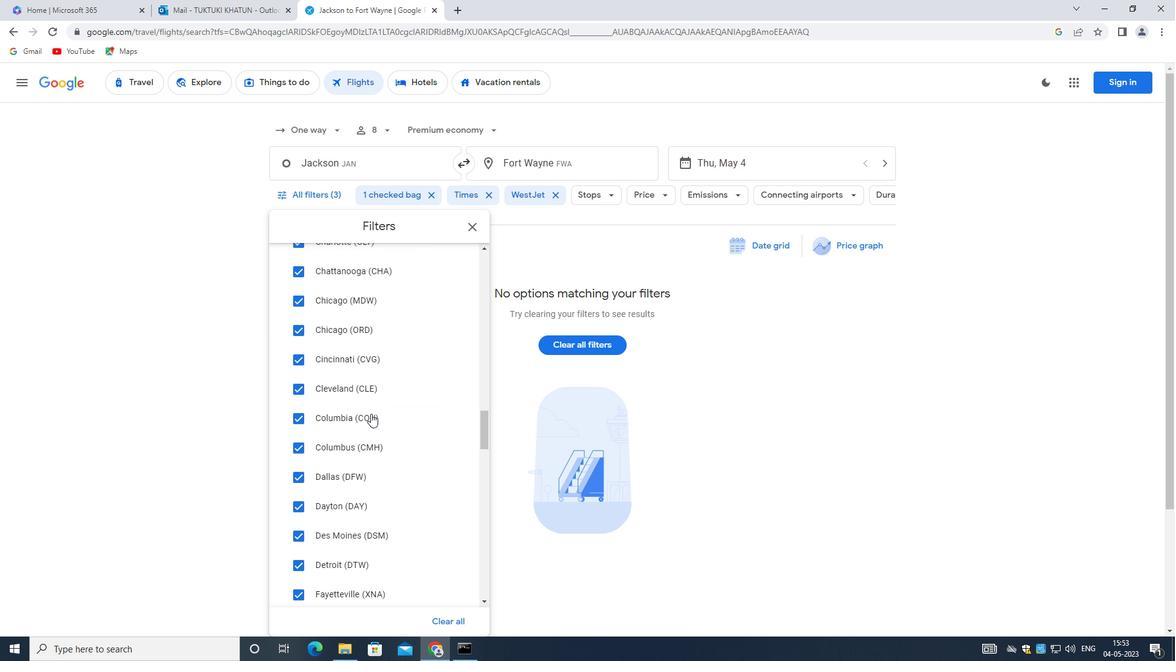 
Action: Mouse scrolled (369, 417) with delta (0, 0)
Screenshot: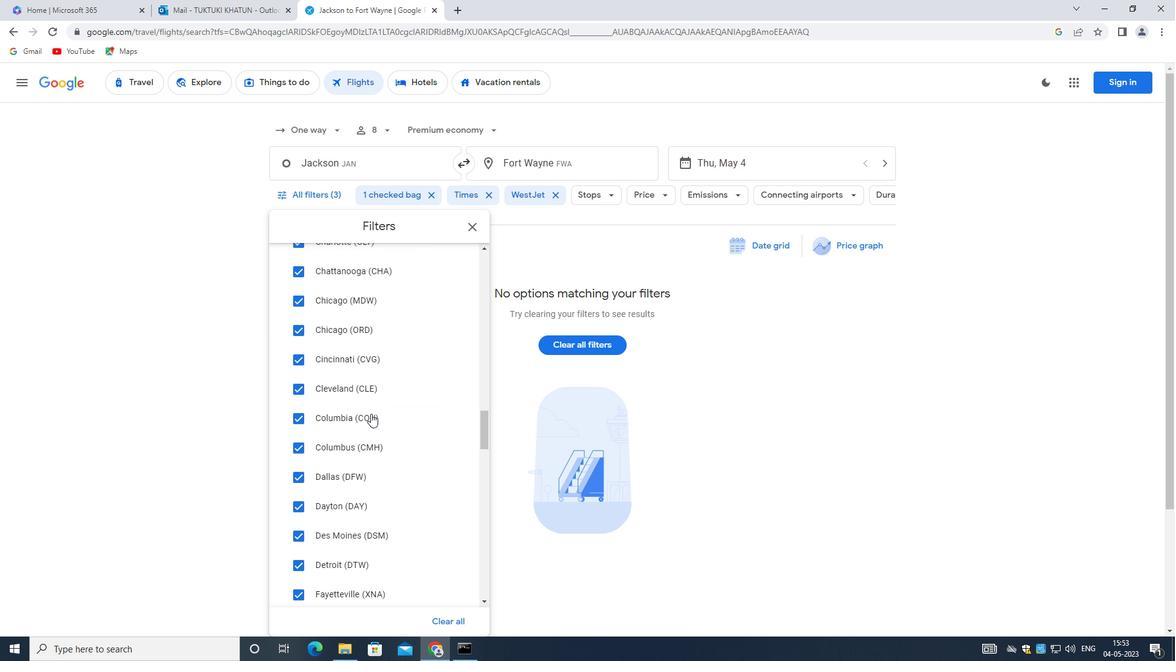 
Action: Mouse moved to (367, 423)
Screenshot: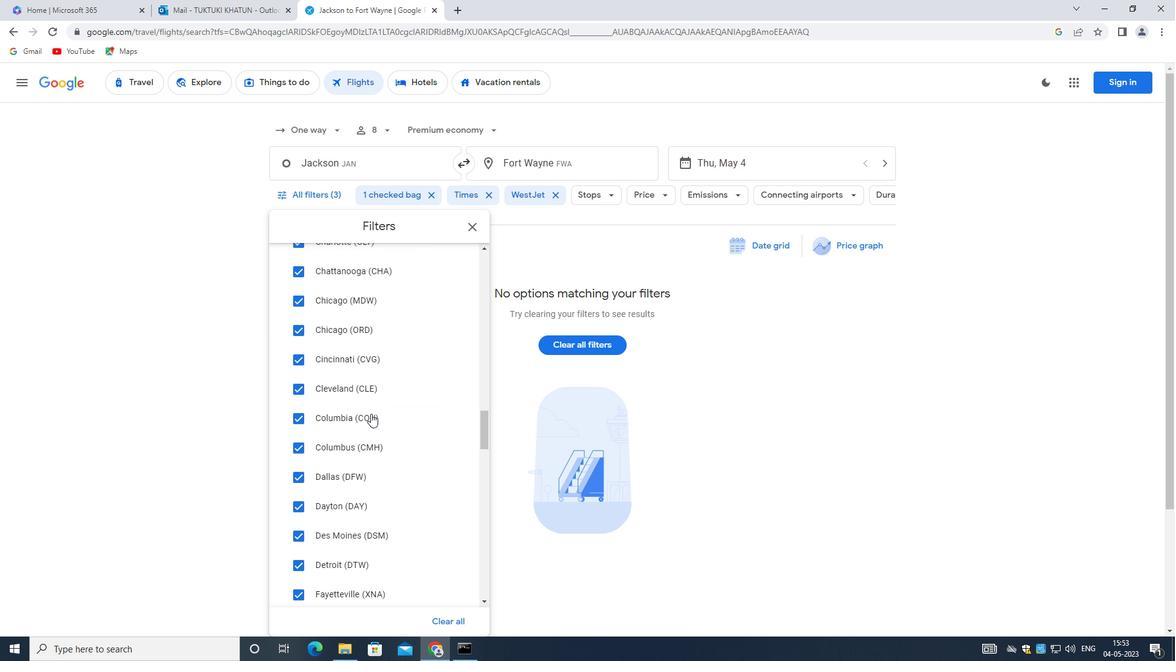 
Action: Mouse scrolled (367, 422) with delta (0, 0)
Screenshot: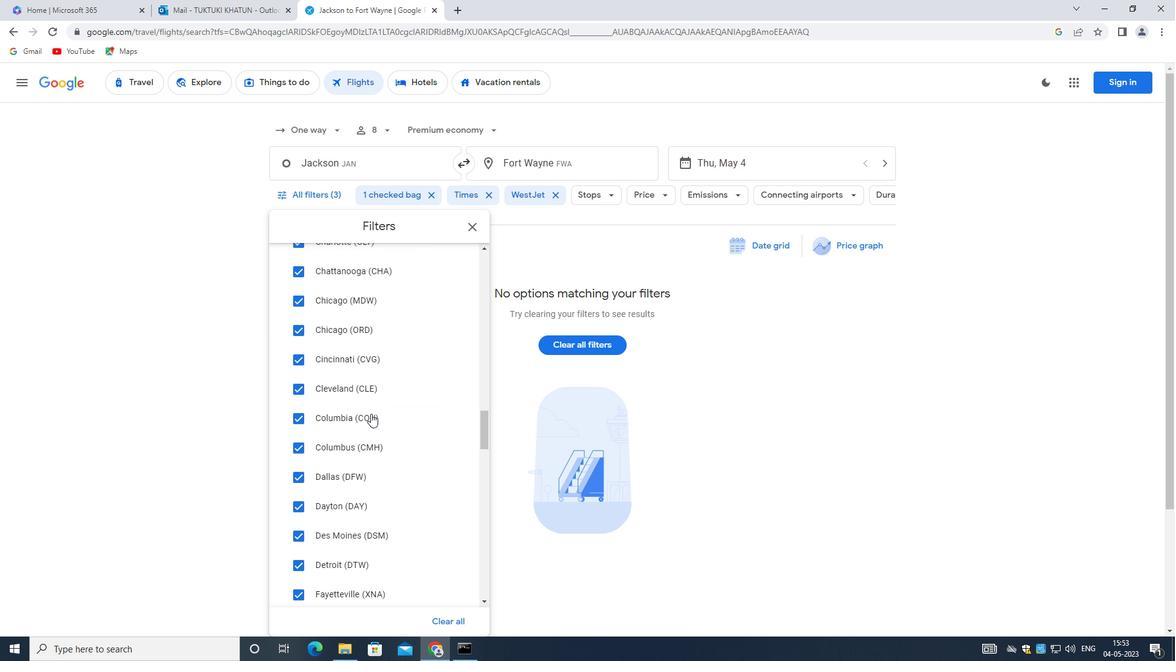 
Action: Mouse moved to (366, 424)
Screenshot: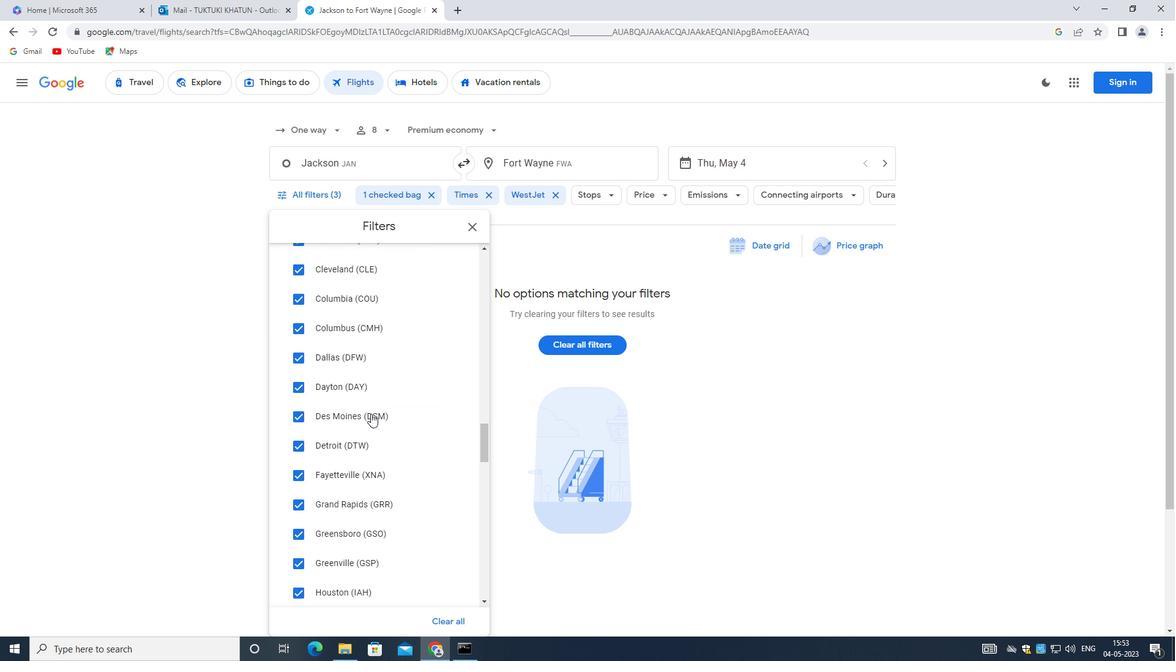 
Action: Mouse scrolled (366, 423) with delta (0, 0)
Screenshot: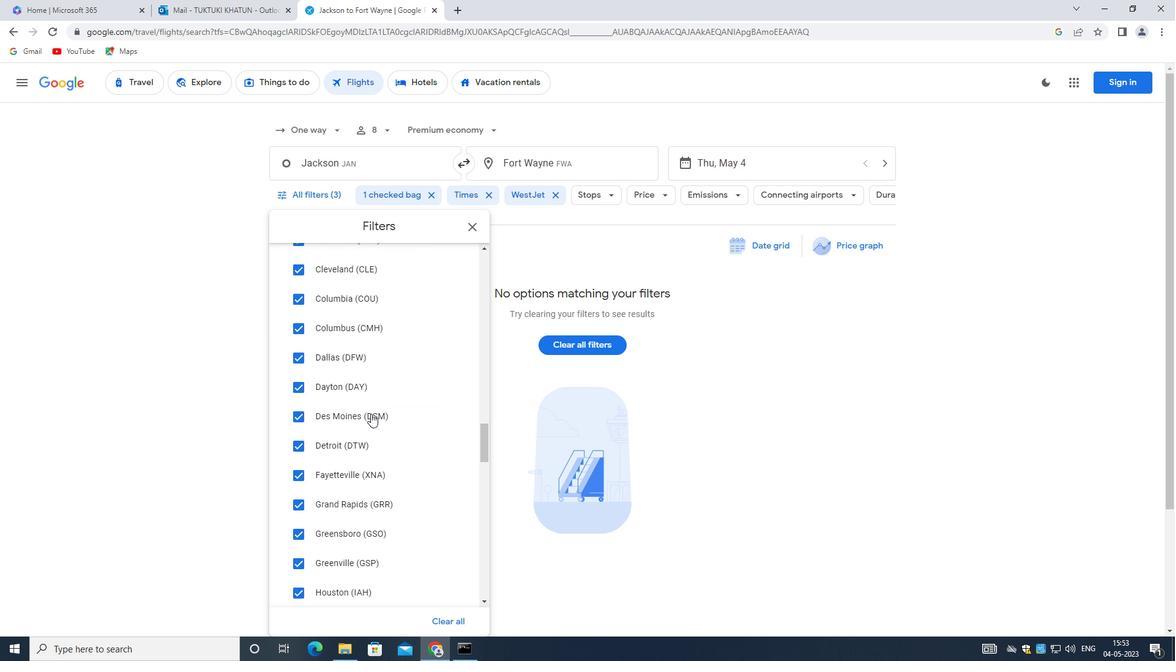 
Action: Mouse moved to (366, 424)
Screenshot: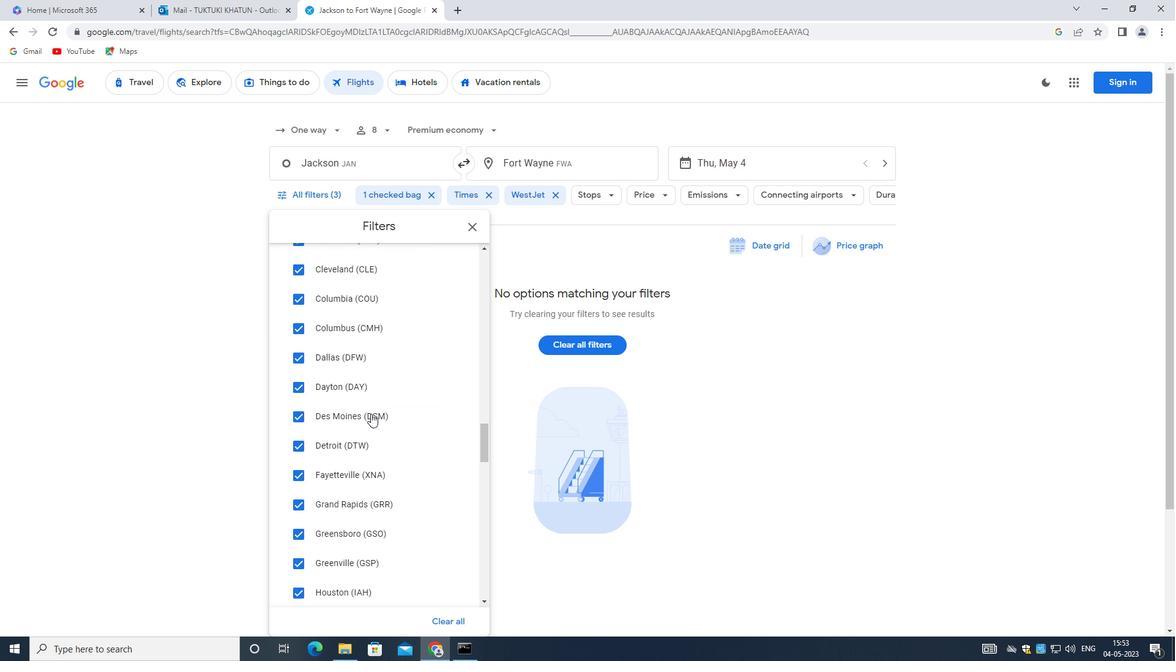 
Action: Mouse scrolled (366, 424) with delta (0, 0)
Screenshot: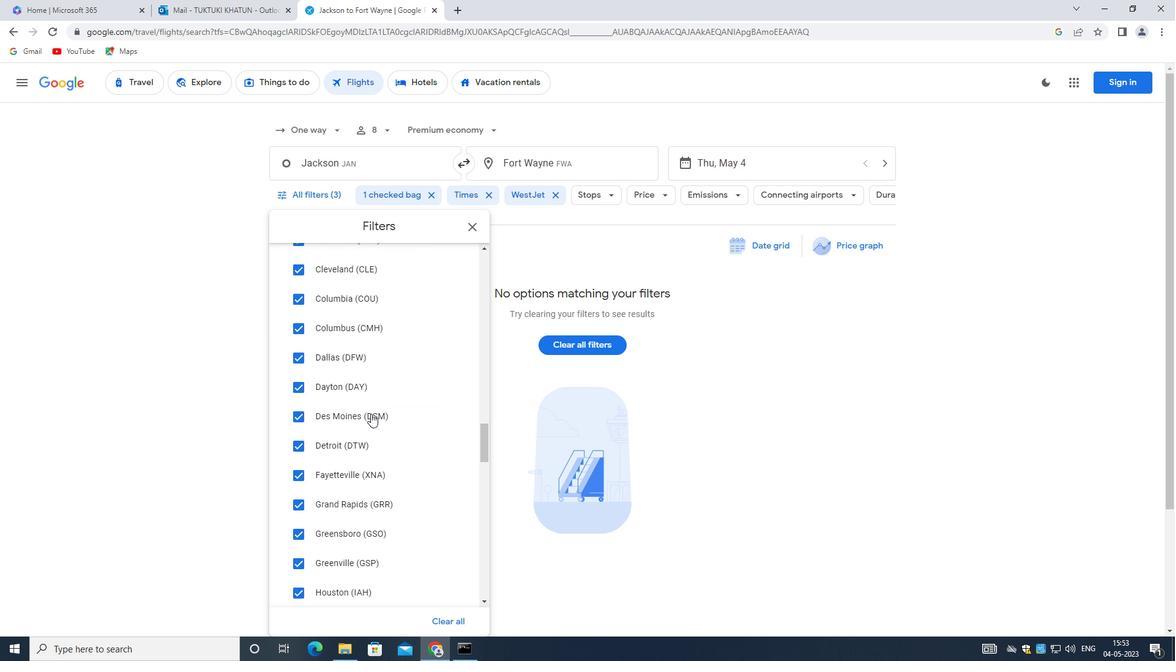 
Action: Mouse moved to (362, 427)
Screenshot: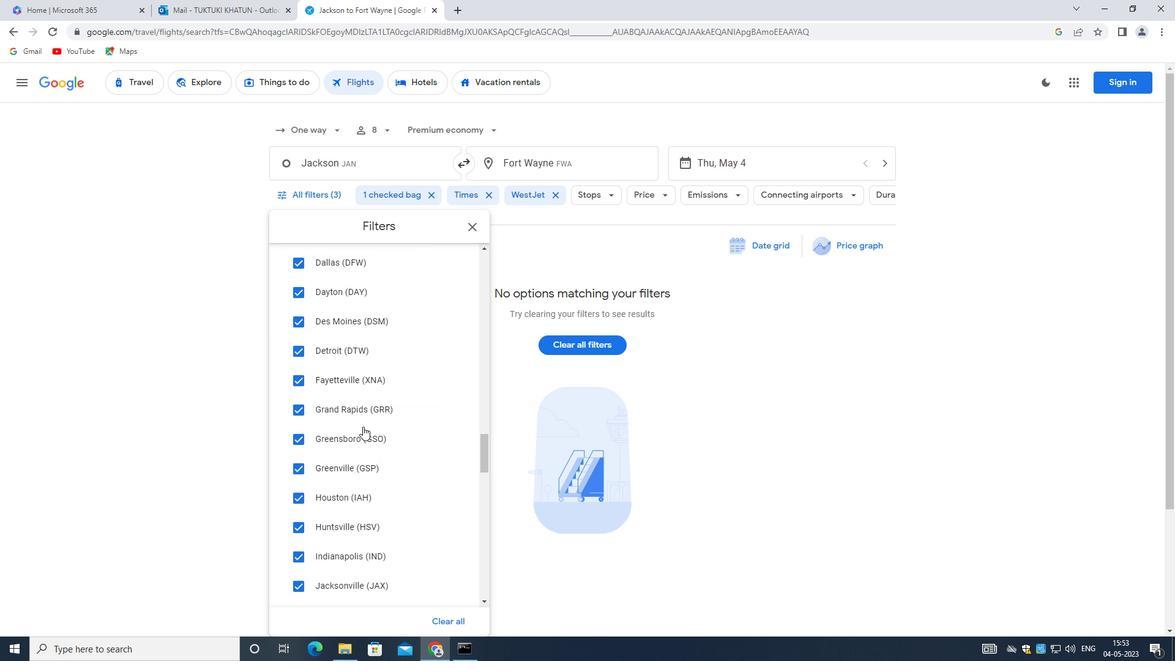 
Action: Mouse scrolled (362, 426) with delta (0, 0)
Screenshot: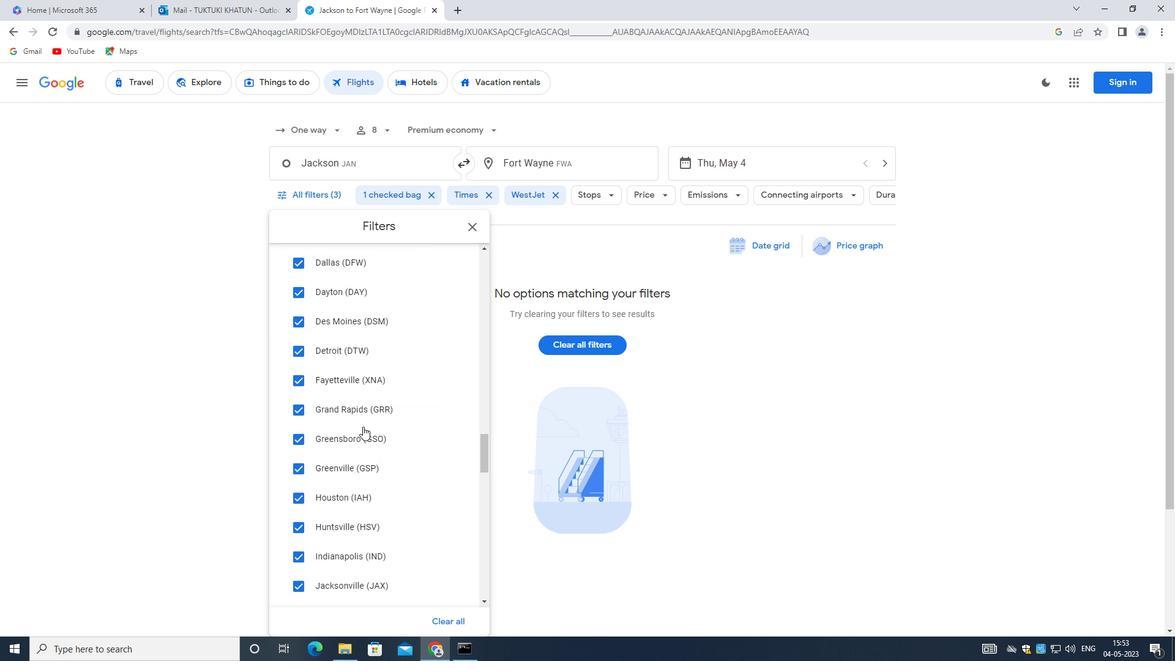 
Action: Mouse scrolled (362, 426) with delta (0, 0)
Screenshot: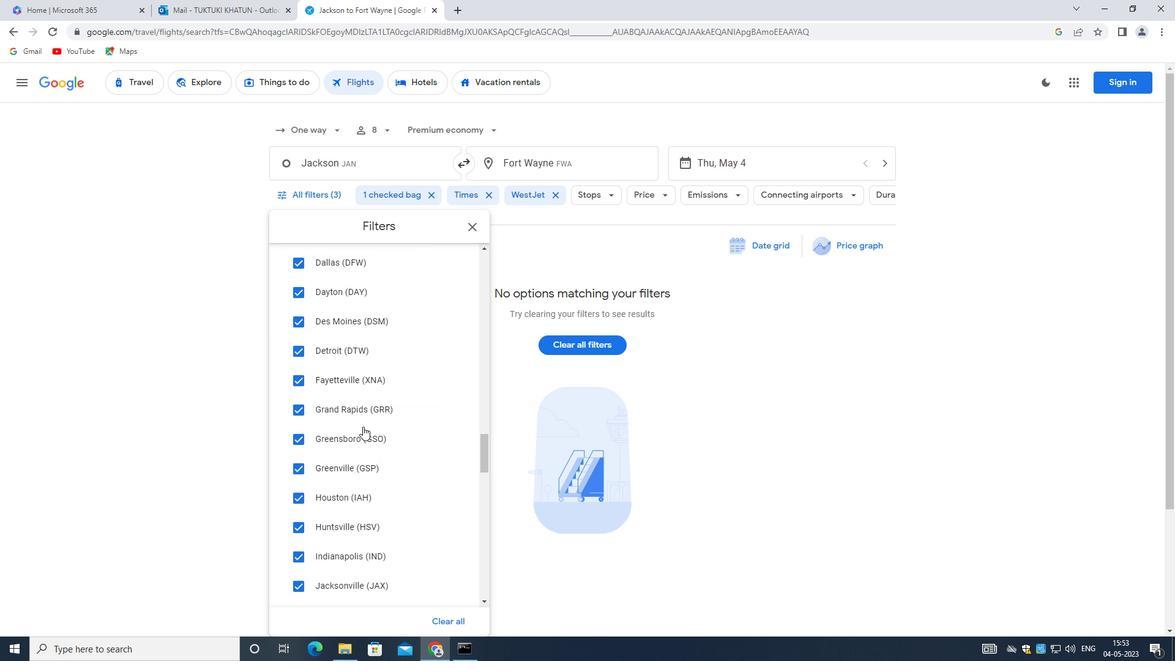 
Action: Mouse scrolled (362, 426) with delta (0, 0)
Screenshot: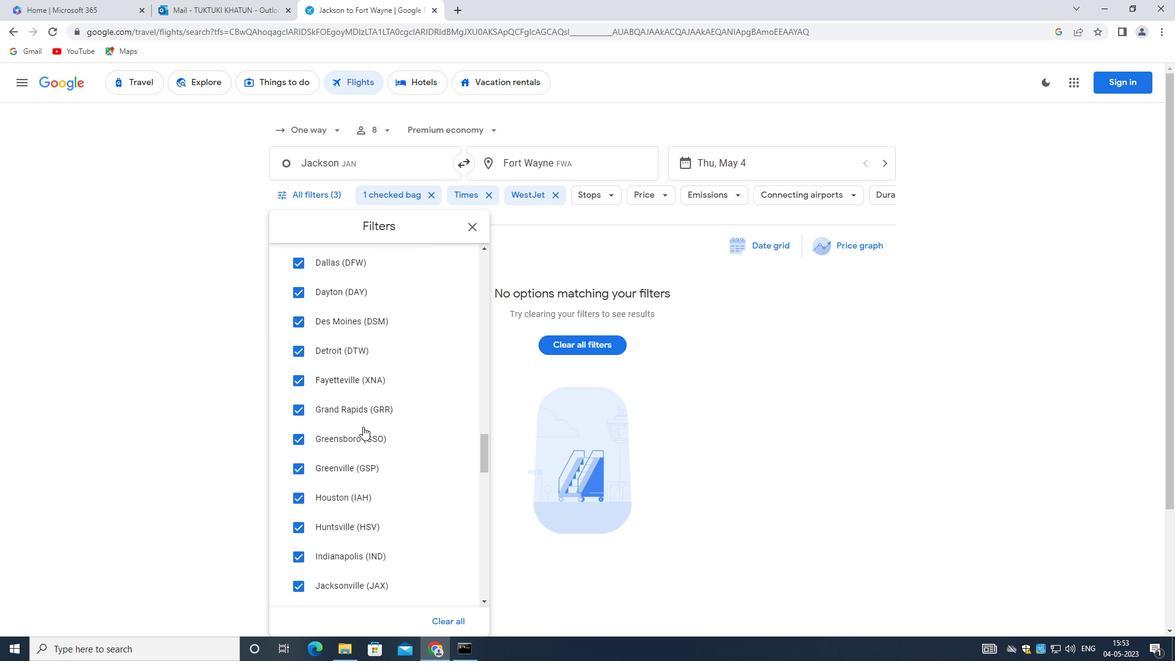
Action: Mouse scrolled (362, 426) with delta (0, 0)
Screenshot: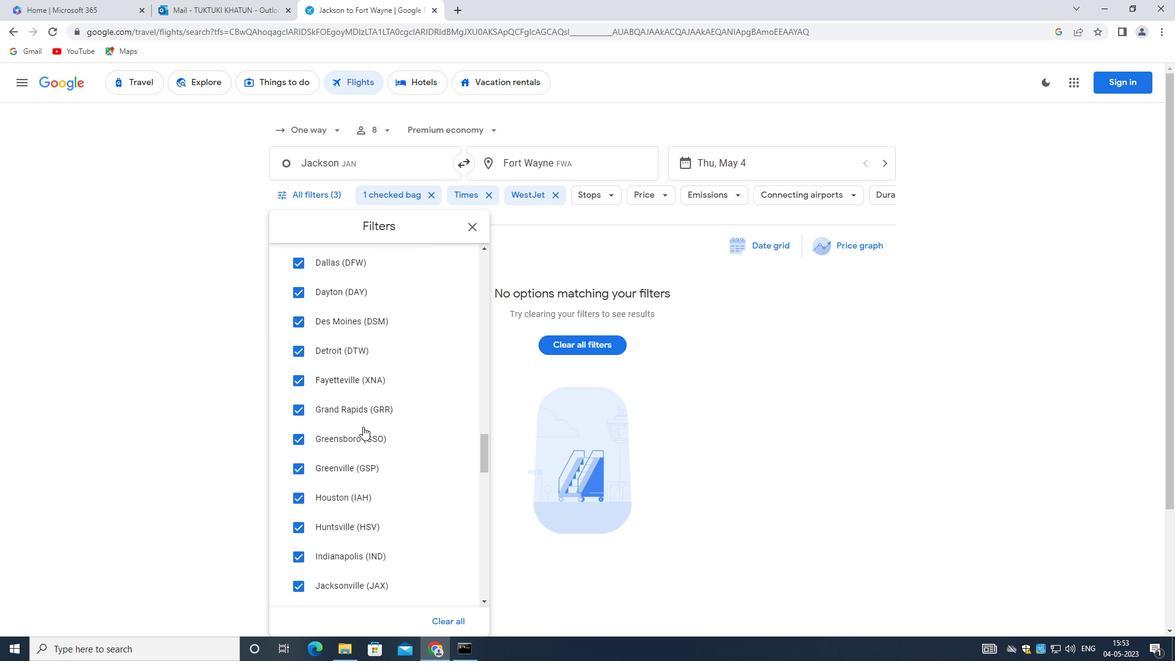 
Action: Mouse scrolled (362, 426) with delta (0, 0)
Screenshot: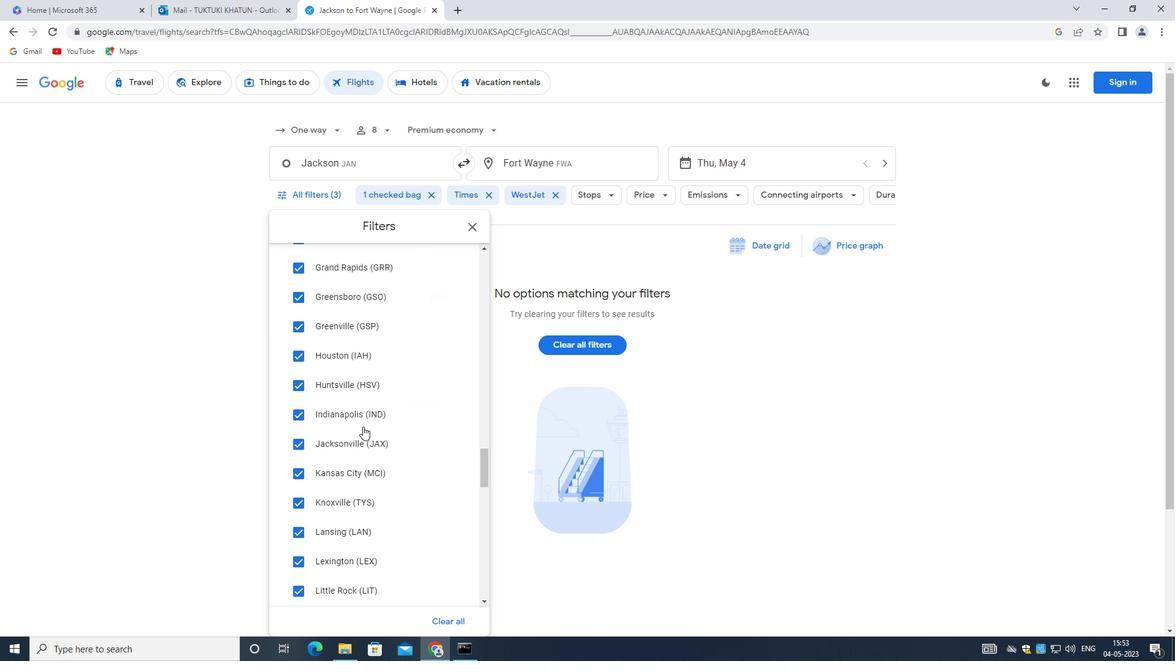 
Action: Mouse moved to (362, 433)
Screenshot: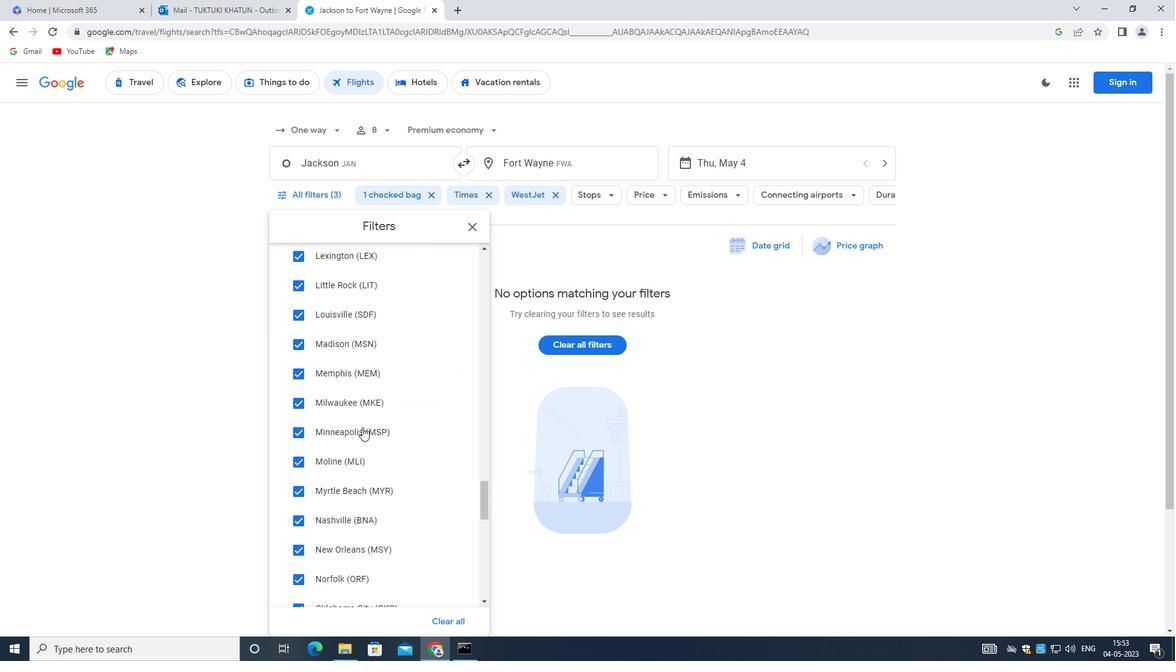 
Action: Mouse scrolled (362, 432) with delta (0, 0)
Screenshot: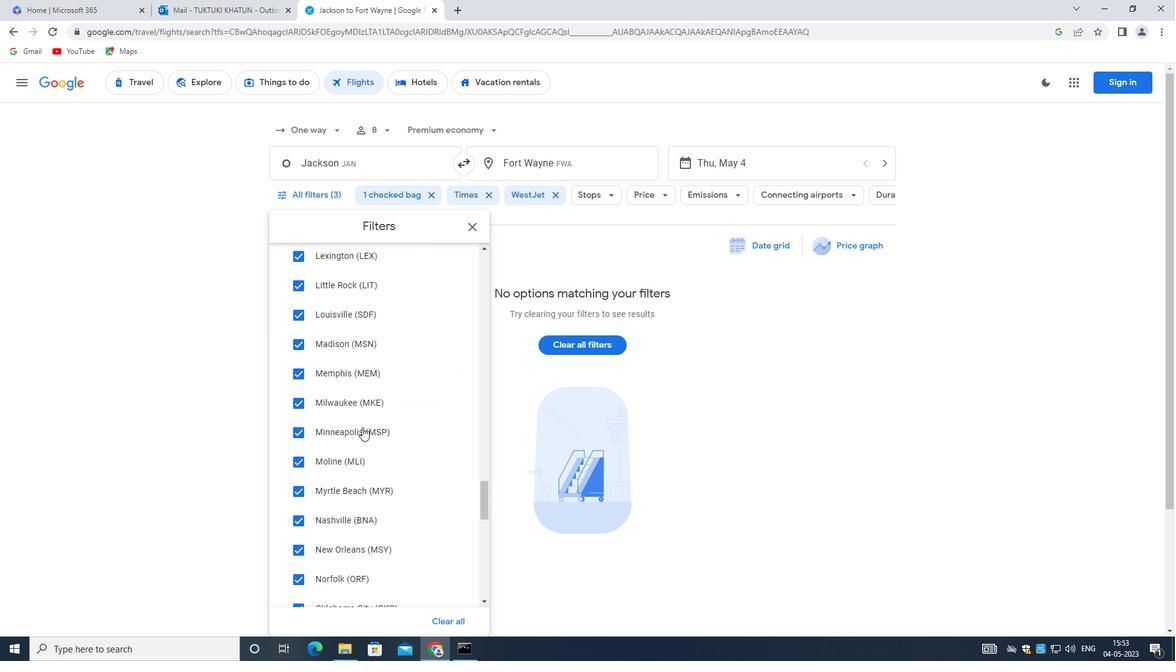 
Action: Mouse moved to (366, 451)
Screenshot: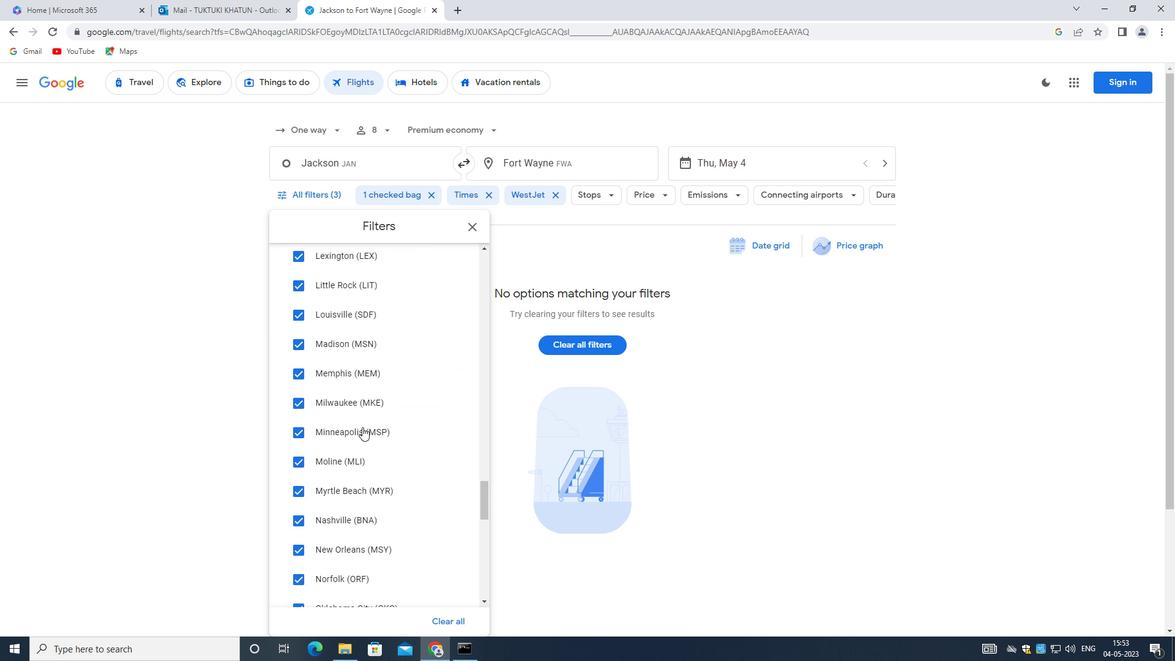 
Action: Mouse scrolled (366, 450) with delta (0, 0)
Screenshot: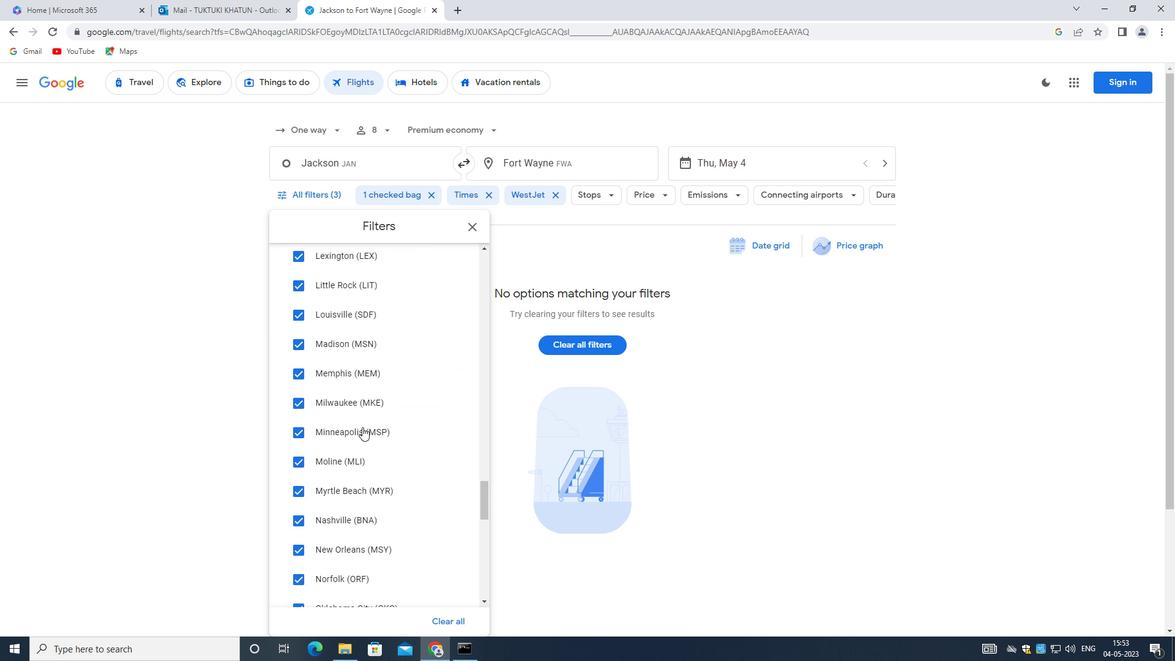 
Action: Mouse moved to (366, 459)
Screenshot: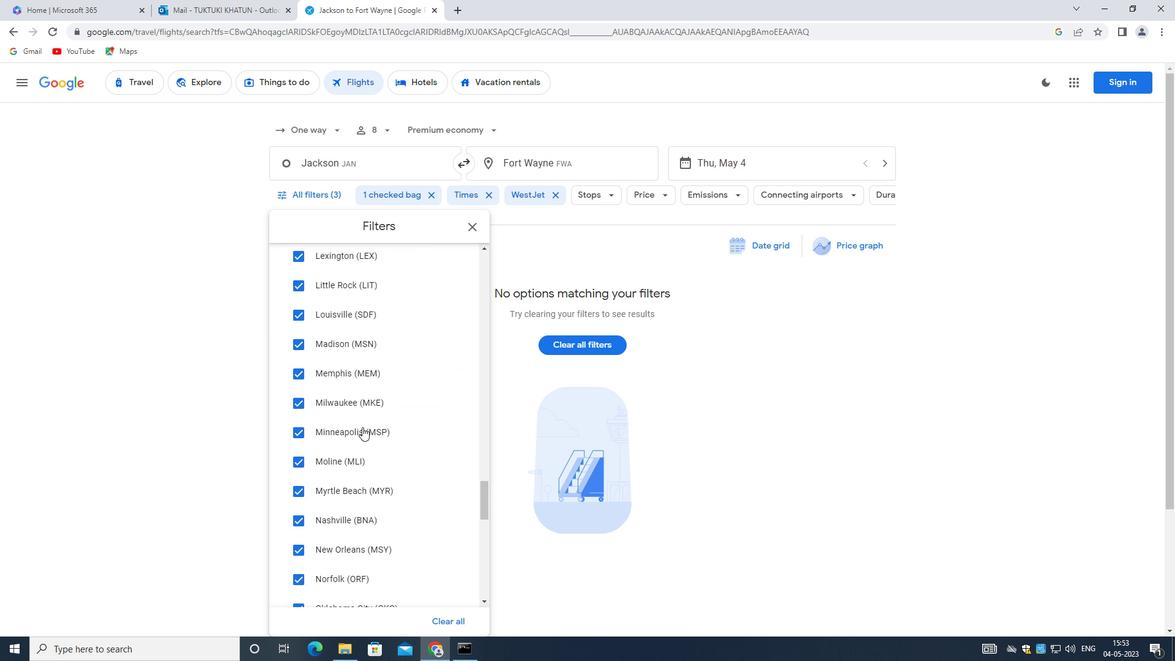 
Action: Mouse scrolled (366, 458) with delta (0, 0)
Screenshot: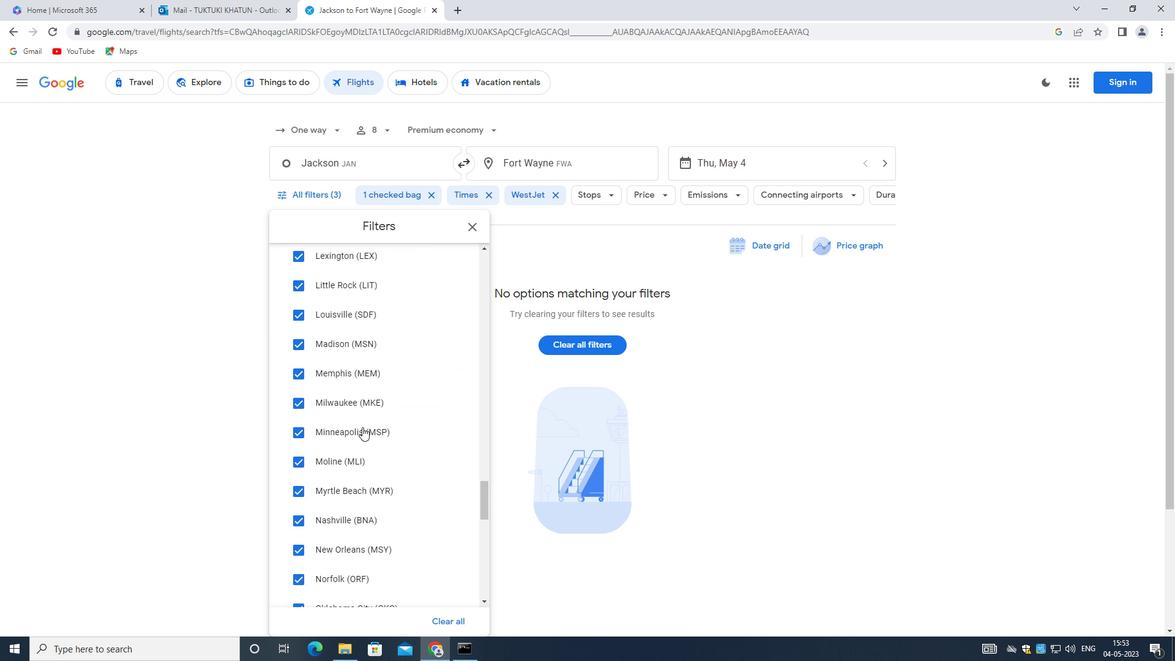 
Action: Mouse moved to (366, 464)
Screenshot: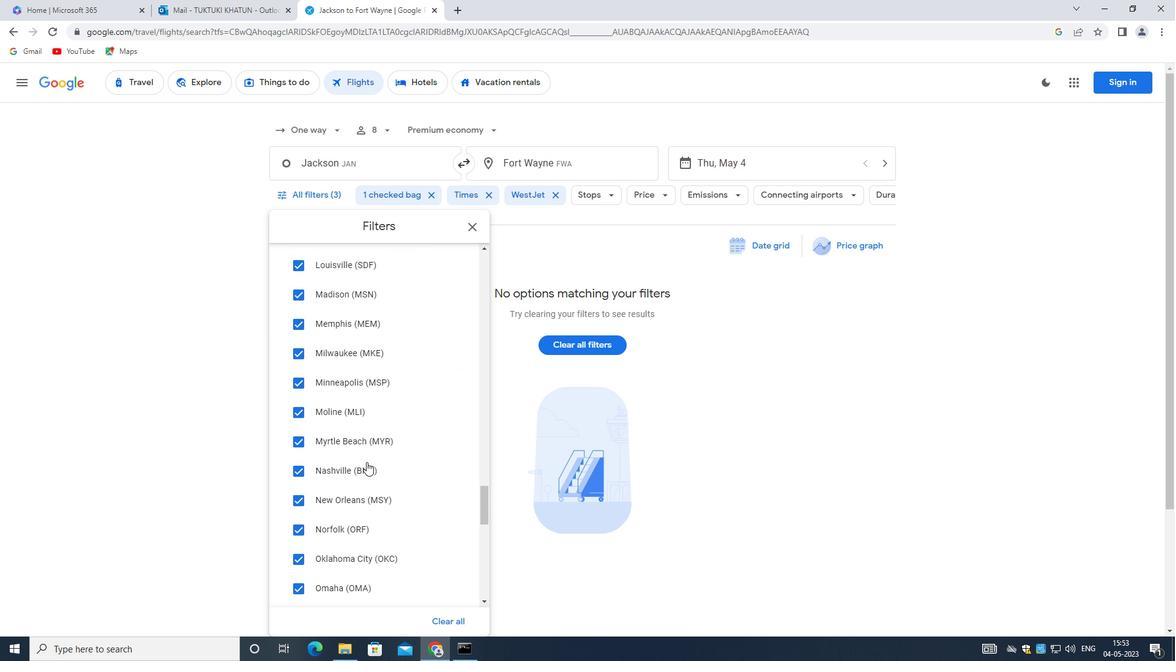 
Action: Mouse scrolled (366, 463) with delta (0, 0)
Screenshot: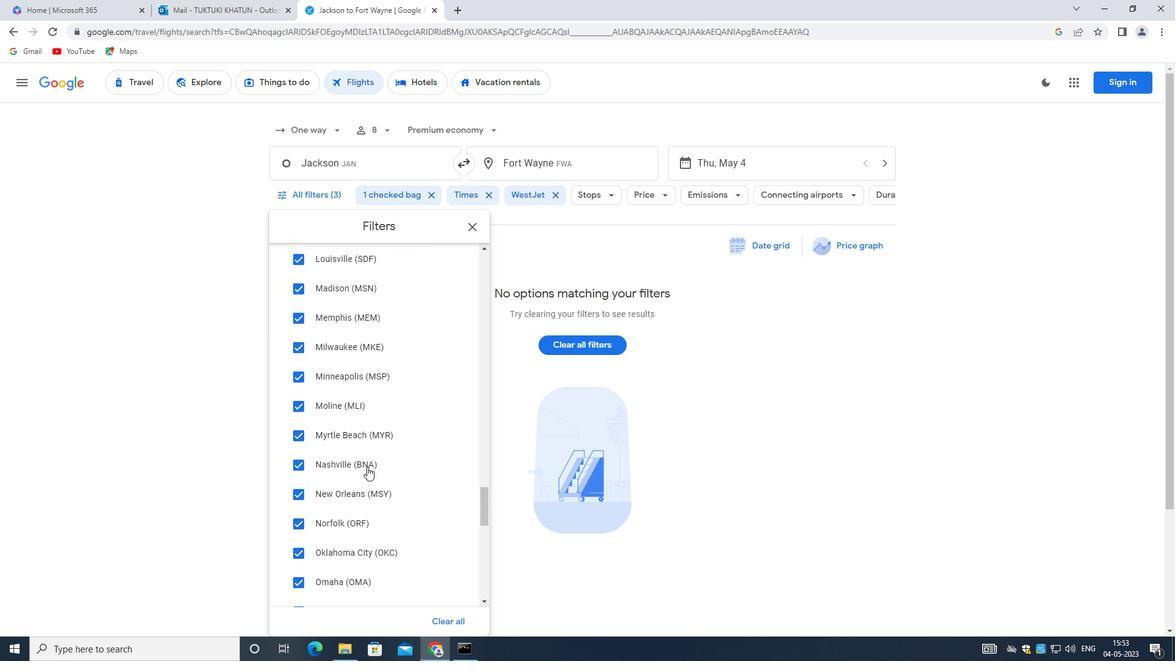 
Action: Mouse scrolled (366, 463) with delta (0, 0)
Screenshot: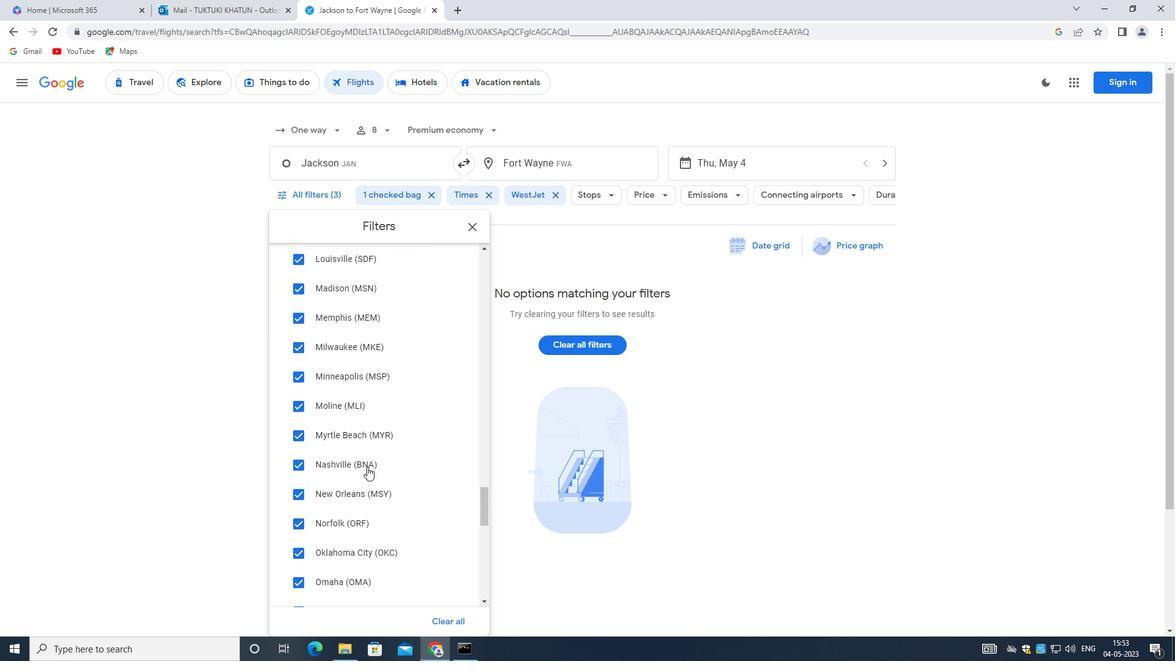 
Action: Mouse scrolled (366, 463) with delta (0, 0)
Screenshot: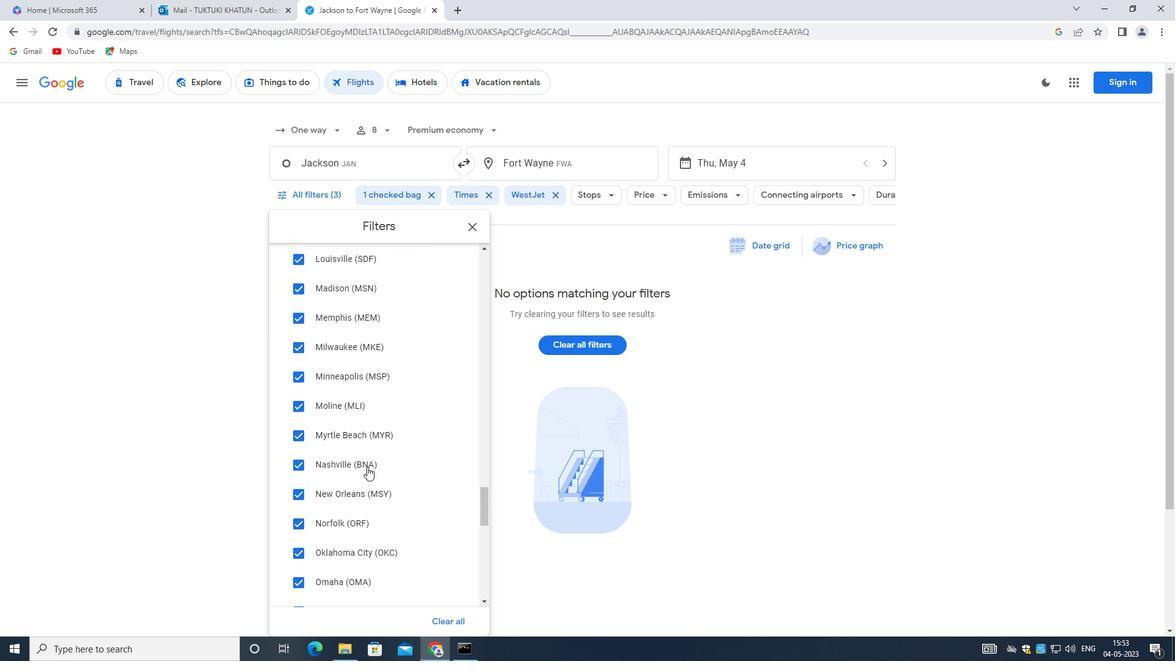 
Action: Mouse scrolled (366, 463) with delta (0, 0)
Screenshot: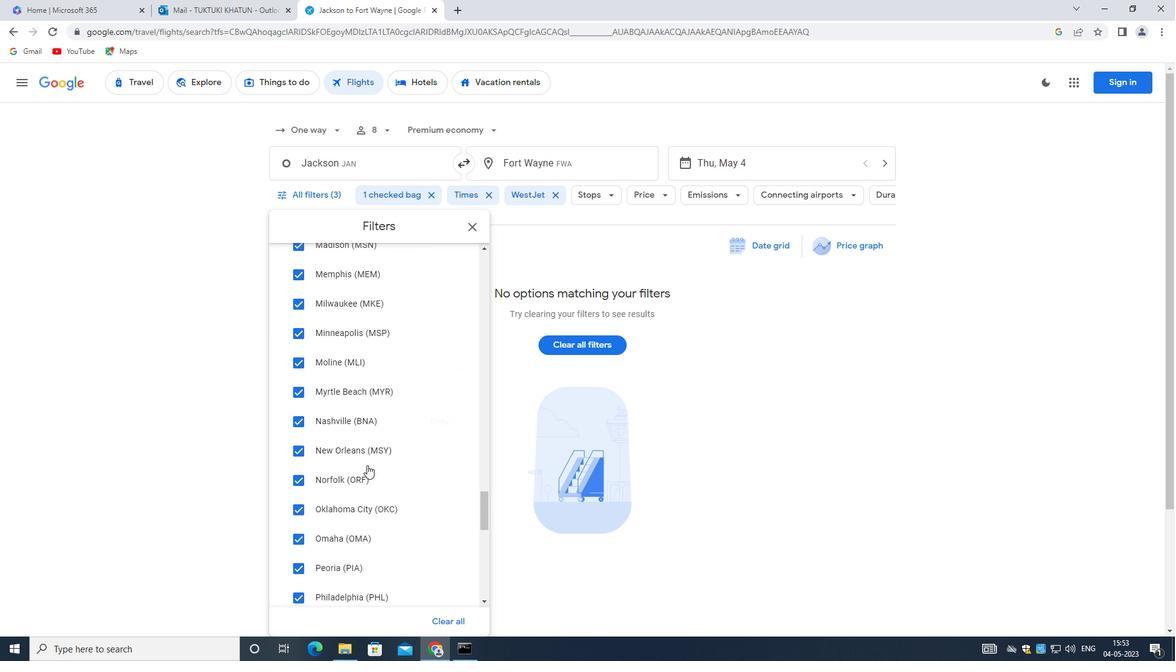 
Action: Mouse moved to (364, 464)
Screenshot: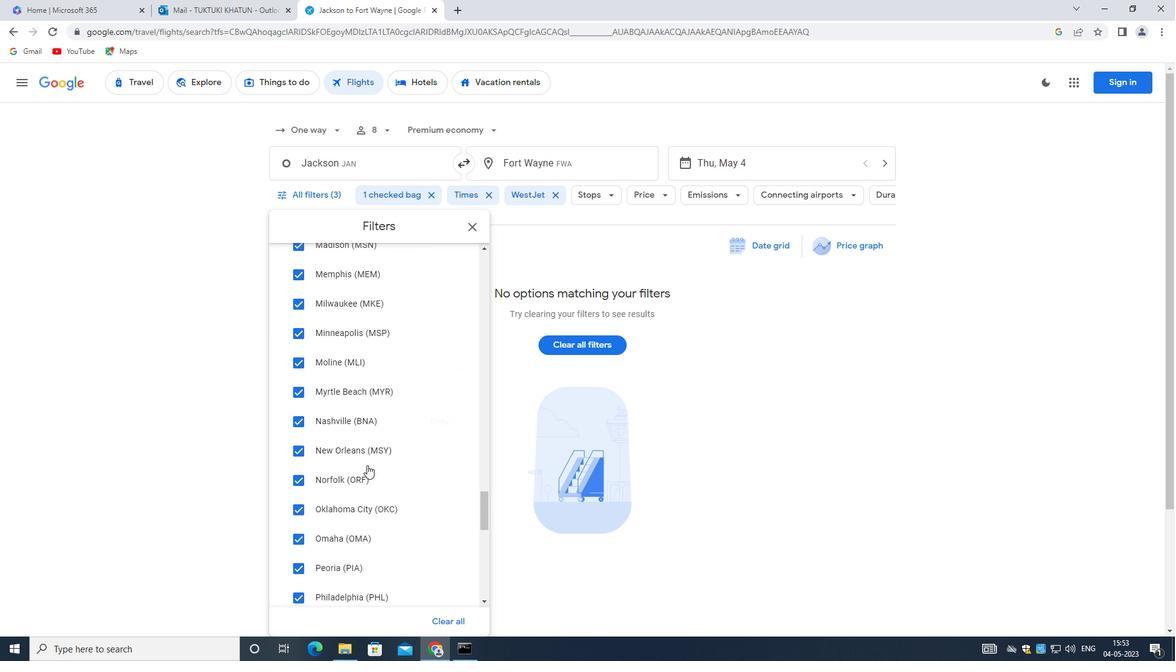 
Action: Mouse scrolled (364, 463) with delta (0, 0)
Screenshot: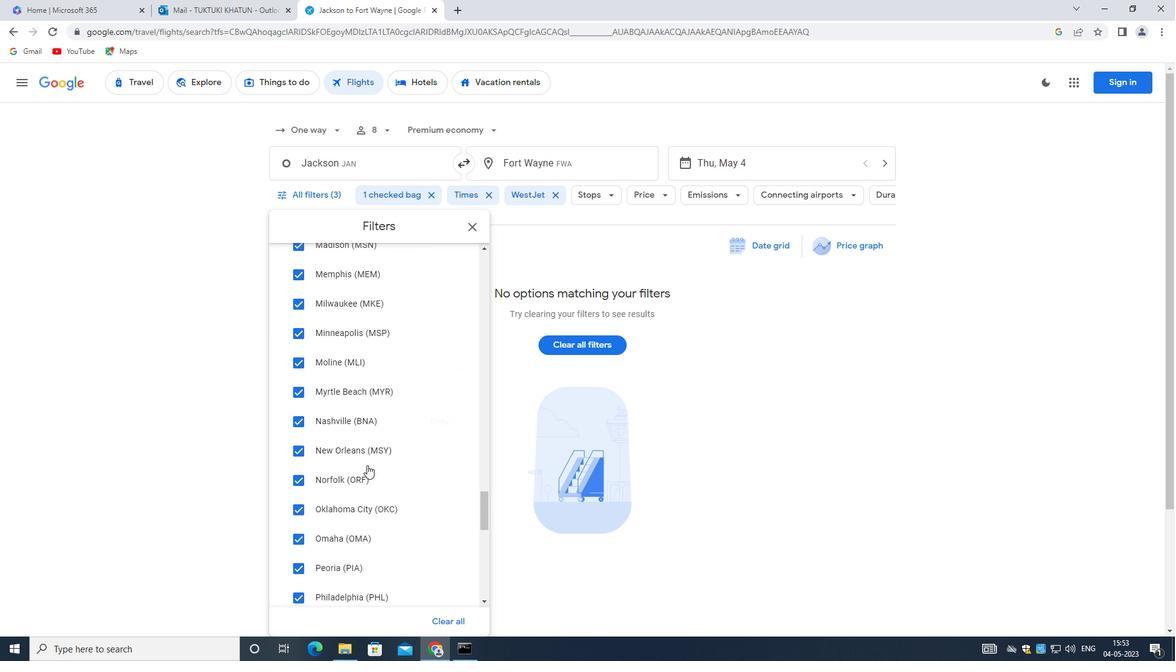 
Action: Mouse moved to (361, 454)
Screenshot: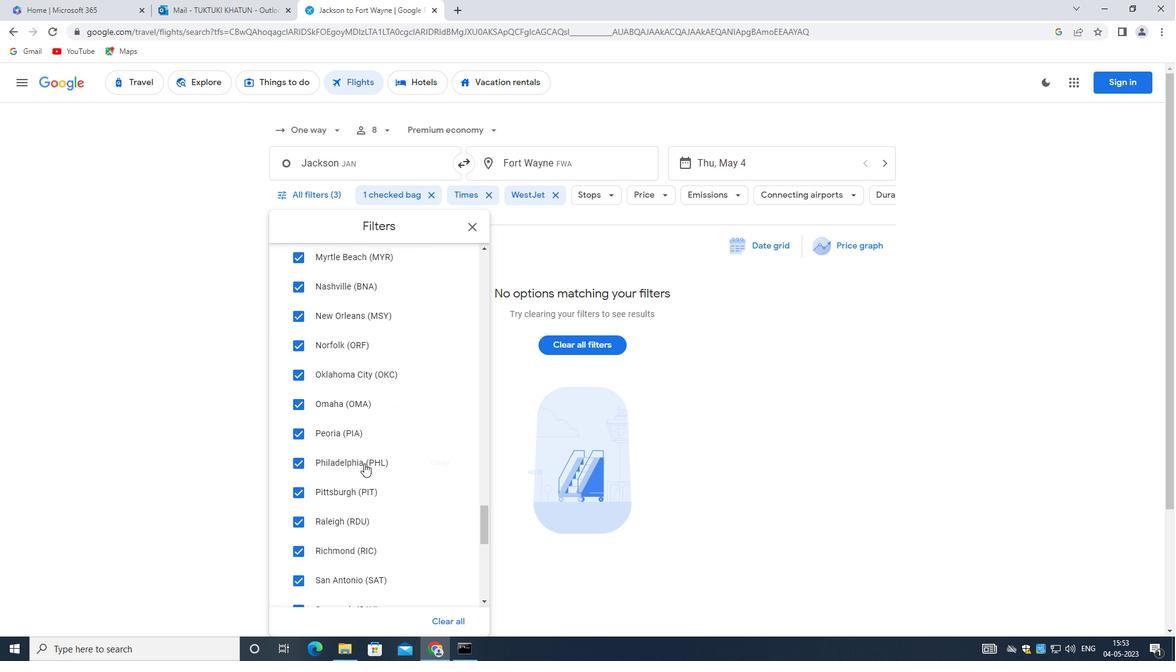 
Action: Mouse scrolled (361, 453) with delta (0, 0)
Screenshot: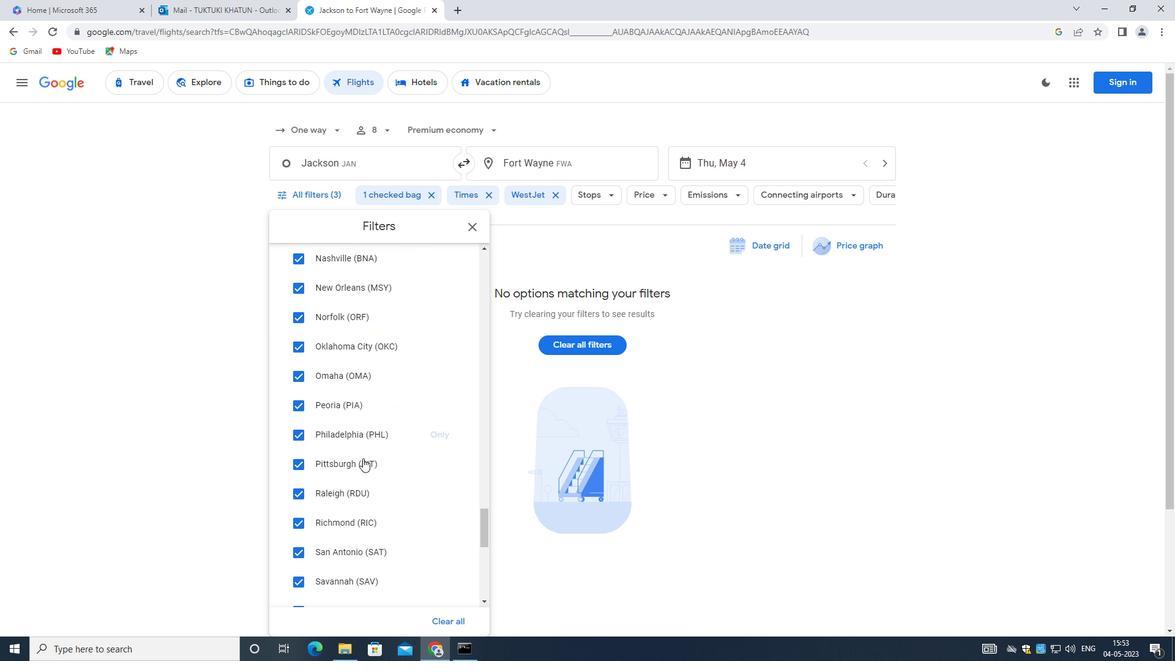 
Action: Mouse scrolled (361, 453) with delta (0, 0)
Screenshot: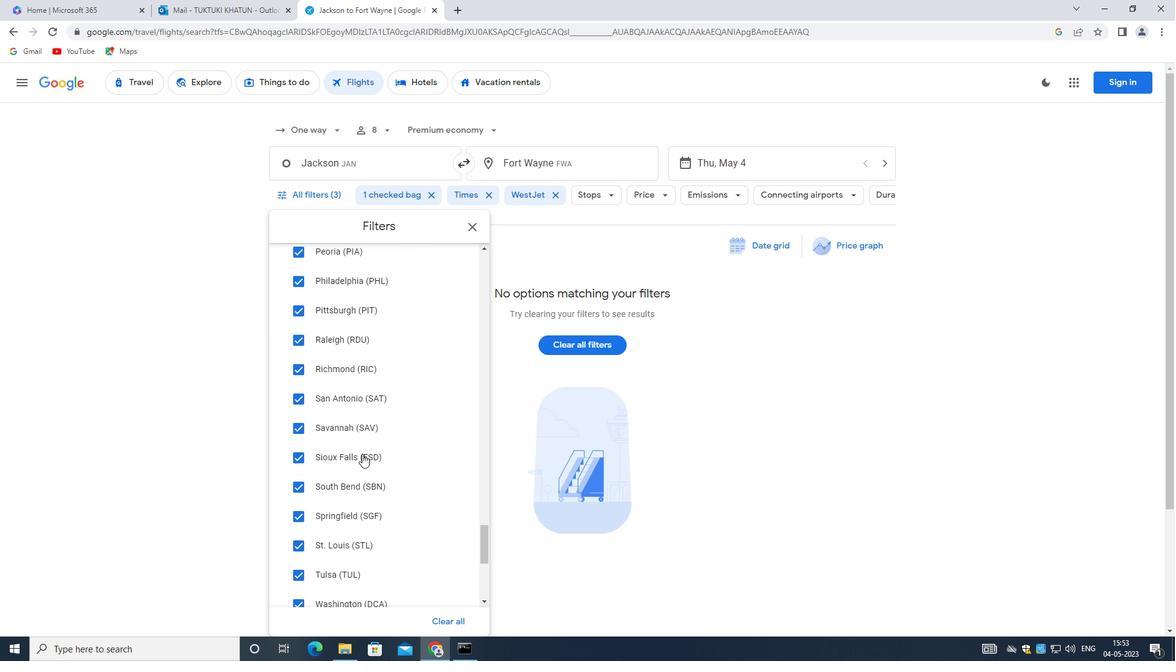 
Action: Mouse scrolled (361, 453) with delta (0, 0)
Screenshot: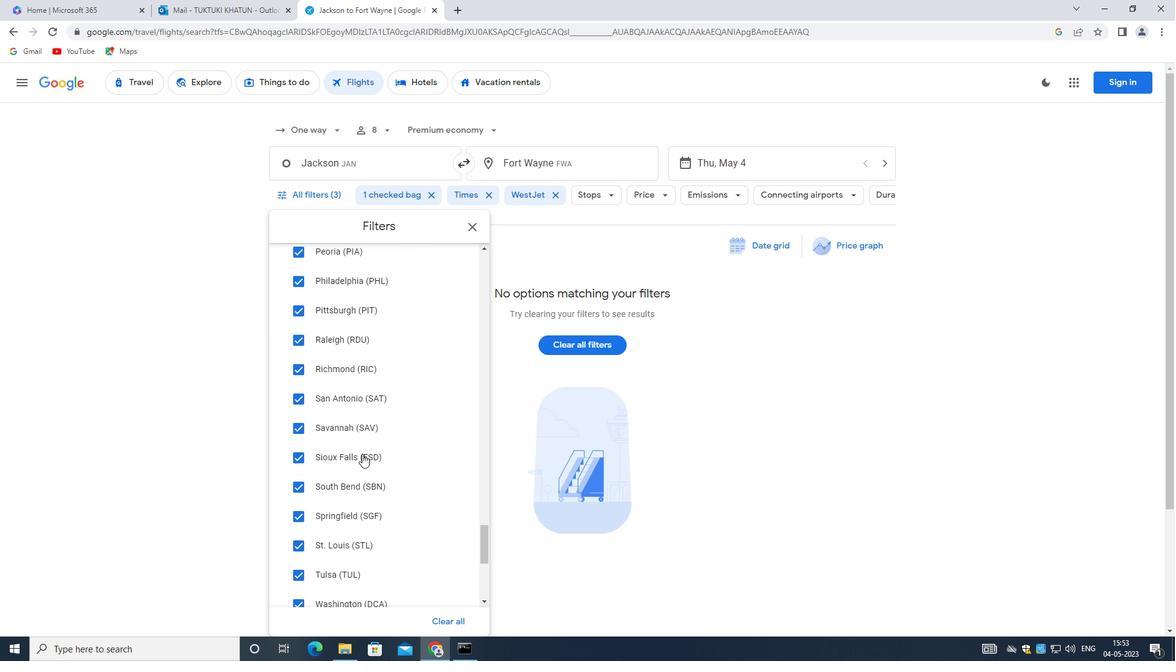 
Action: Mouse scrolled (361, 453) with delta (0, 0)
Screenshot: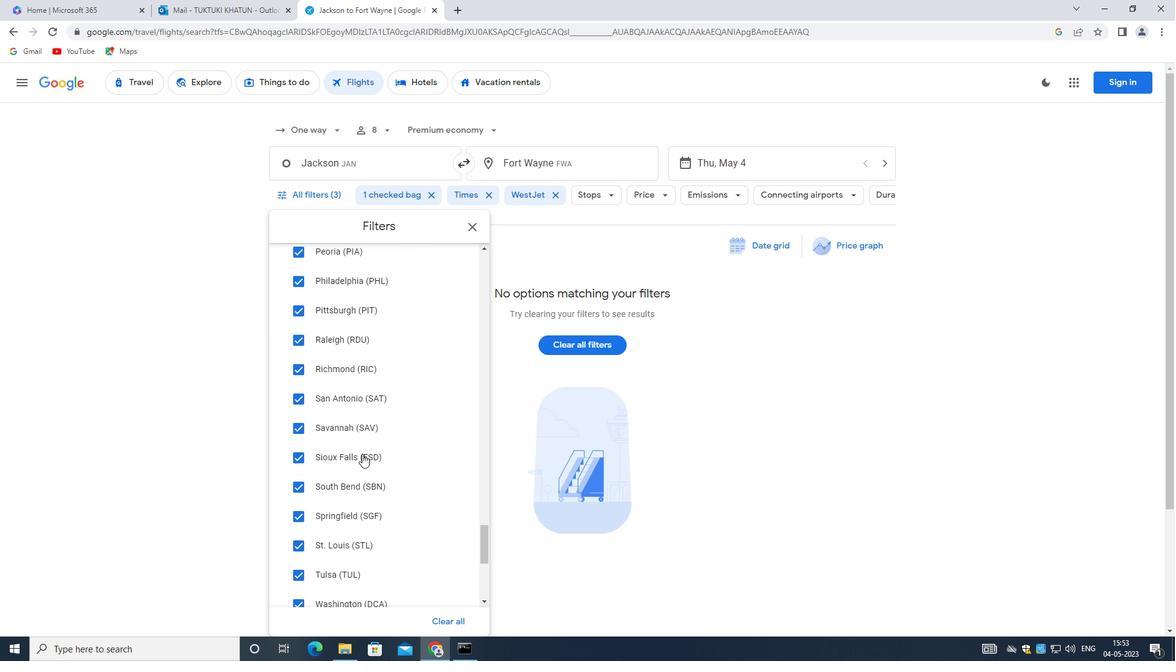 
Action: Mouse scrolled (361, 453) with delta (0, 0)
Screenshot: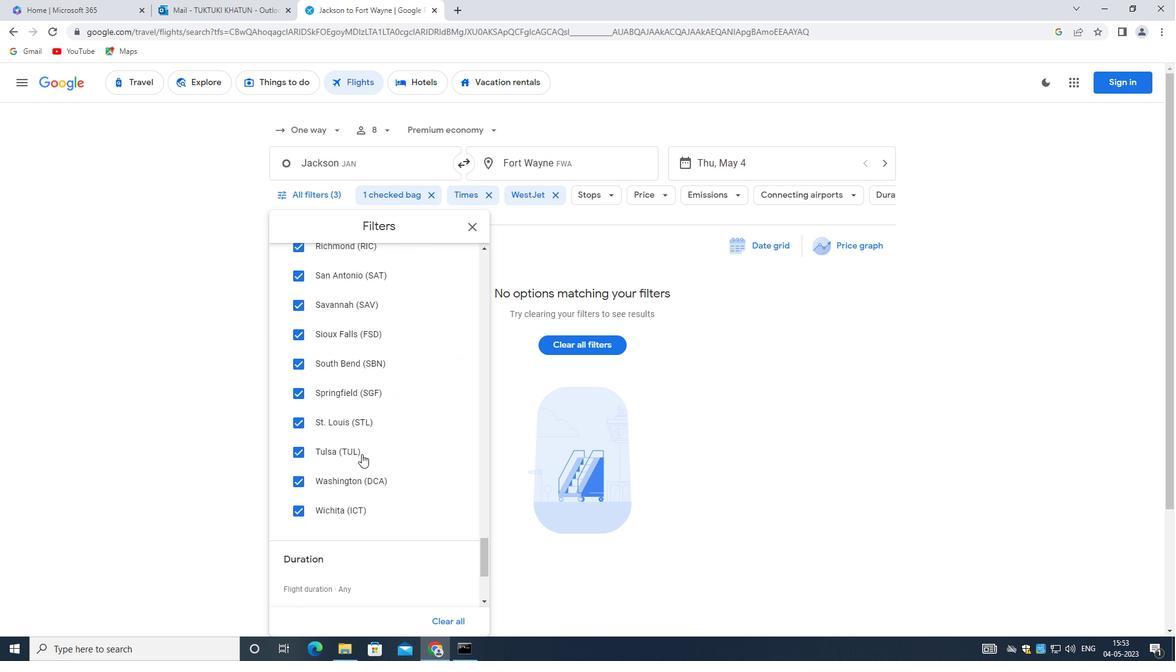 
Action: Mouse scrolled (361, 453) with delta (0, 0)
Screenshot: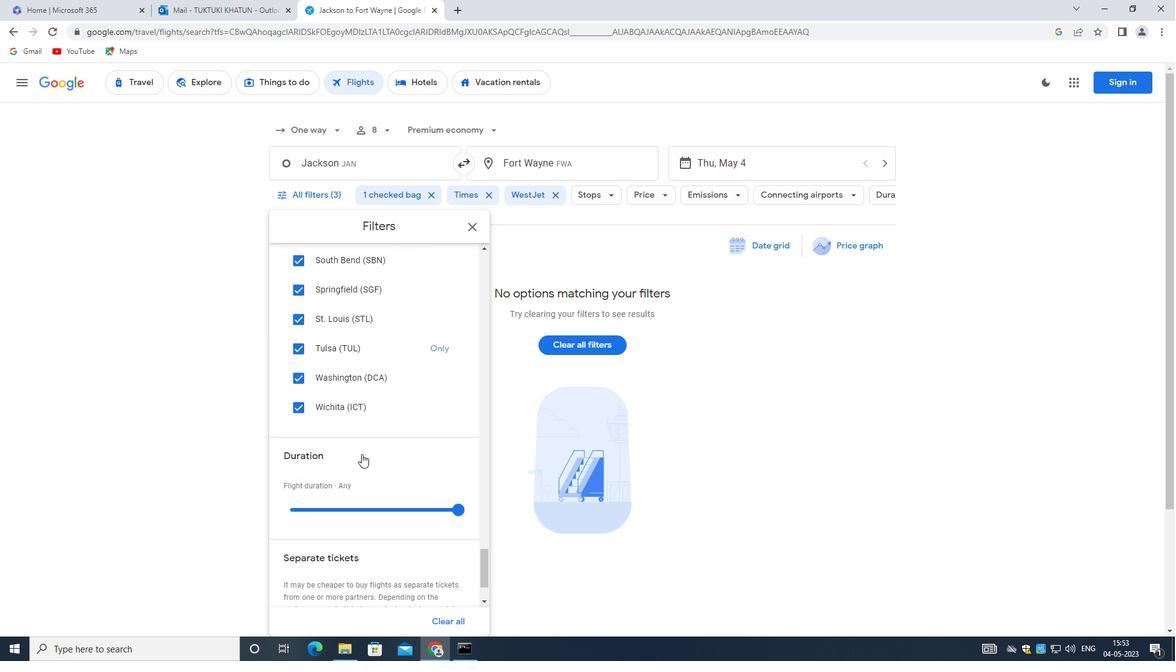 
Action: Mouse scrolled (361, 453) with delta (0, 0)
Screenshot: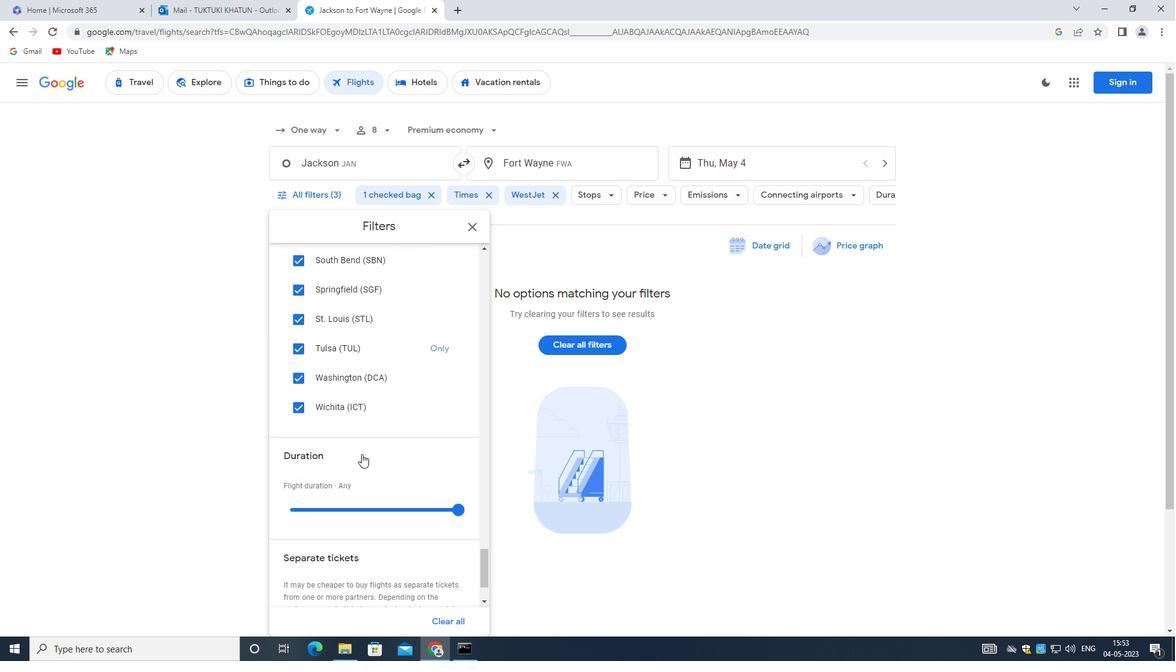 
Action: Mouse scrolled (361, 453) with delta (0, 0)
Screenshot: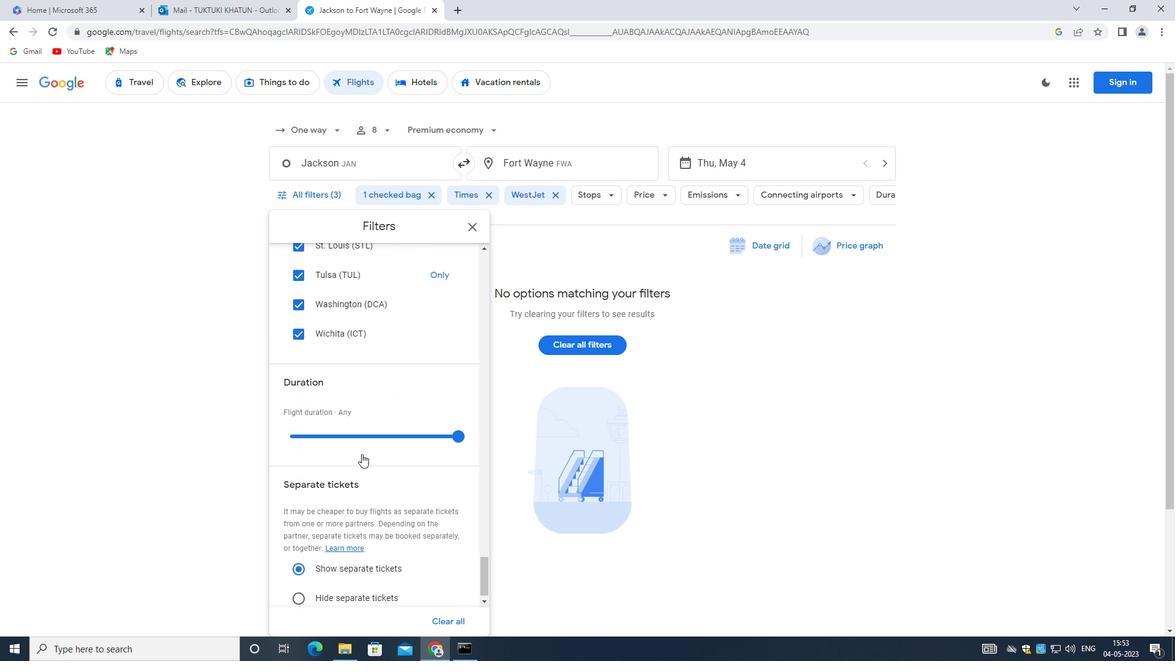 
Action: Mouse scrolled (361, 453) with delta (0, 0)
Screenshot: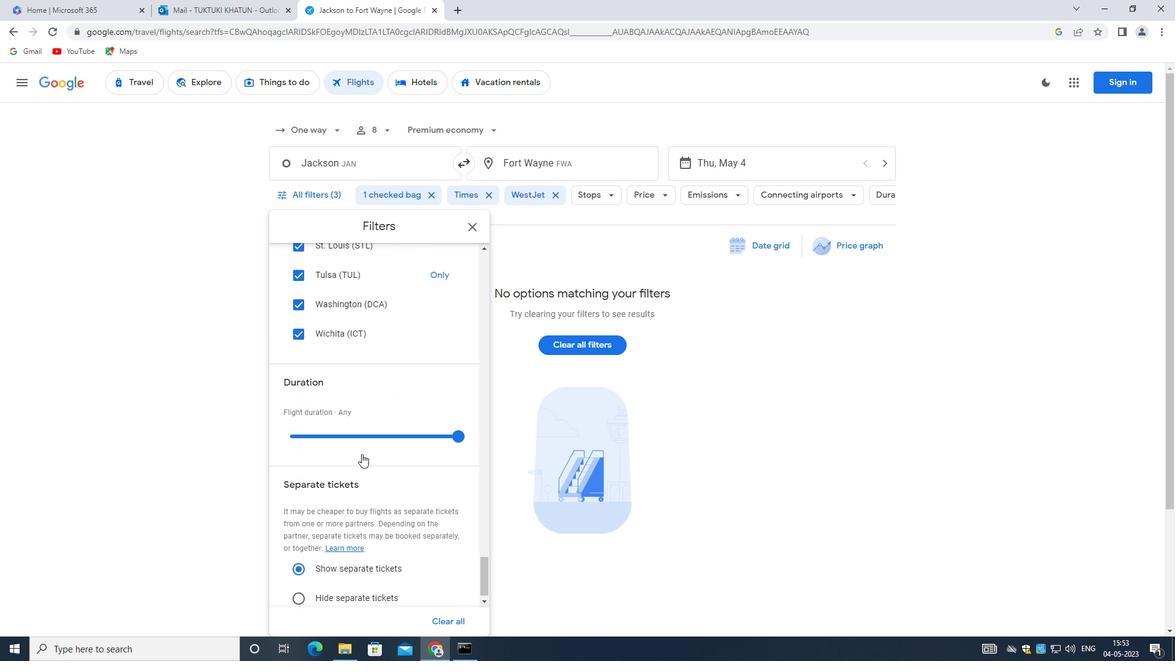 
Action: Mouse scrolled (361, 453) with delta (0, 0)
Screenshot: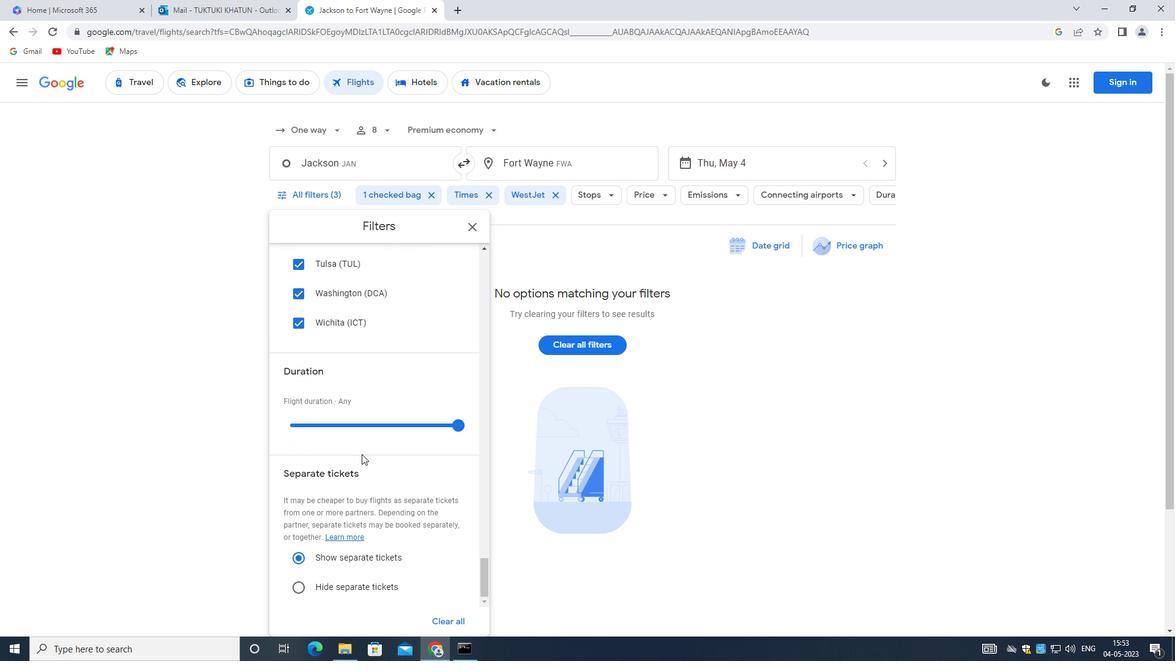 
Action: Mouse scrolled (361, 453) with delta (0, 0)
Screenshot: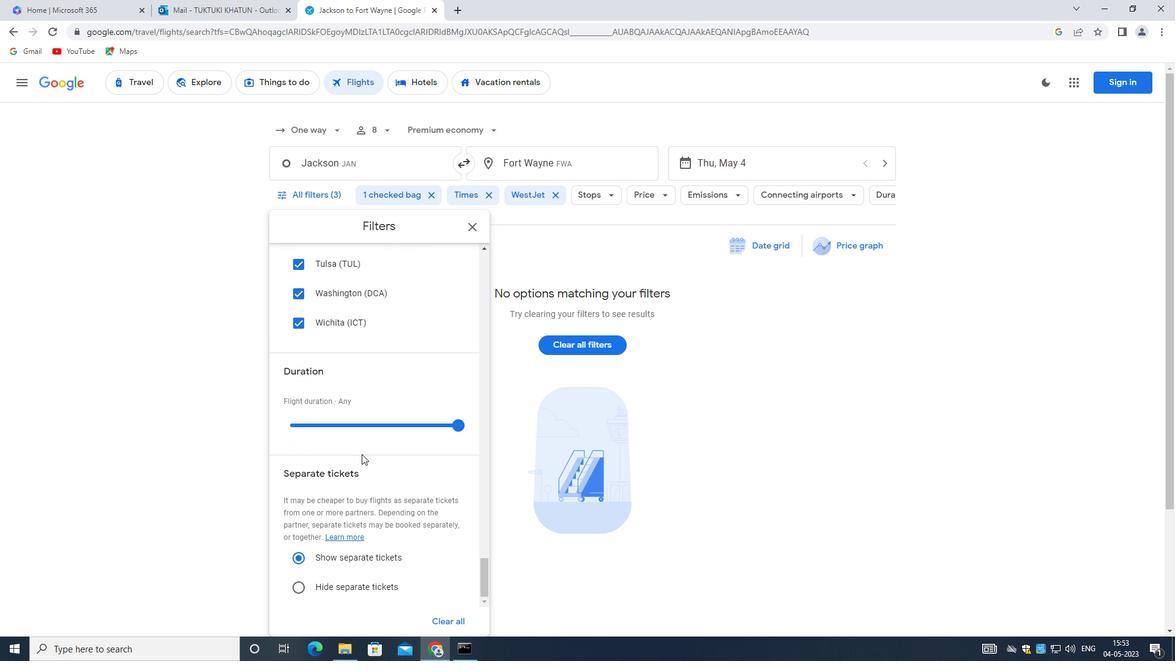 
Action: Mouse scrolled (361, 453) with delta (0, 0)
Screenshot: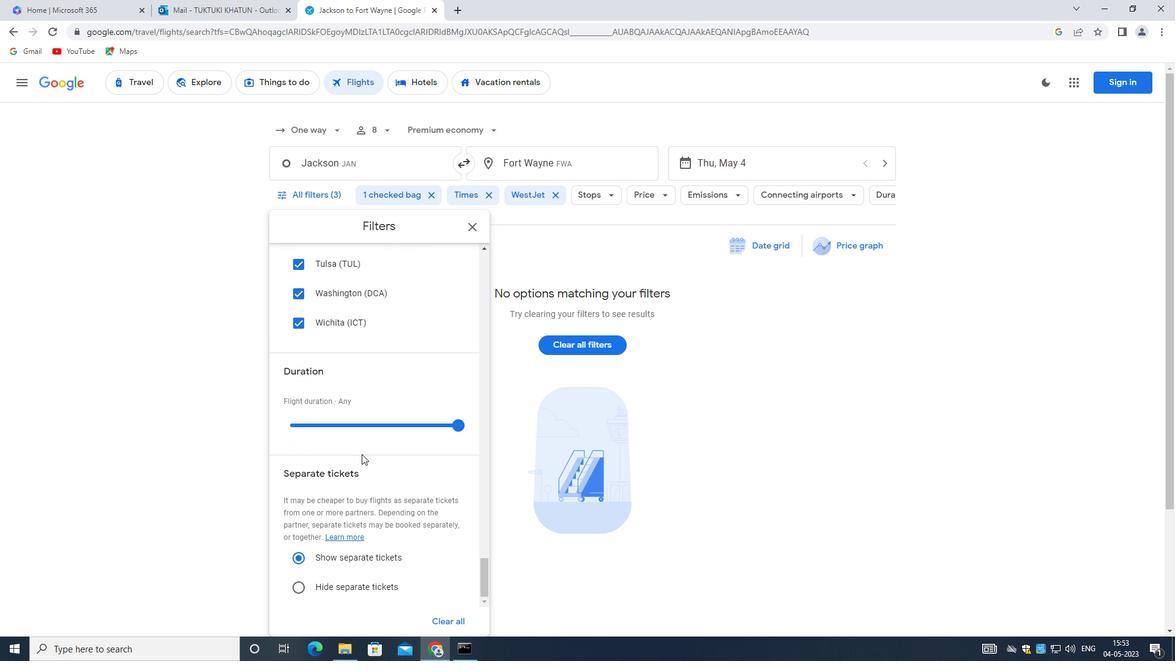
Action: Mouse scrolled (361, 453) with delta (0, 0)
Screenshot: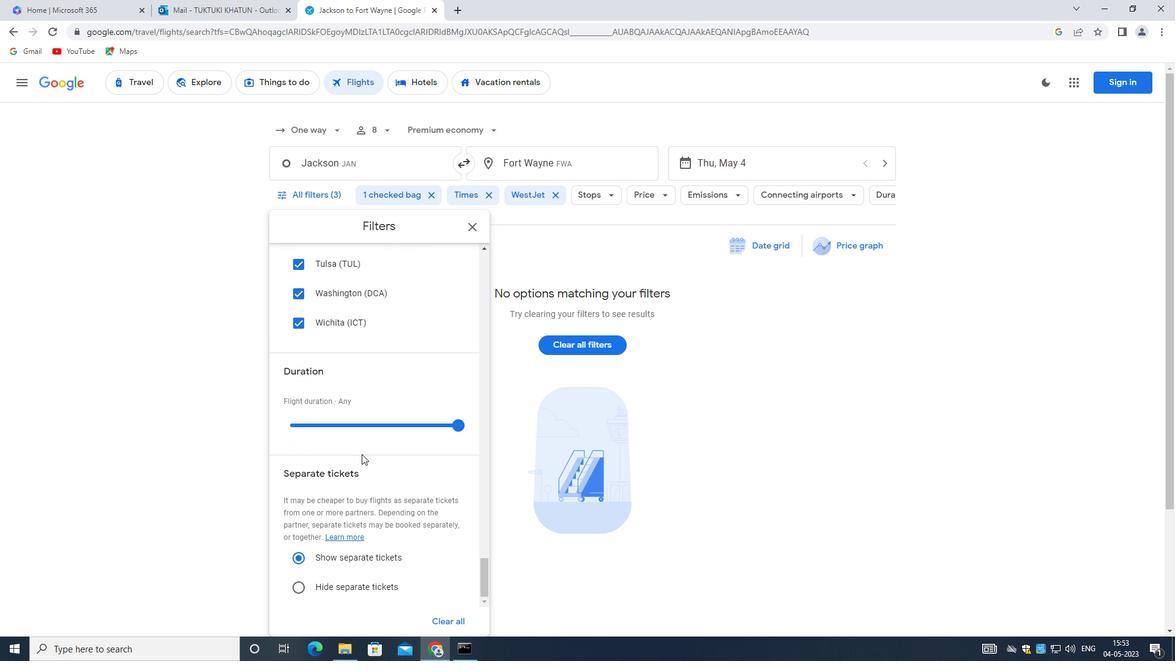 
Action: Mouse scrolled (361, 453) with delta (0, 0)
Screenshot: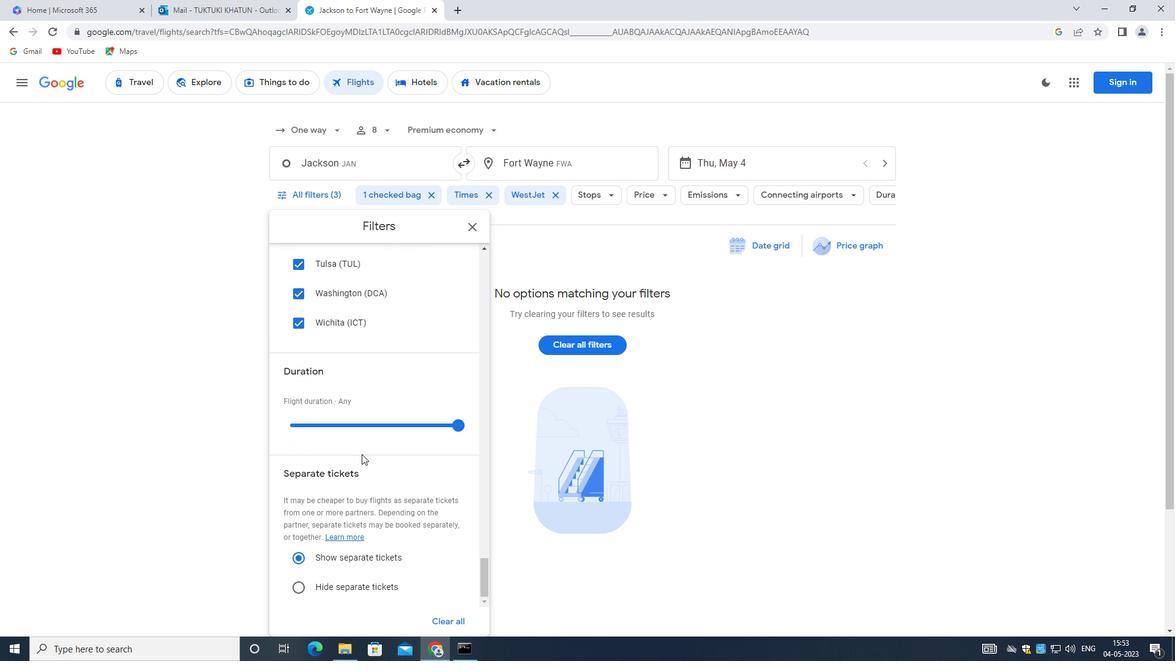 
Action: Mouse scrolled (361, 453) with delta (0, 0)
Screenshot: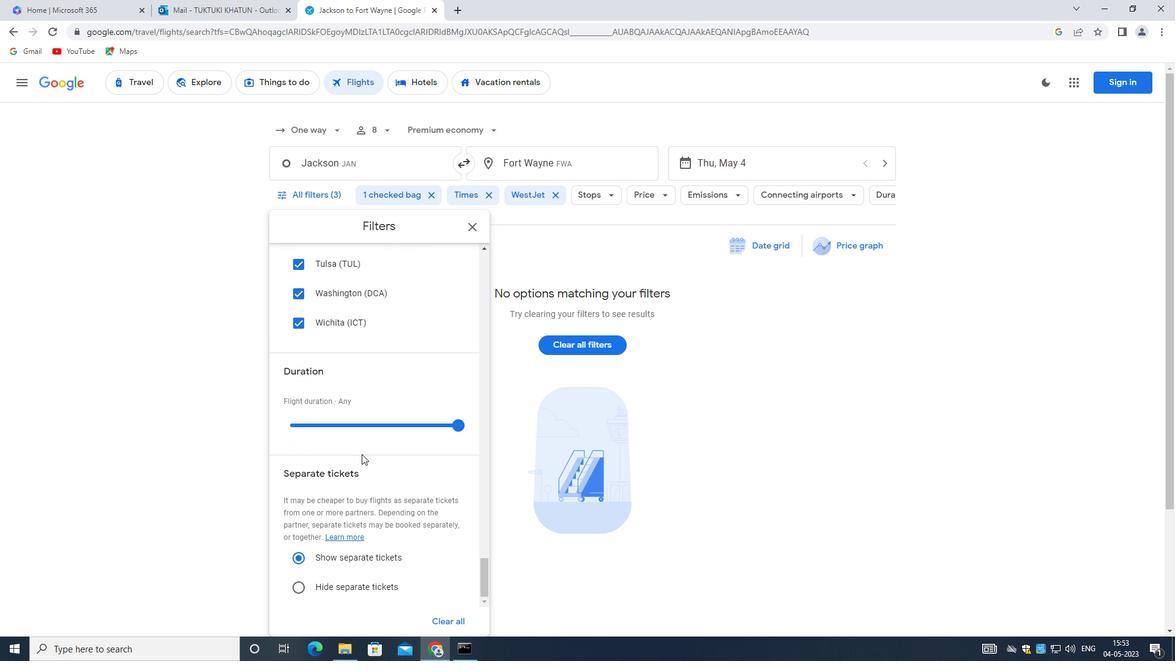
